 Task: Explore upcoming open houses in Houston, Texas, to visit properties with a chef's kitchen.
Action: Mouse pressed left at (260, 179)
Screenshot: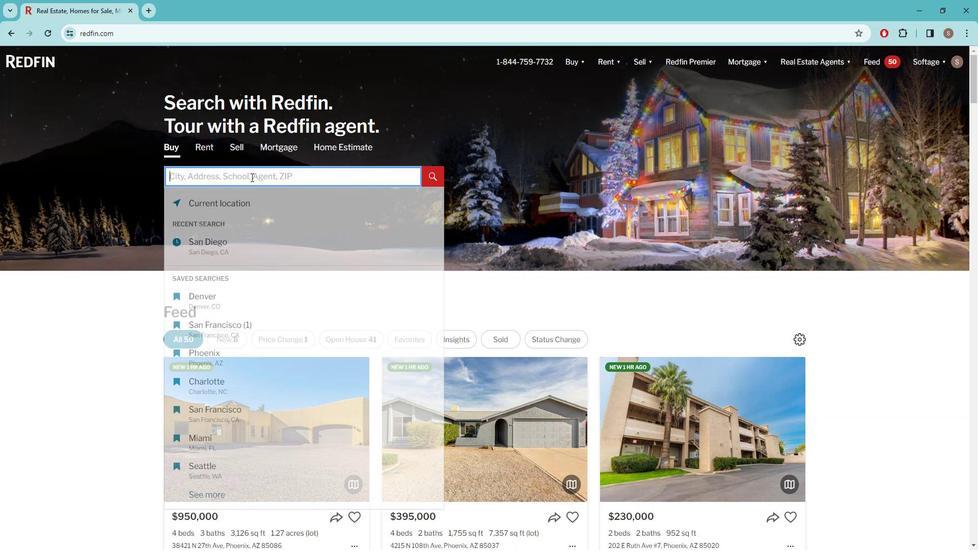 
Action: Mouse moved to (286, 173)
Screenshot: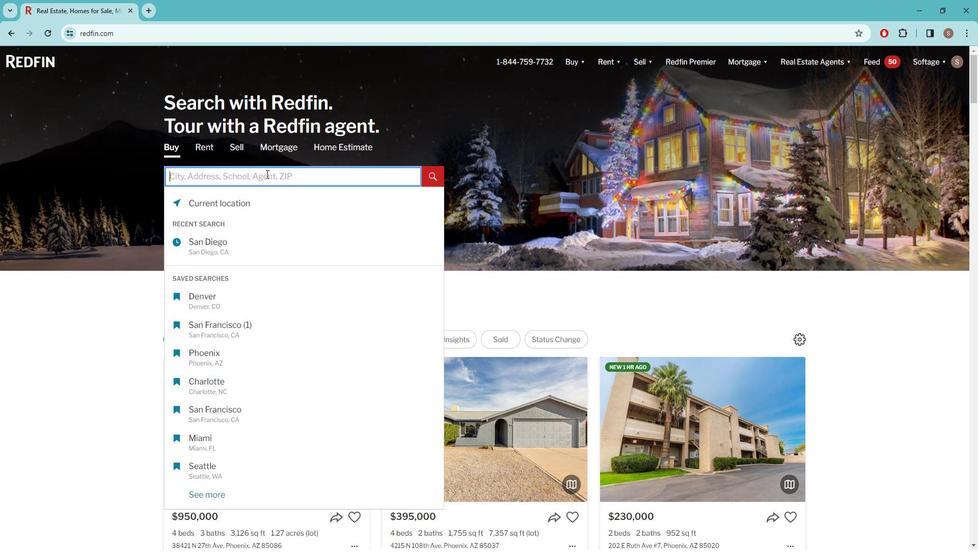 
Action: Key pressed h<Key.caps_lock>OUSTON
Screenshot: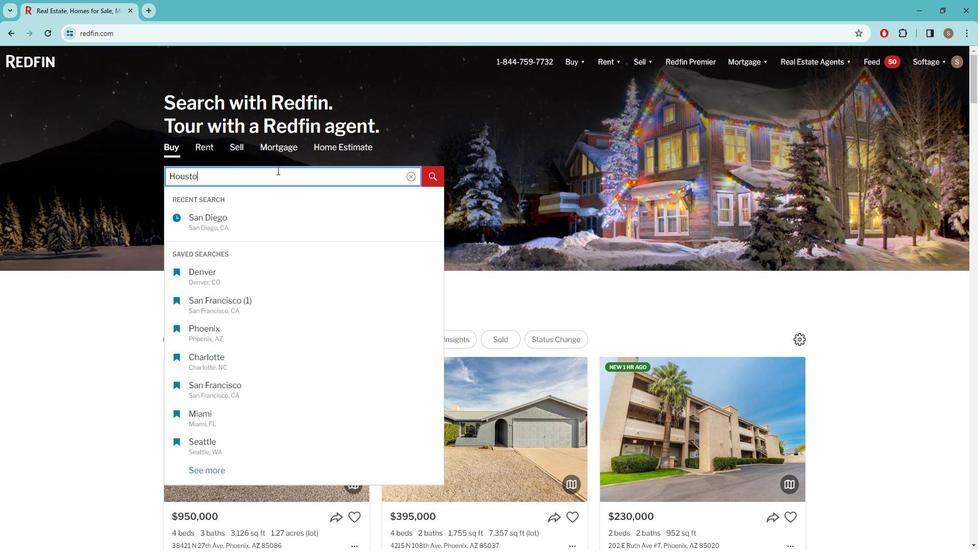 
Action: Mouse moved to (266, 225)
Screenshot: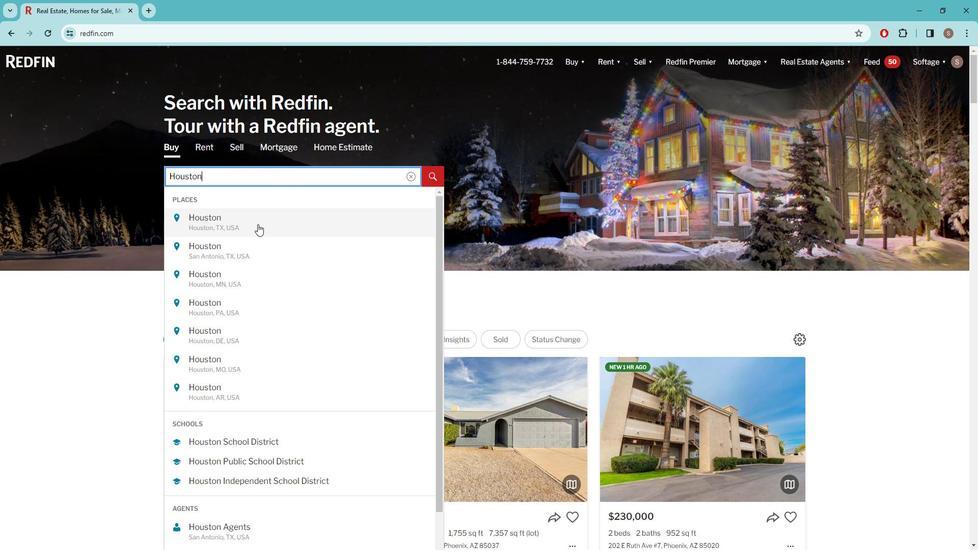 
Action: Mouse pressed left at (266, 225)
Screenshot: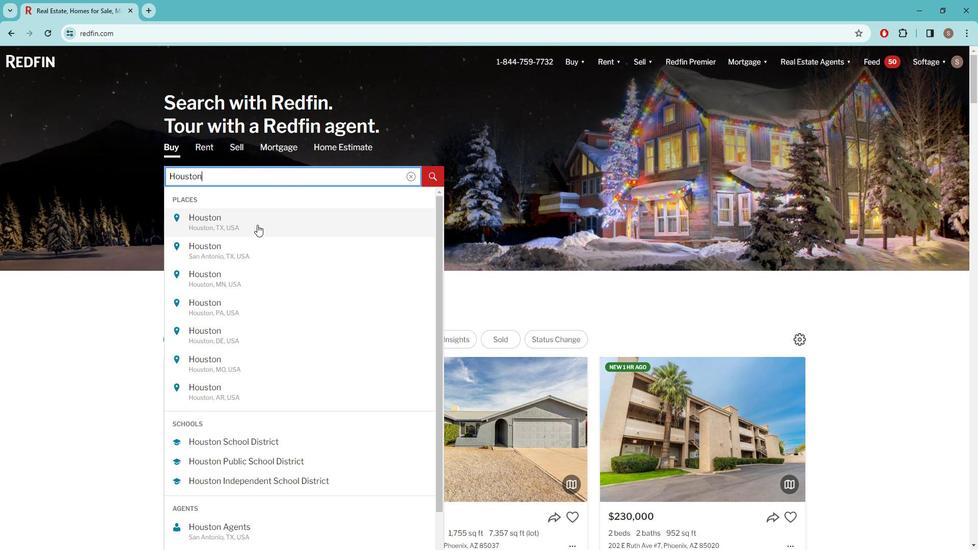 
Action: Mouse moved to (862, 134)
Screenshot: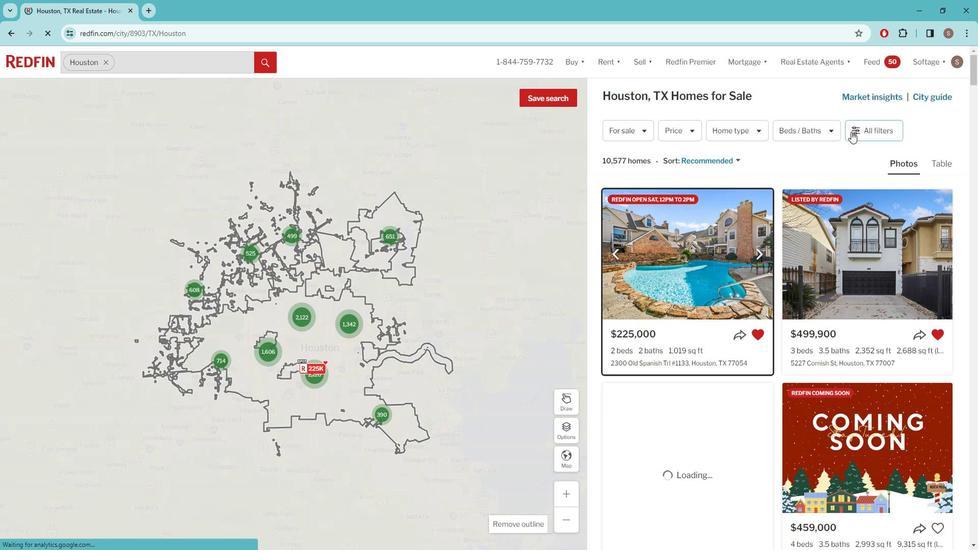 
Action: Mouse pressed left at (862, 134)
Screenshot: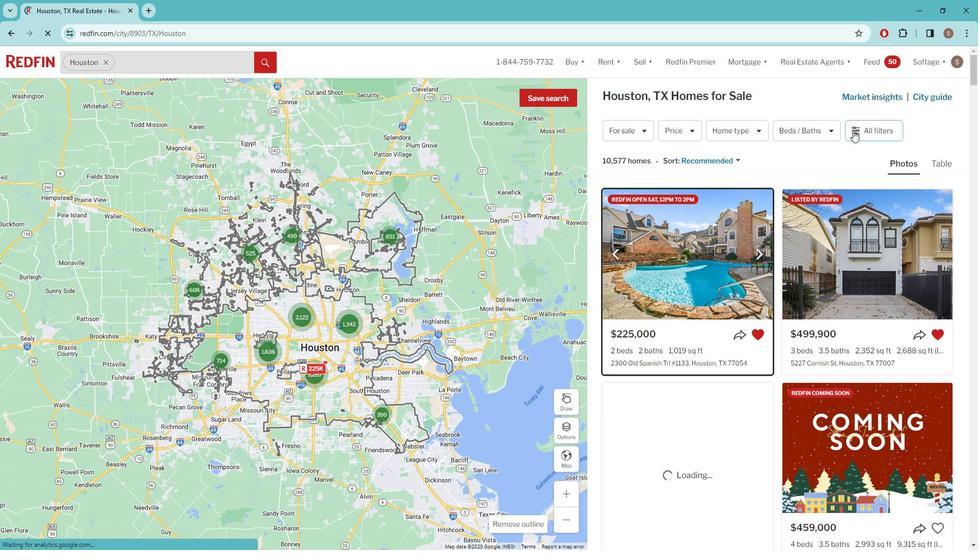 
Action: Mouse pressed left at (862, 134)
Screenshot: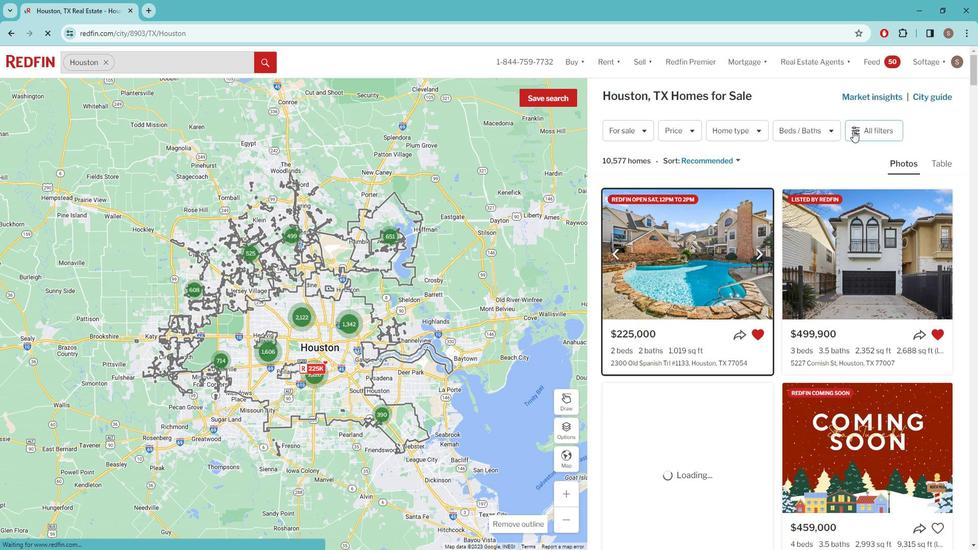 
Action: Mouse pressed left at (862, 134)
Screenshot: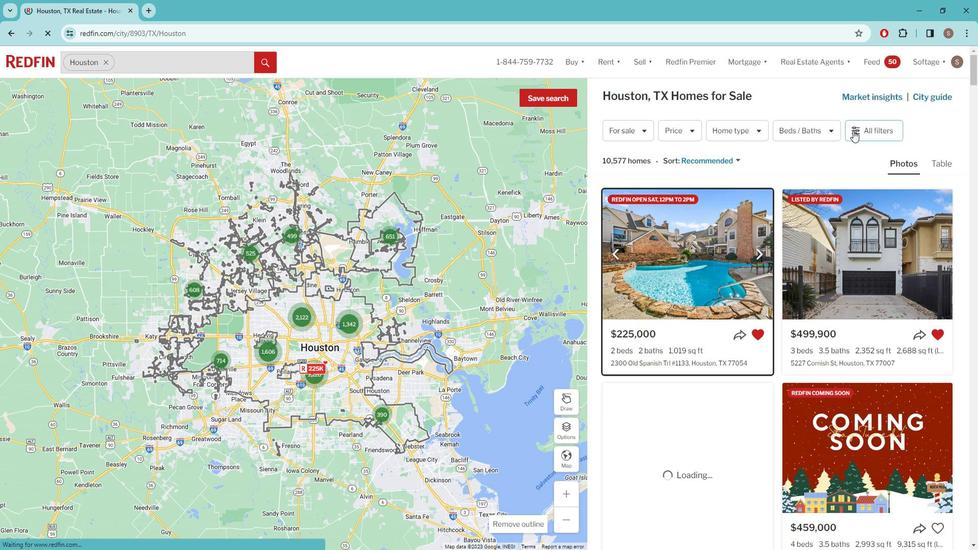 
Action: Mouse moved to (864, 134)
Screenshot: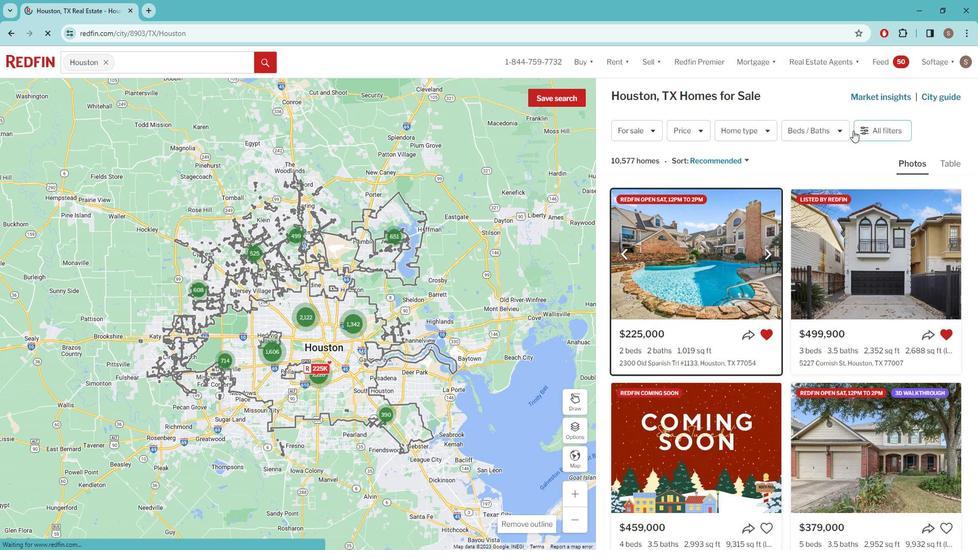 
Action: Mouse pressed left at (864, 134)
Screenshot: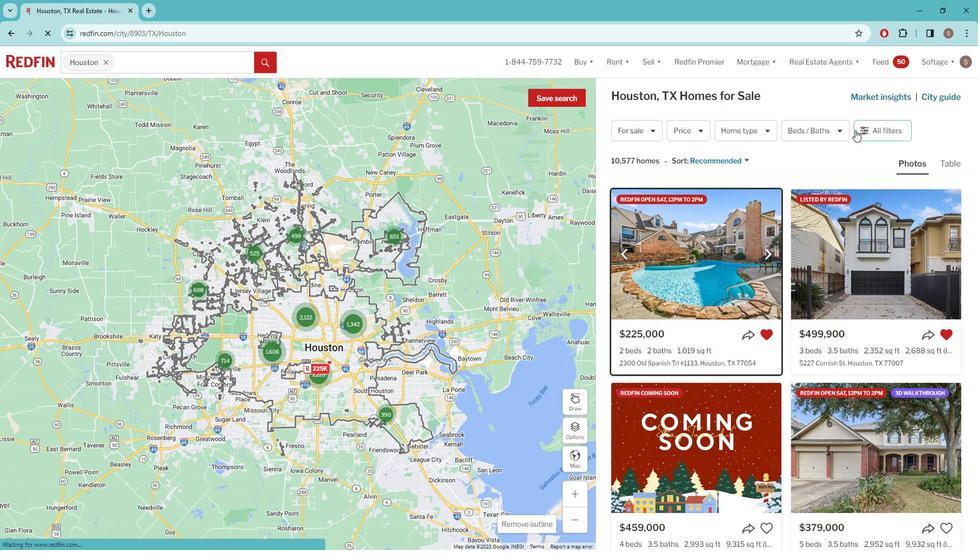 
Action: Mouse moved to (871, 131)
Screenshot: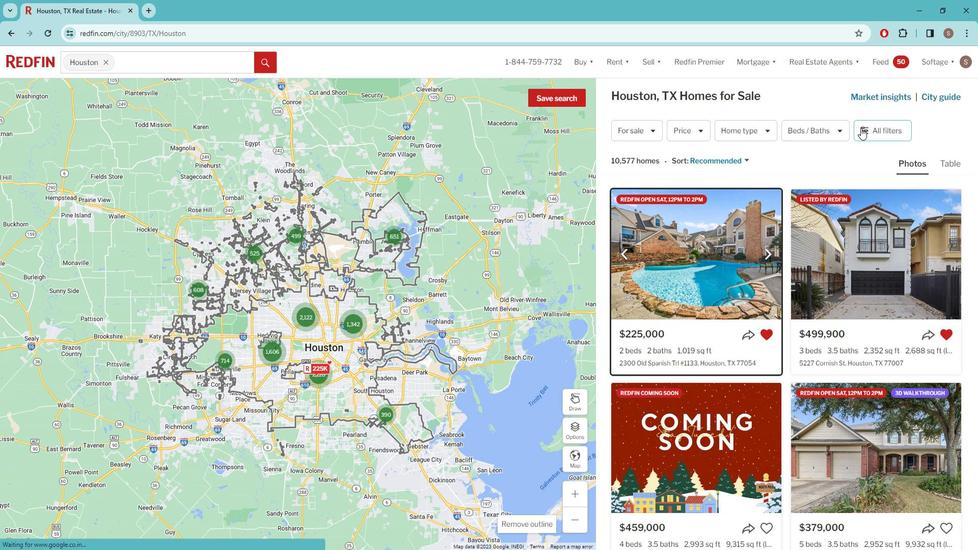 
Action: Mouse pressed left at (871, 131)
Screenshot: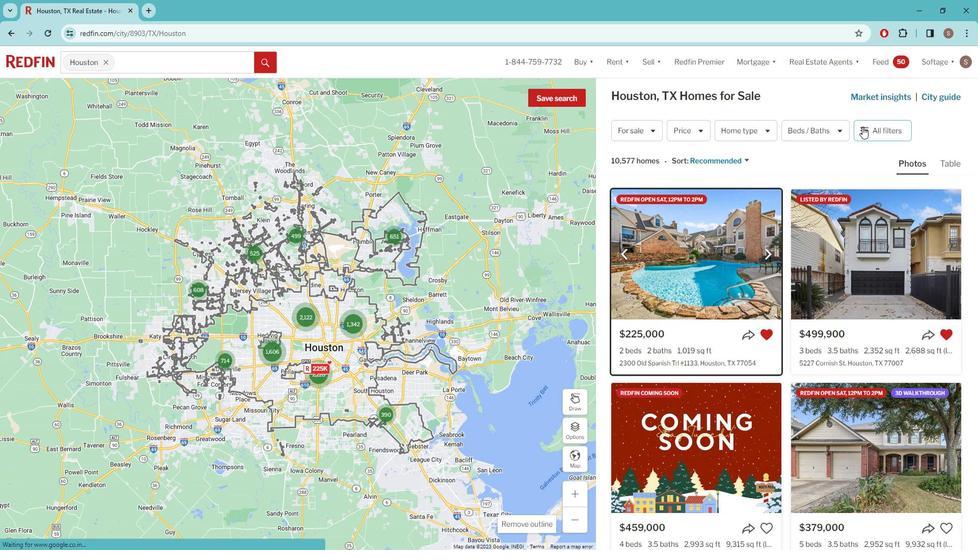 
Action: Mouse moved to (796, 178)
Screenshot: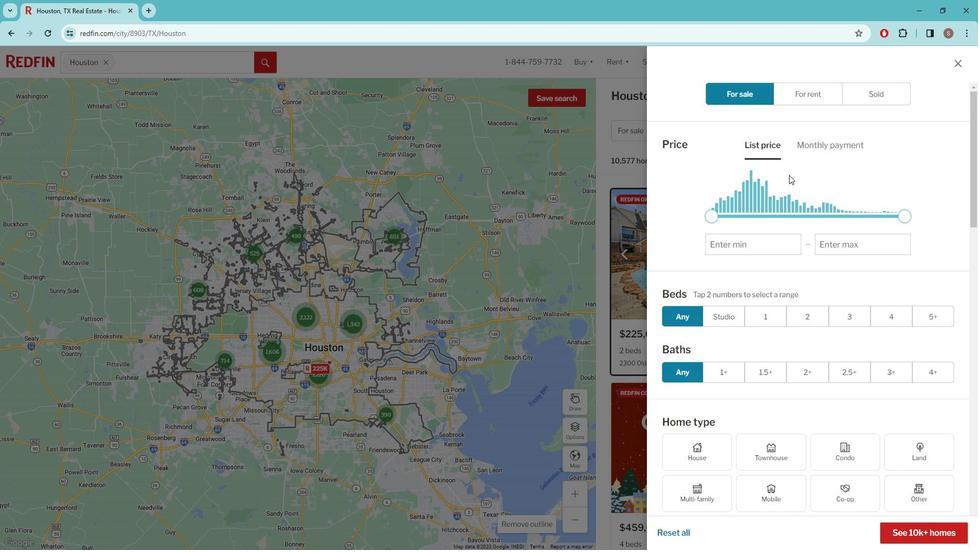 
Action: Mouse scrolled (796, 177) with delta (0, 0)
Screenshot: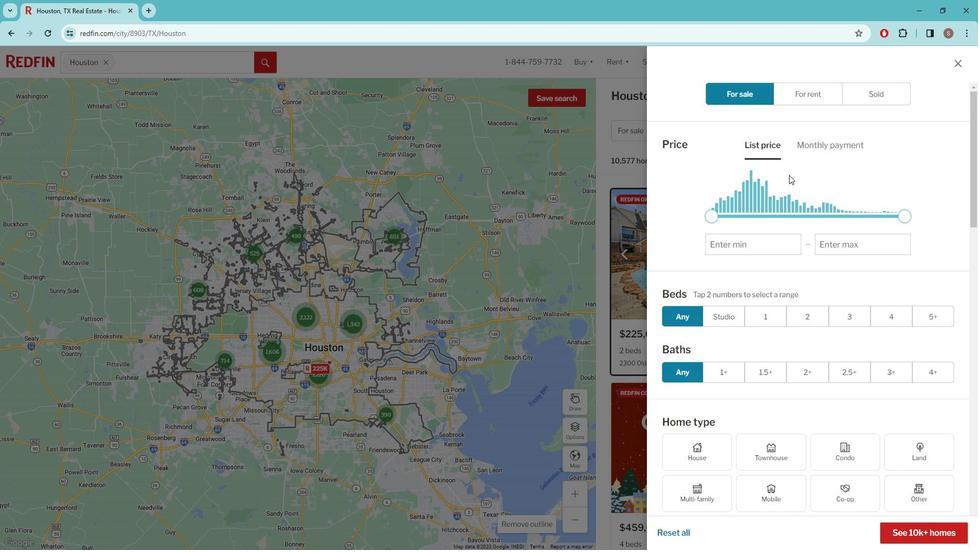
Action: Mouse moved to (767, 201)
Screenshot: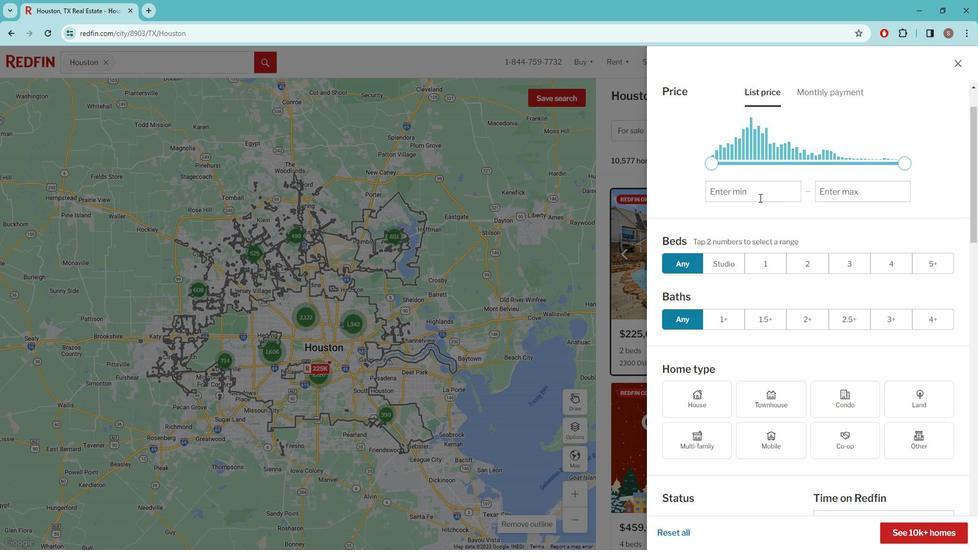 
Action: Mouse scrolled (767, 200) with delta (0, 0)
Screenshot: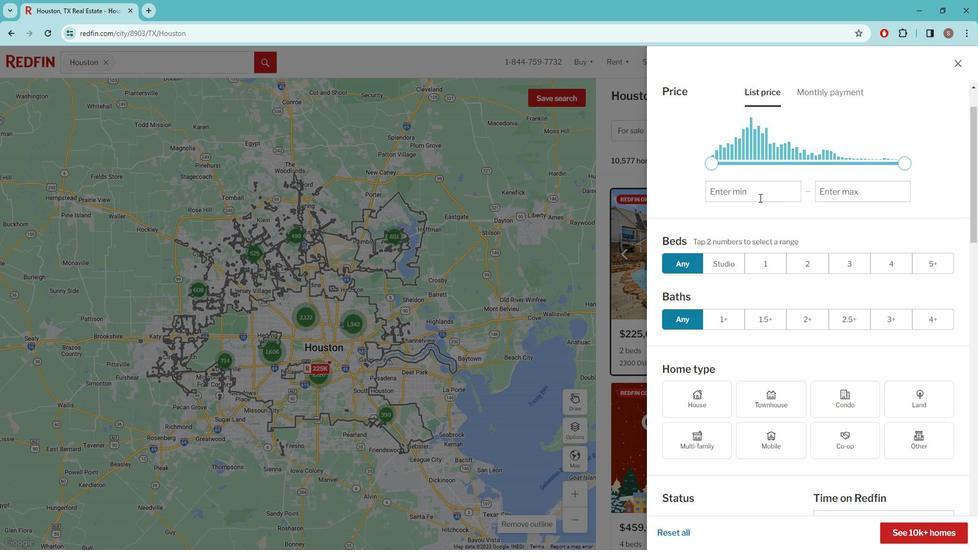 
Action: Mouse moved to (762, 212)
Screenshot: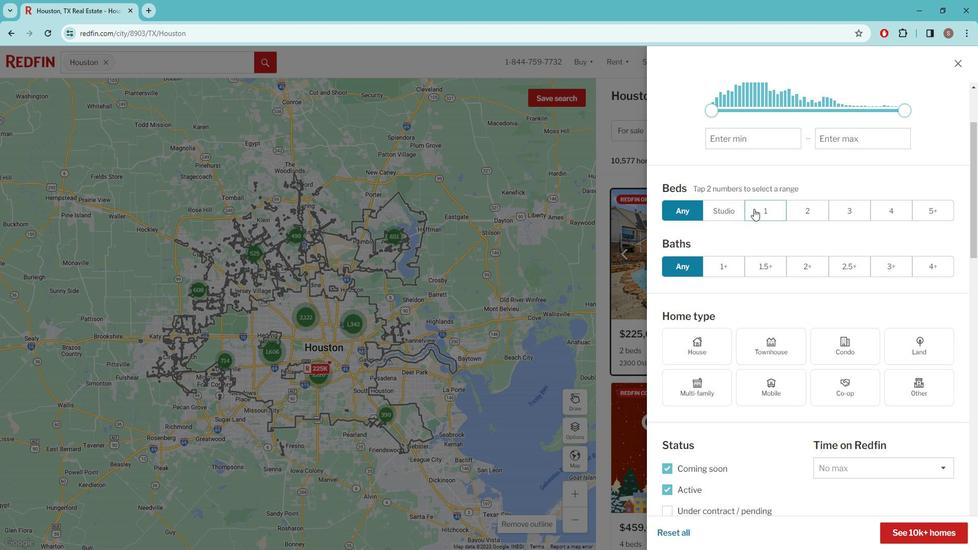 
Action: Mouse scrolled (762, 211) with delta (0, 0)
Screenshot: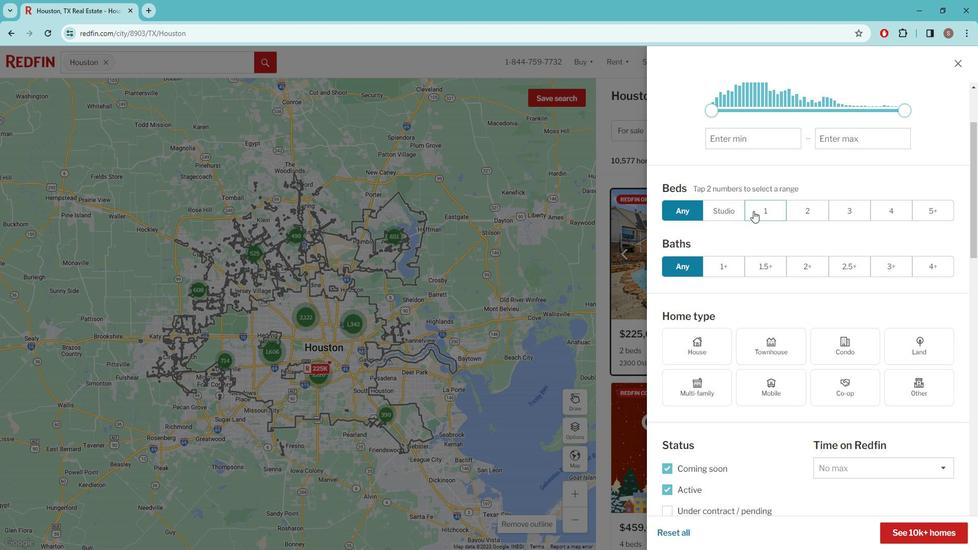 
Action: Mouse scrolled (762, 211) with delta (0, 0)
Screenshot: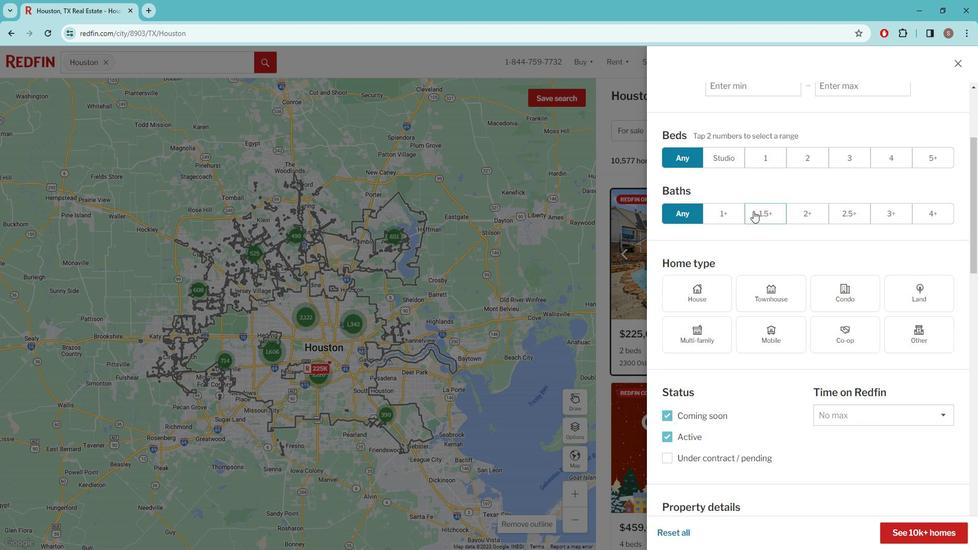 
Action: Mouse scrolled (762, 211) with delta (0, 0)
Screenshot: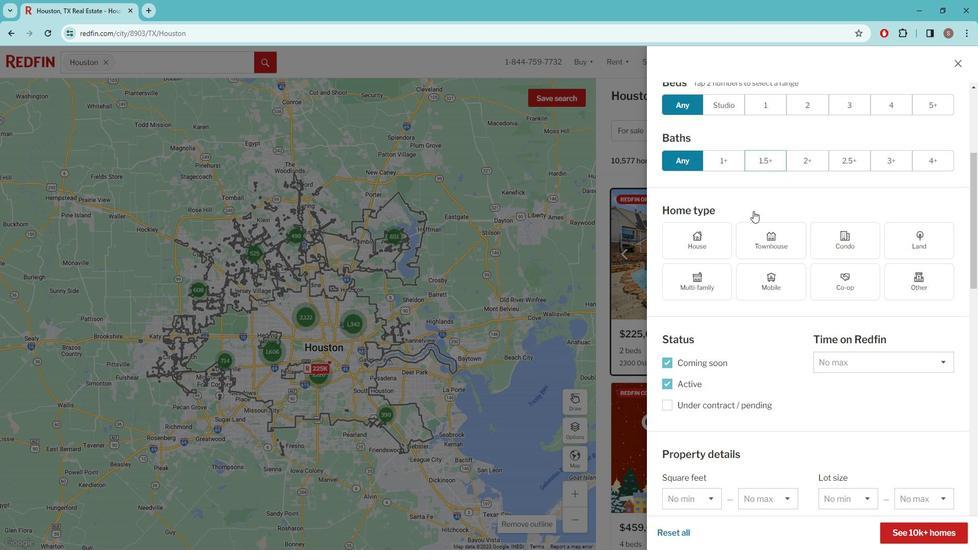 
Action: Mouse scrolled (762, 211) with delta (0, 0)
Screenshot: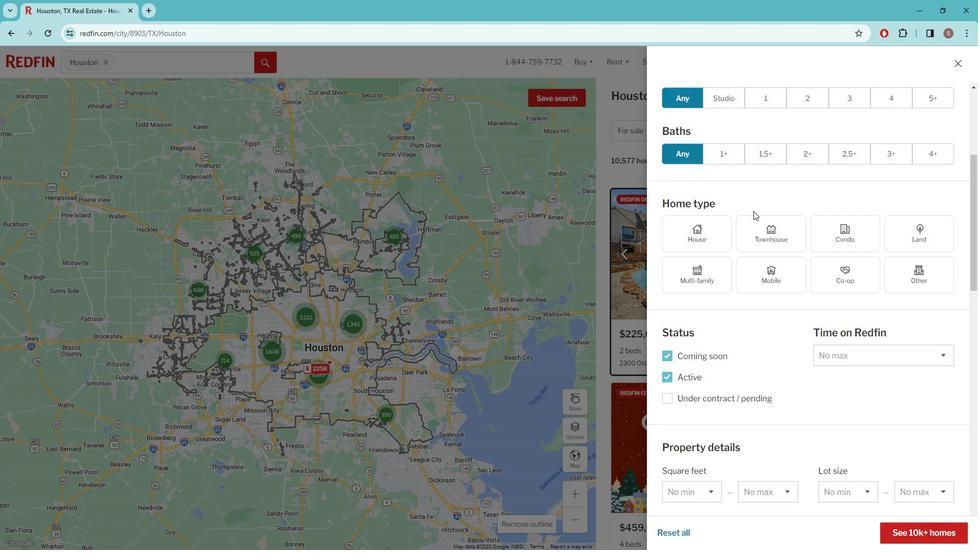 
Action: Mouse scrolled (762, 211) with delta (0, 0)
Screenshot: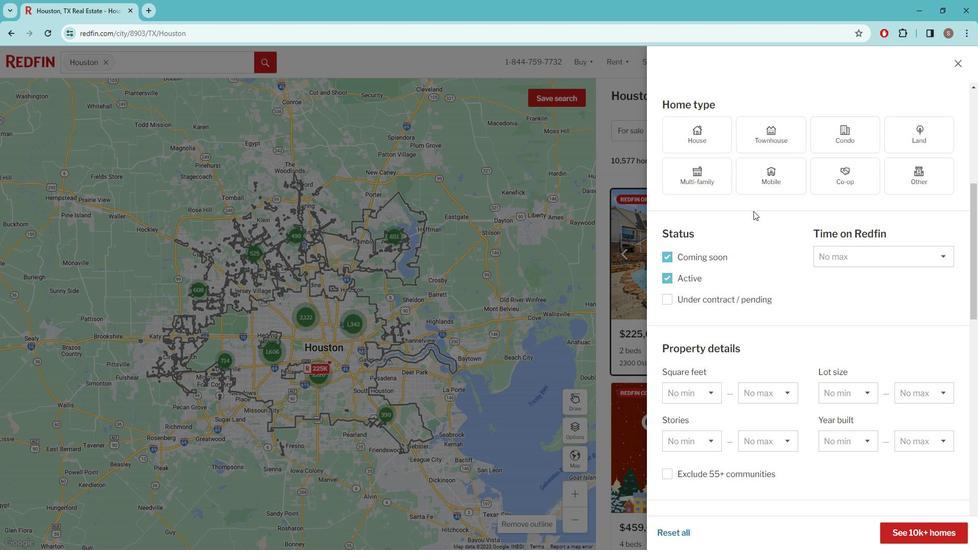 
Action: Mouse scrolled (762, 211) with delta (0, 0)
Screenshot: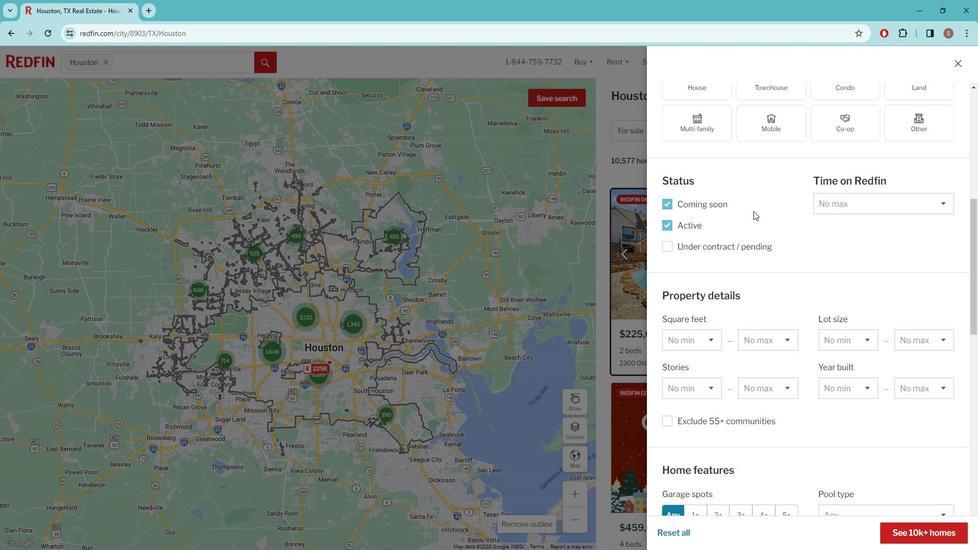 
Action: Mouse scrolled (762, 211) with delta (0, 0)
Screenshot: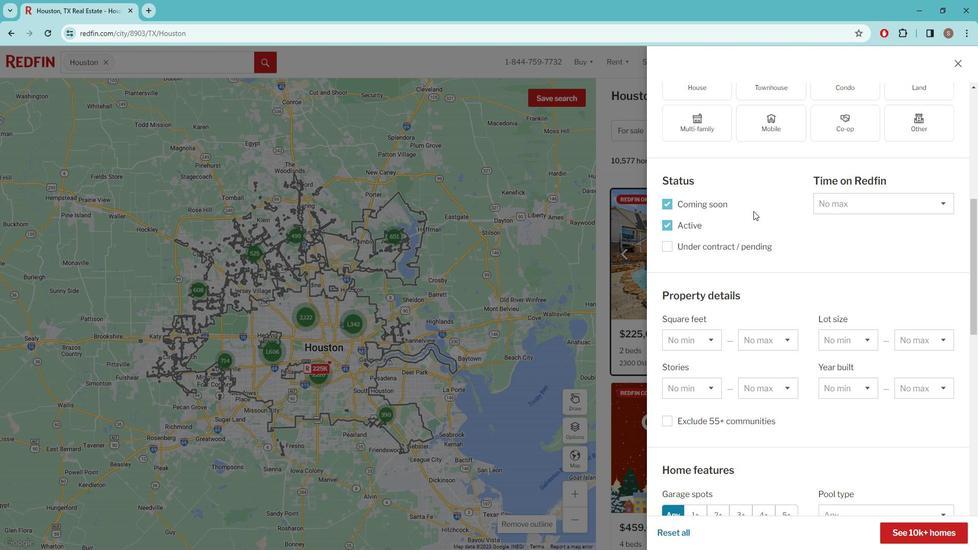
Action: Mouse scrolled (762, 211) with delta (0, 0)
Screenshot: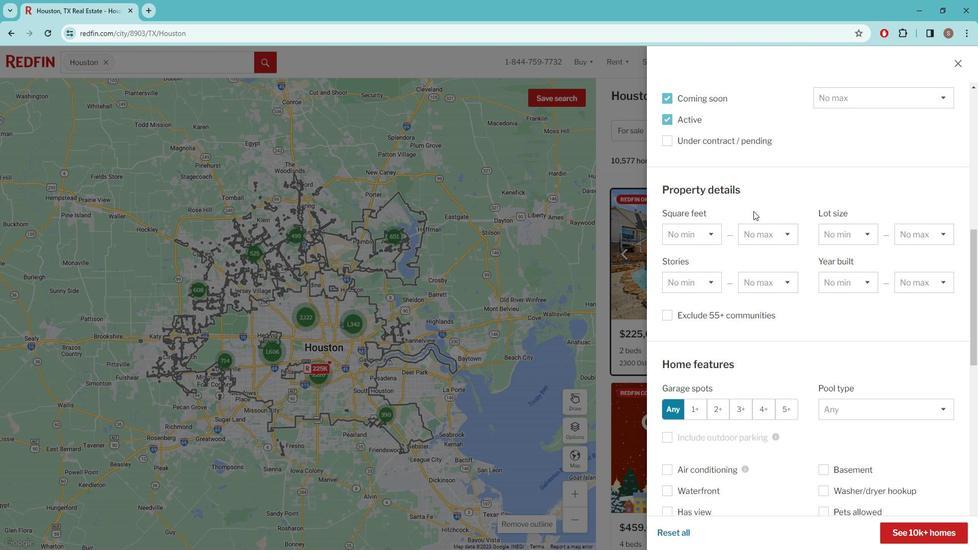 
Action: Mouse scrolled (762, 211) with delta (0, 0)
Screenshot: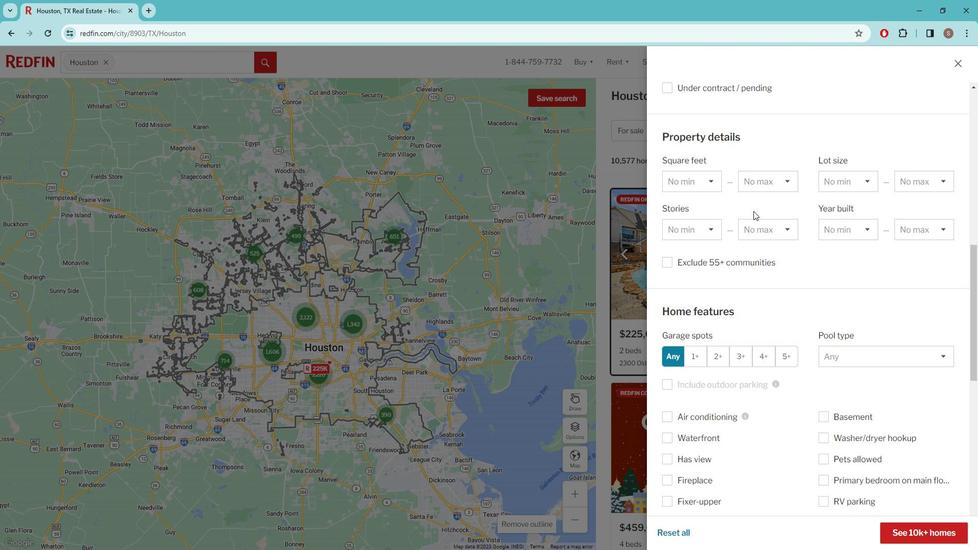 
Action: Mouse scrolled (762, 211) with delta (0, 0)
Screenshot: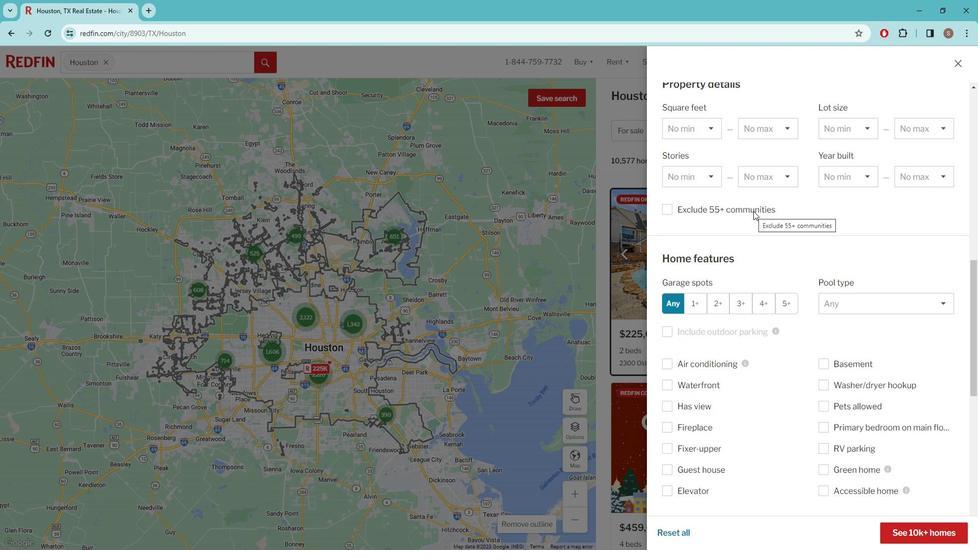 
Action: Mouse scrolled (762, 211) with delta (0, 0)
Screenshot: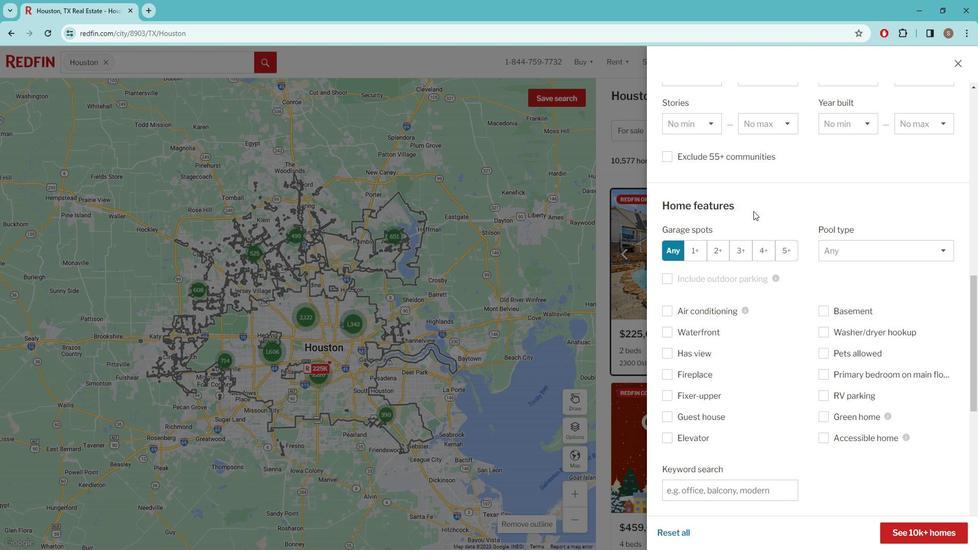 
Action: Mouse moved to (727, 430)
Screenshot: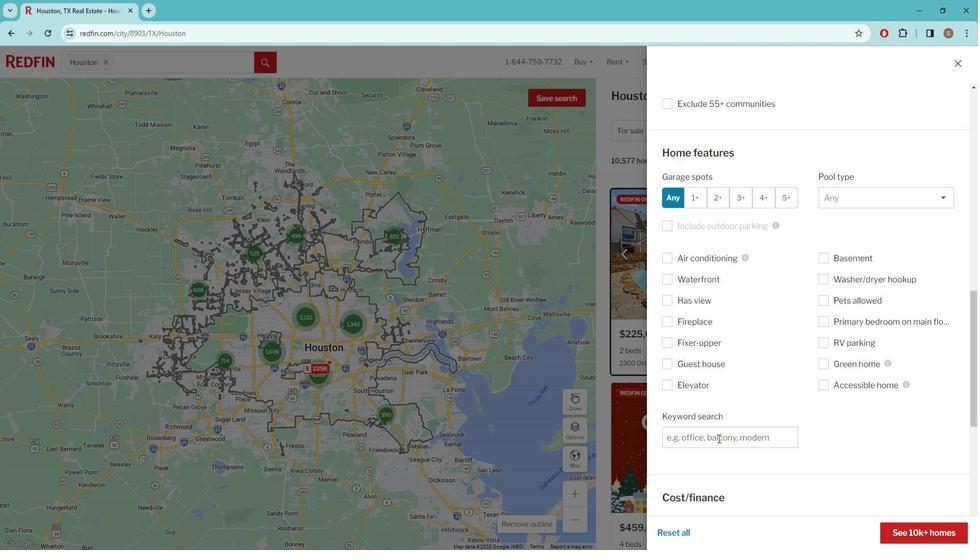 
Action: Mouse pressed left at (727, 430)
Screenshot: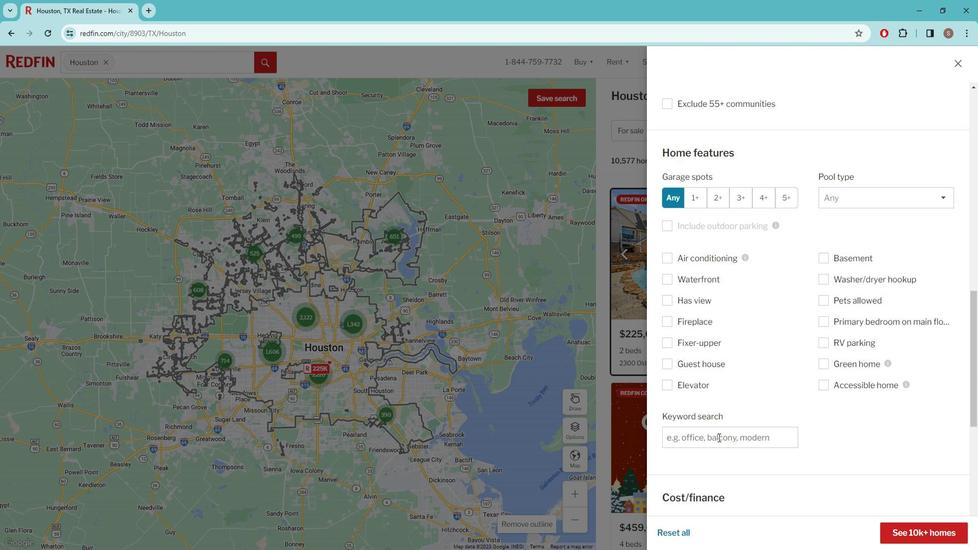 
Action: Mouse moved to (730, 427)
Screenshot: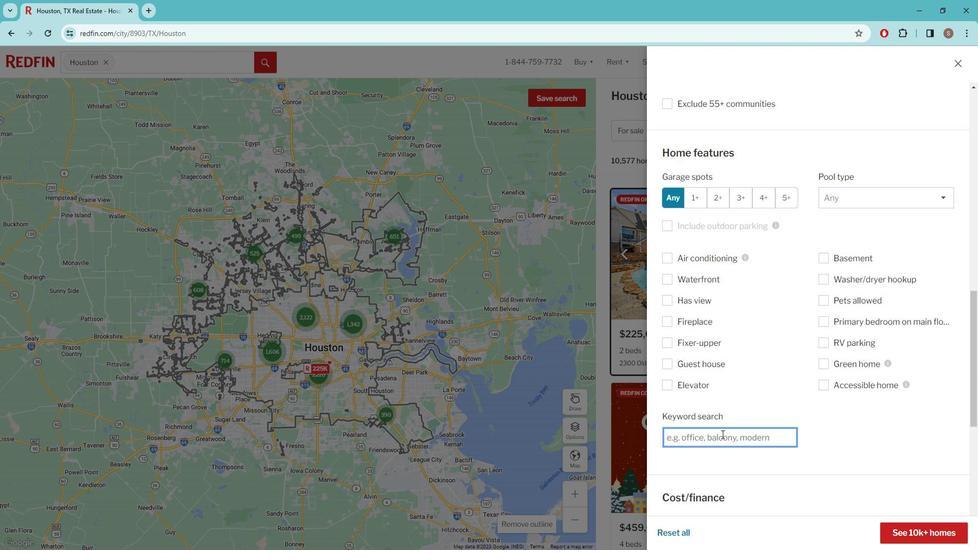 
Action: Key pressed WITH<Key.space>A<Key.space>CHEF'S<Key.space>KITCHEN<Key.space>
Screenshot: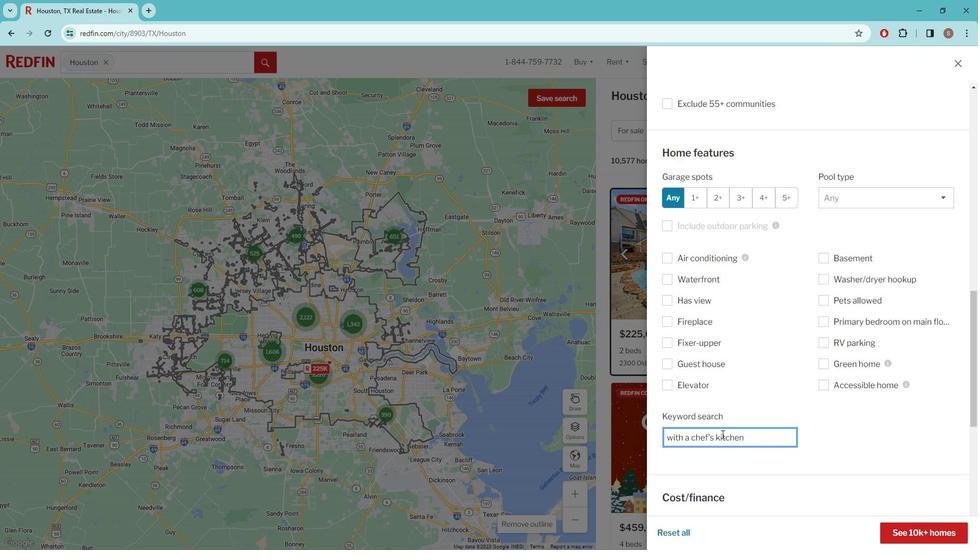 
Action: Mouse moved to (732, 426)
Screenshot: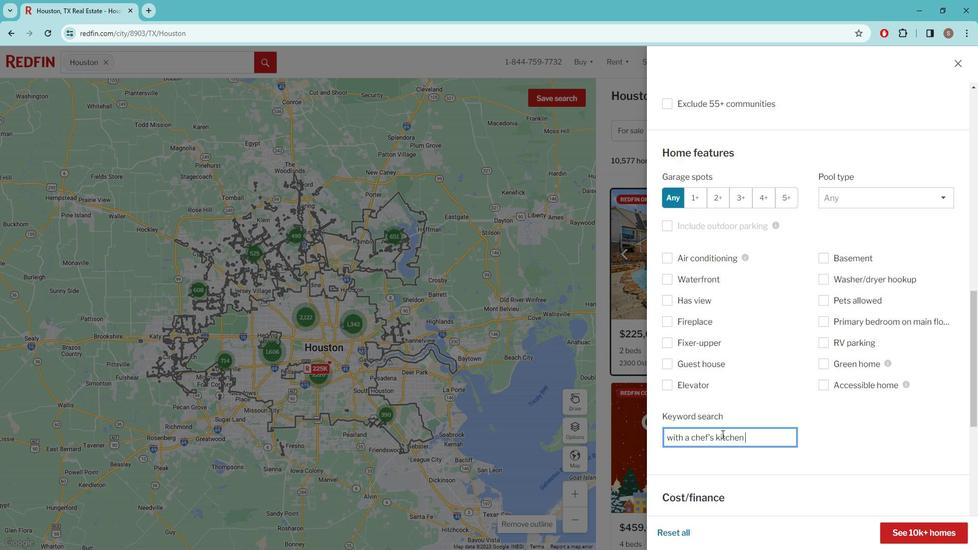 
Action: Mouse scrolled (732, 426) with delta (0, 0)
Screenshot: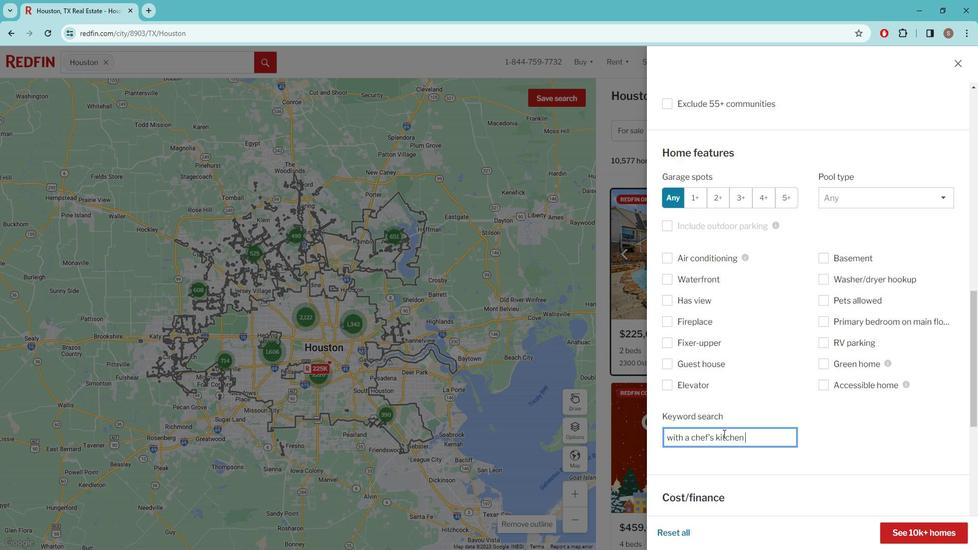 
Action: Mouse scrolled (732, 426) with delta (0, 0)
Screenshot: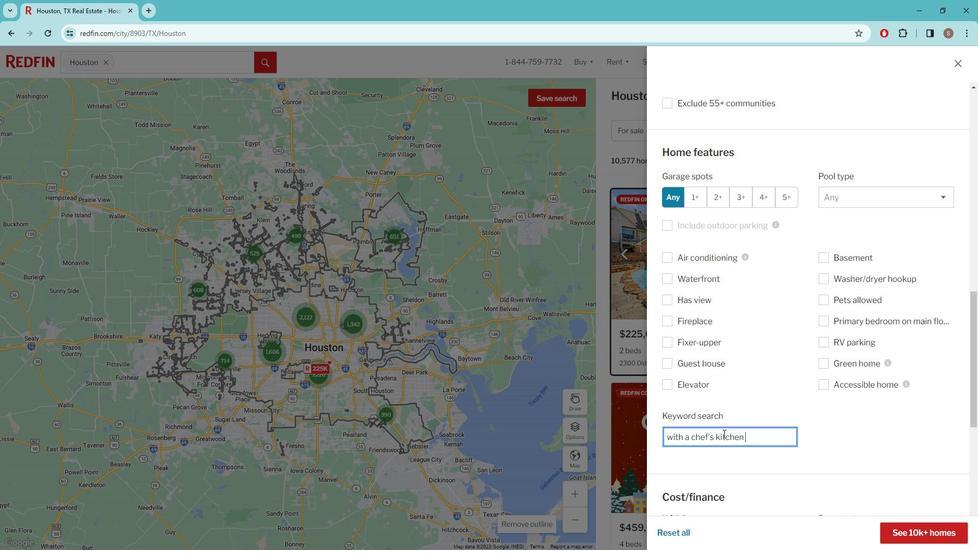 
Action: Mouse moved to (734, 425)
Screenshot: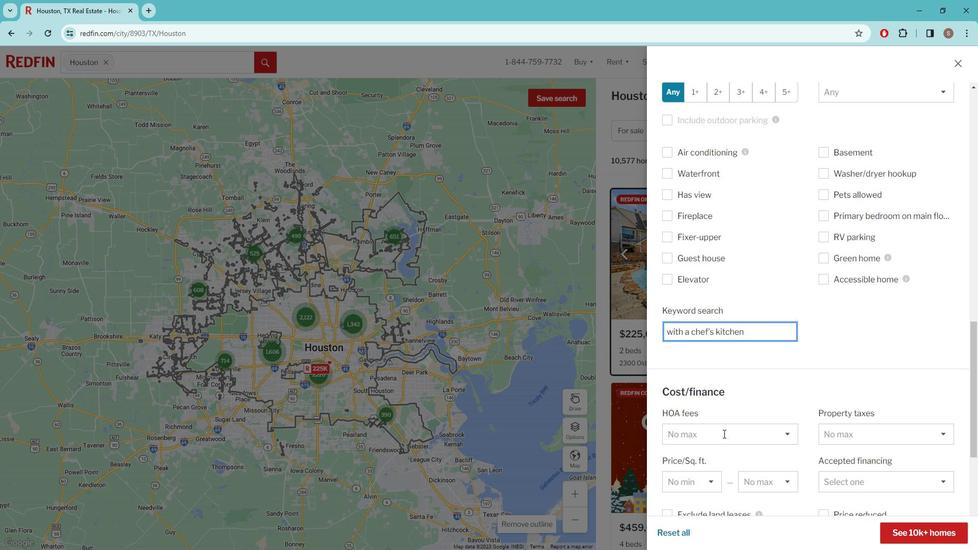 
Action: Mouse scrolled (734, 425) with delta (0, 0)
Screenshot: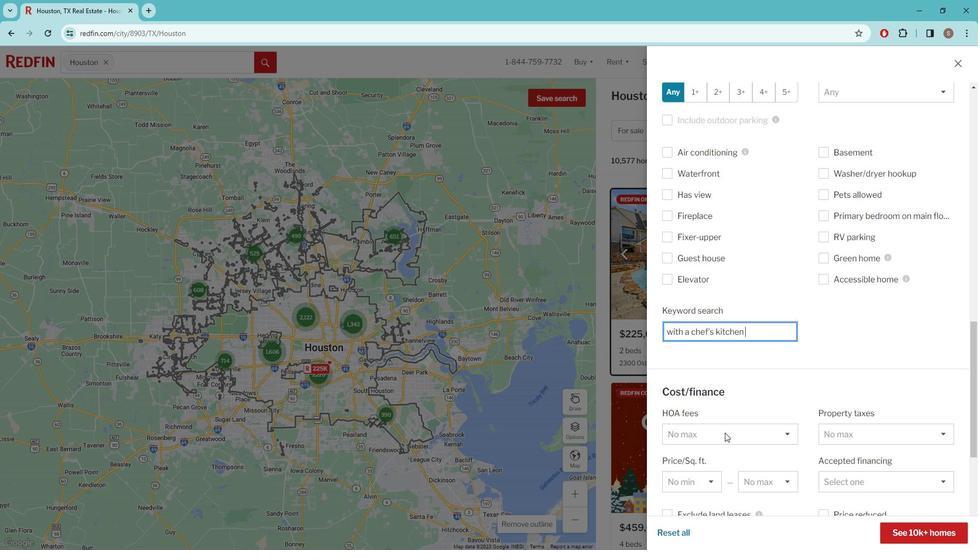 
Action: Mouse scrolled (734, 425) with delta (0, 0)
Screenshot: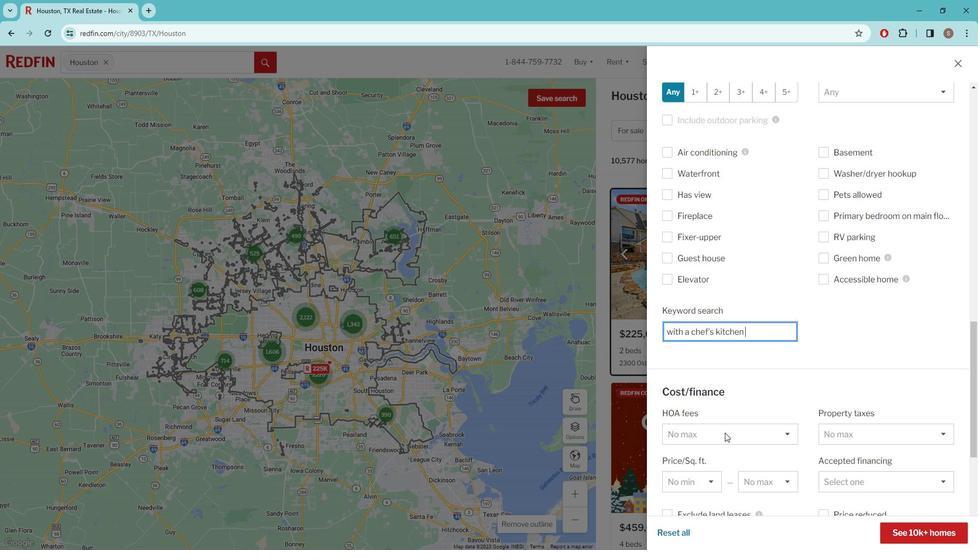
Action: Mouse moved to (735, 425)
Screenshot: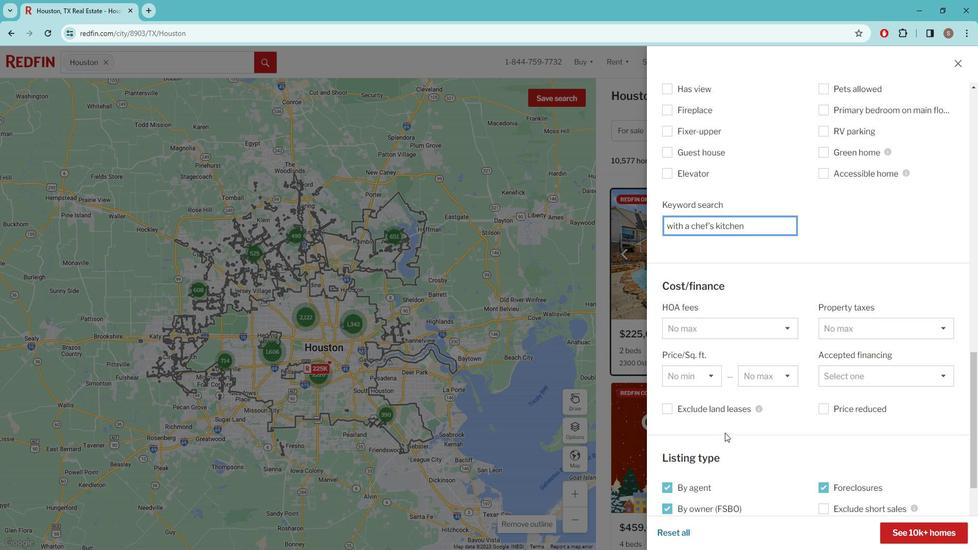 
Action: Mouse scrolled (735, 425) with delta (0, 0)
Screenshot: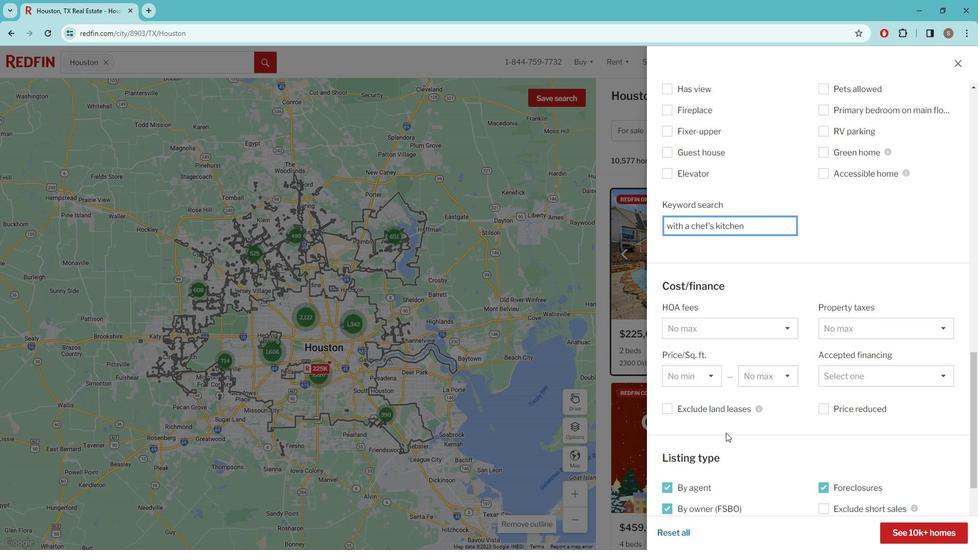 
Action: Mouse scrolled (735, 425) with delta (0, 0)
Screenshot: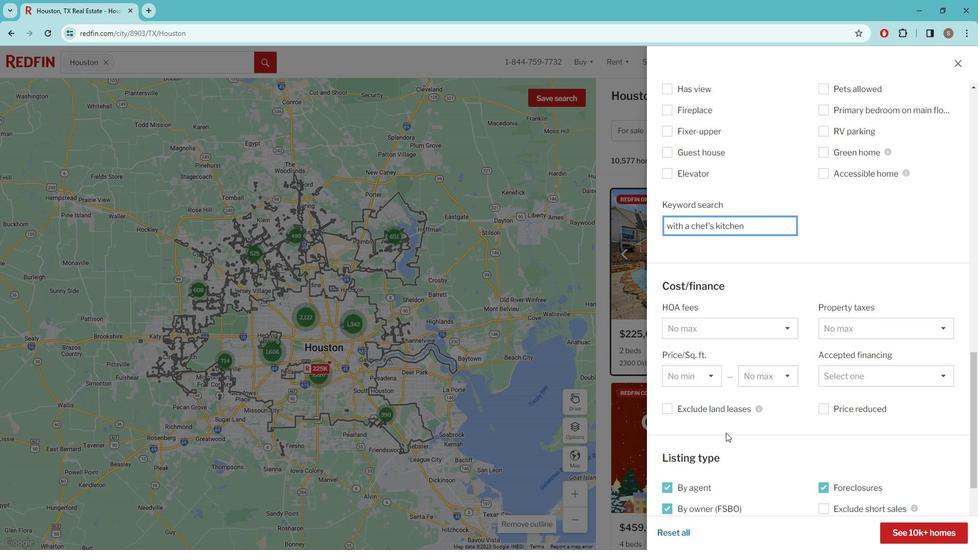 
Action: Mouse scrolled (735, 425) with delta (0, 0)
Screenshot: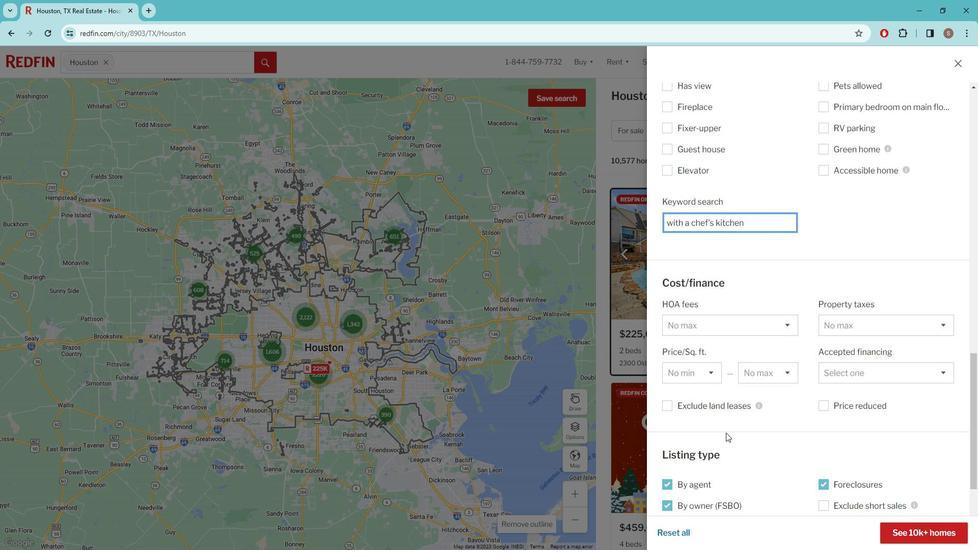 
Action: Mouse moved to (738, 424)
Screenshot: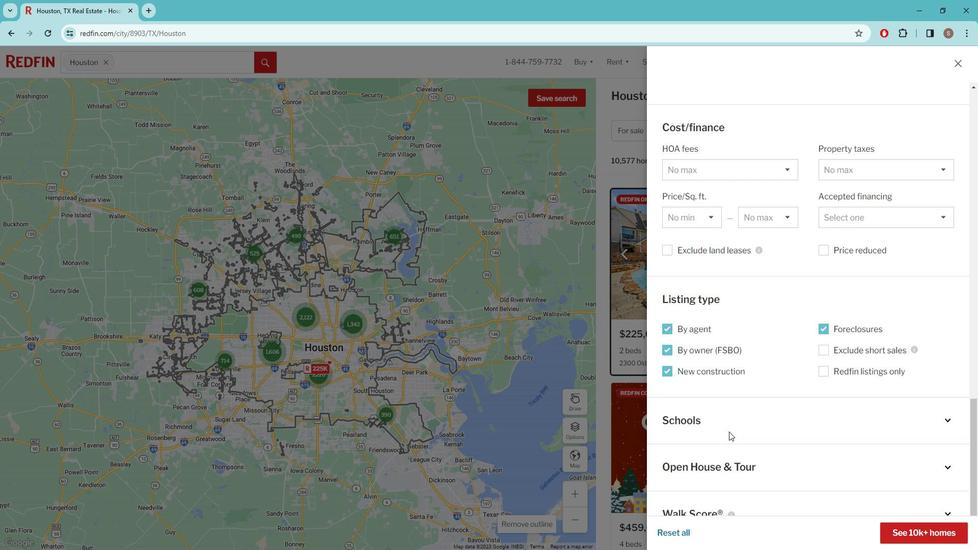 
Action: Mouse scrolled (738, 423) with delta (0, 0)
Screenshot: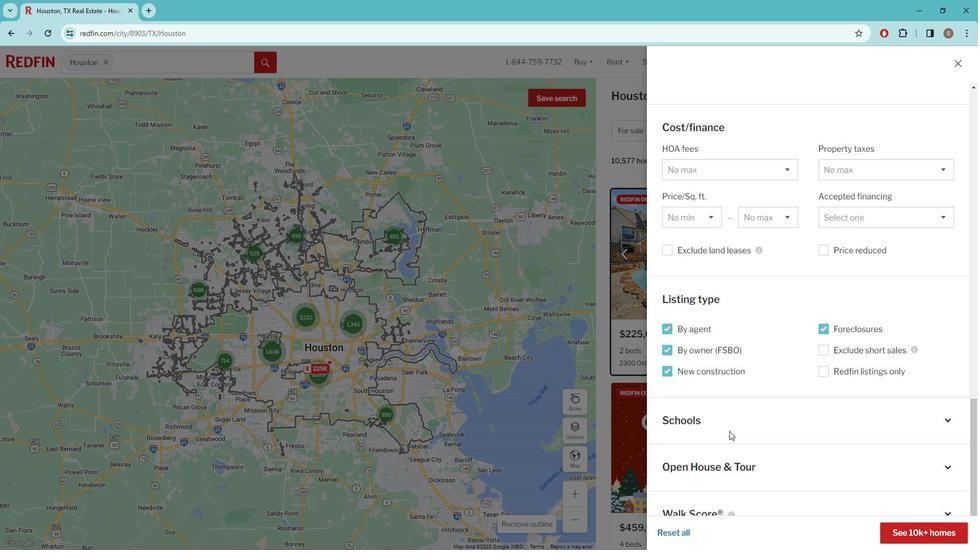 
Action: Mouse scrolled (738, 423) with delta (0, 0)
Screenshot: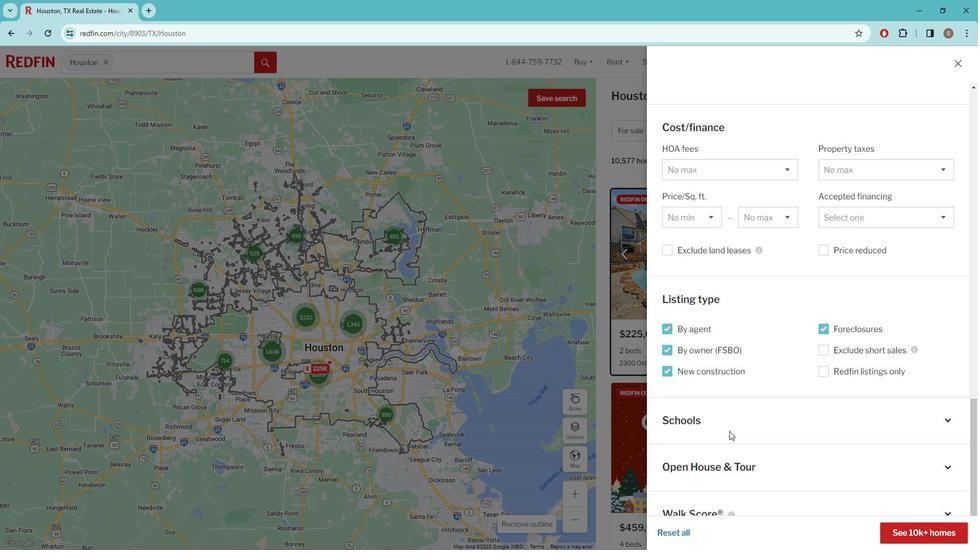 
Action: Mouse scrolled (738, 423) with delta (0, 0)
Screenshot: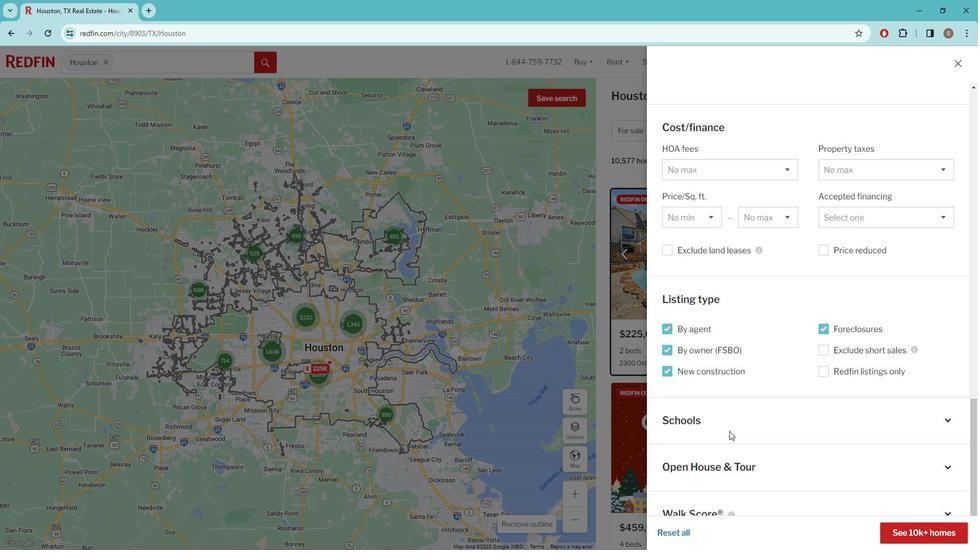 
Action: Mouse scrolled (738, 423) with delta (0, 0)
Screenshot: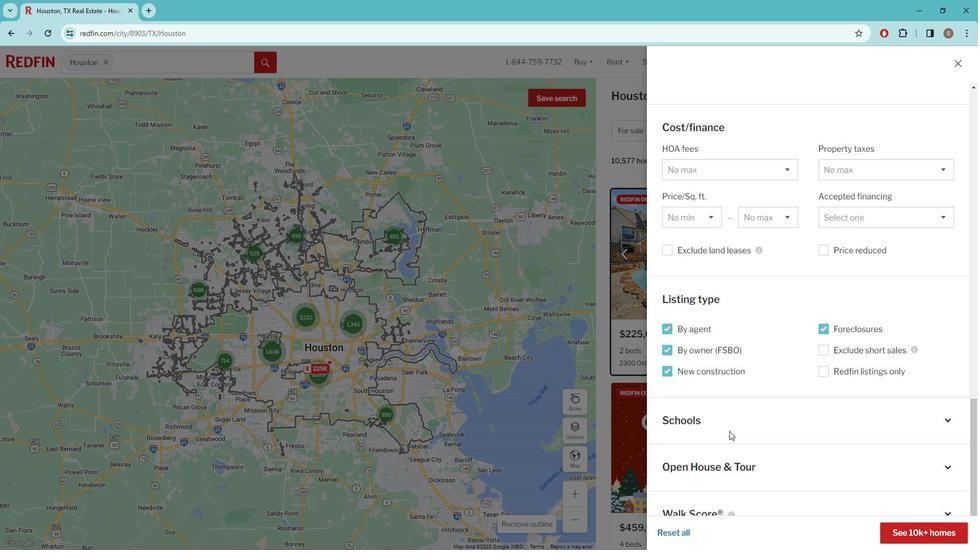 
Action: Mouse scrolled (738, 423) with delta (0, 0)
Screenshot: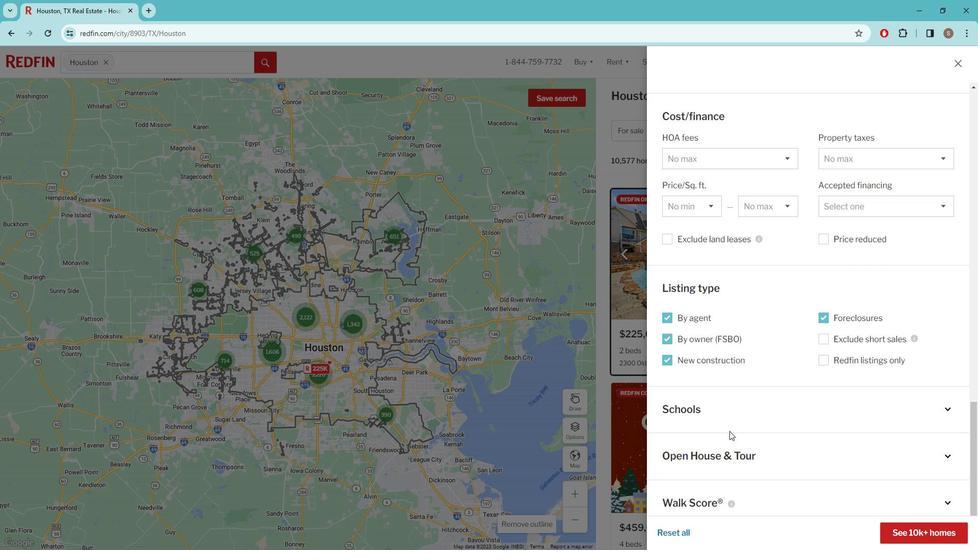 
Action: Mouse moved to (763, 440)
Screenshot: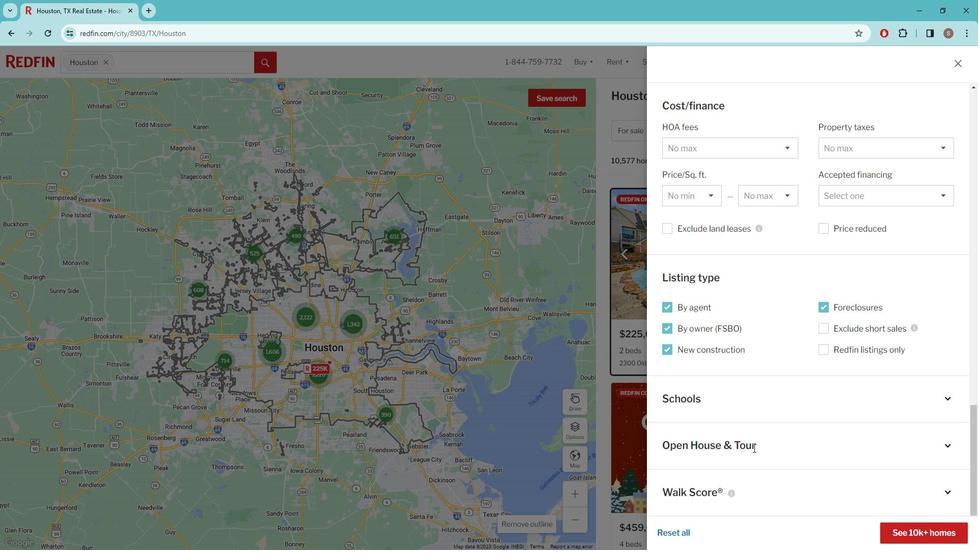 
Action: Mouse pressed left at (763, 440)
Screenshot: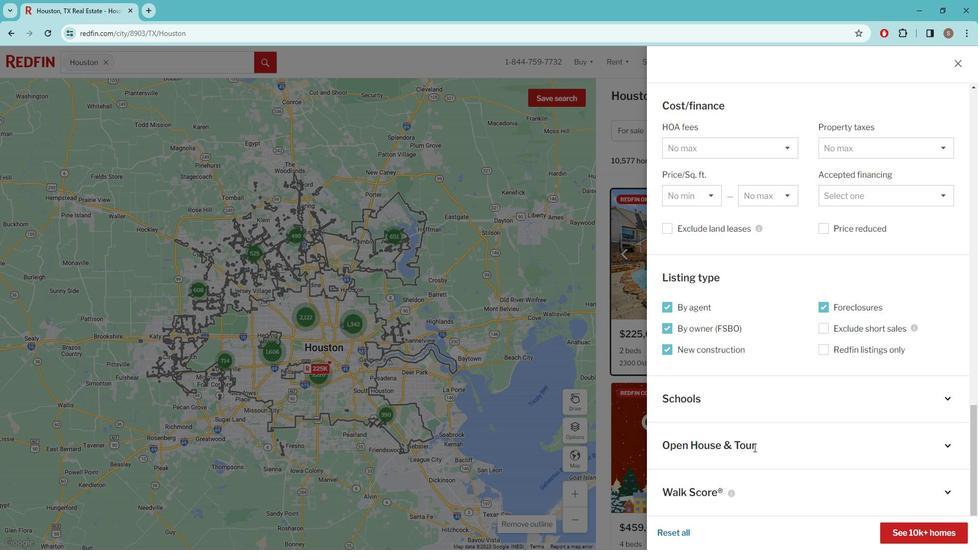 
Action: Mouse moved to (708, 436)
Screenshot: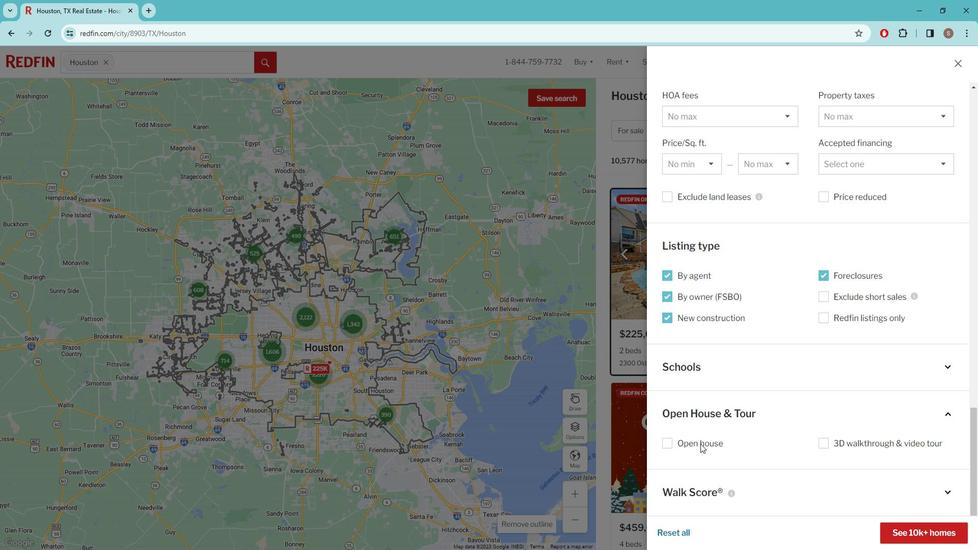 
Action: Mouse pressed left at (708, 436)
Screenshot: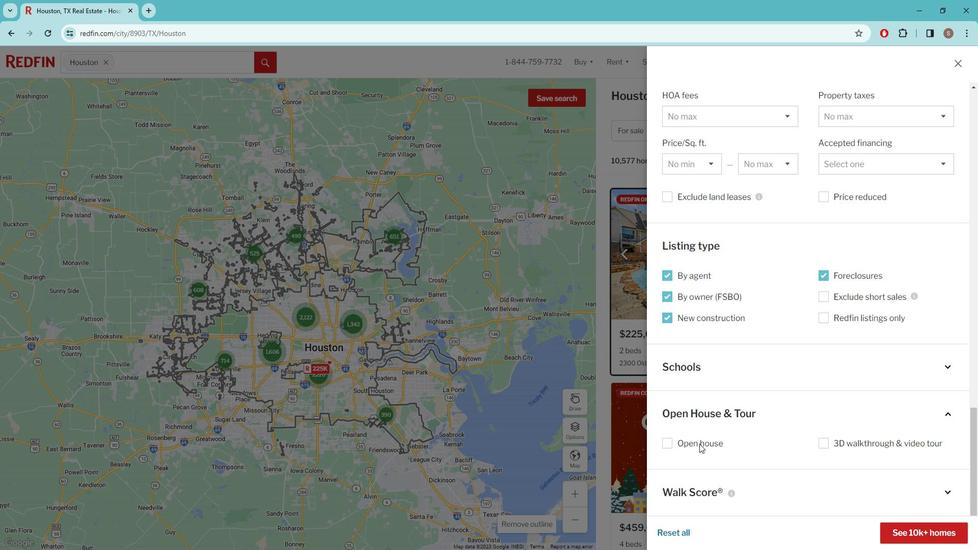 
Action: Mouse moved to (920, 520)
Screenshot: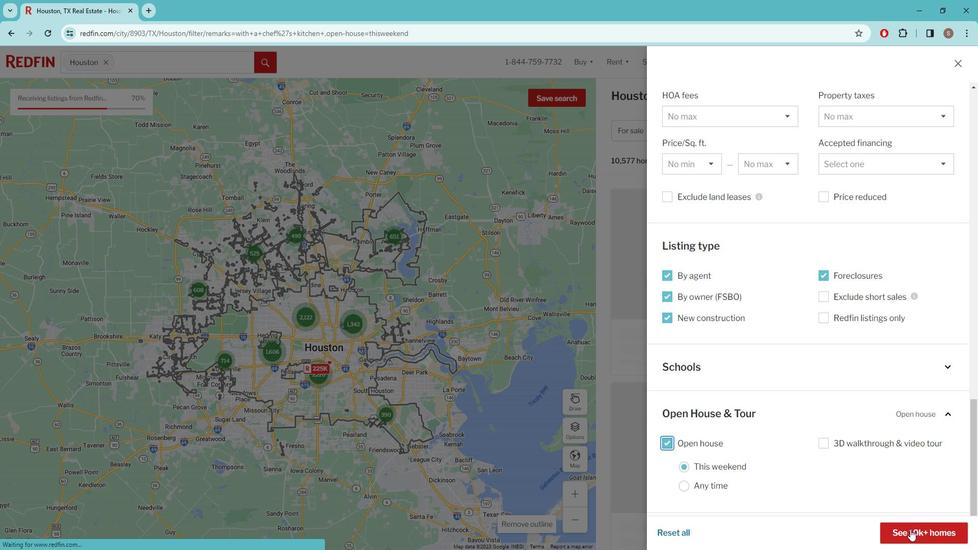 
Action: Mouse pressed left at (920, 520)
Screenshot: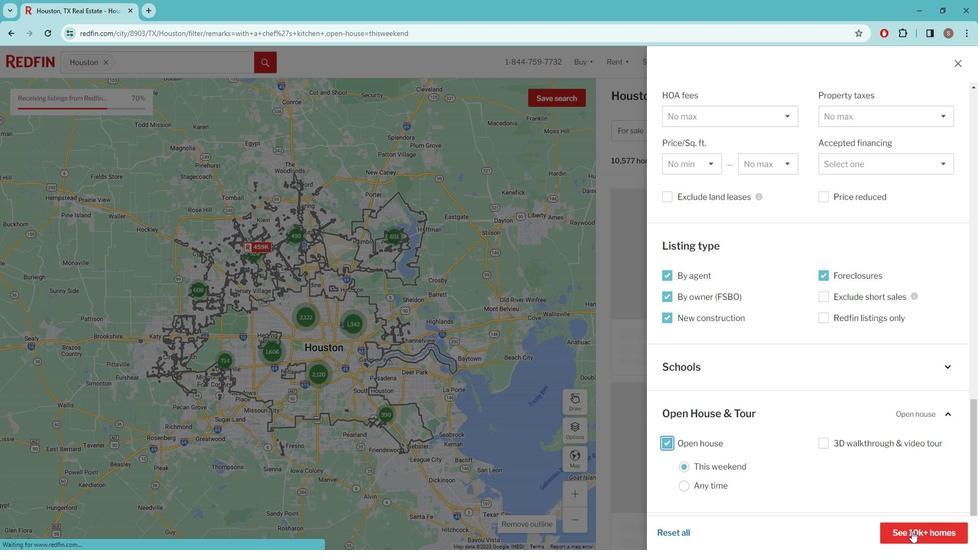 
Action: Mouse moved to (693, 330)
Screenshot: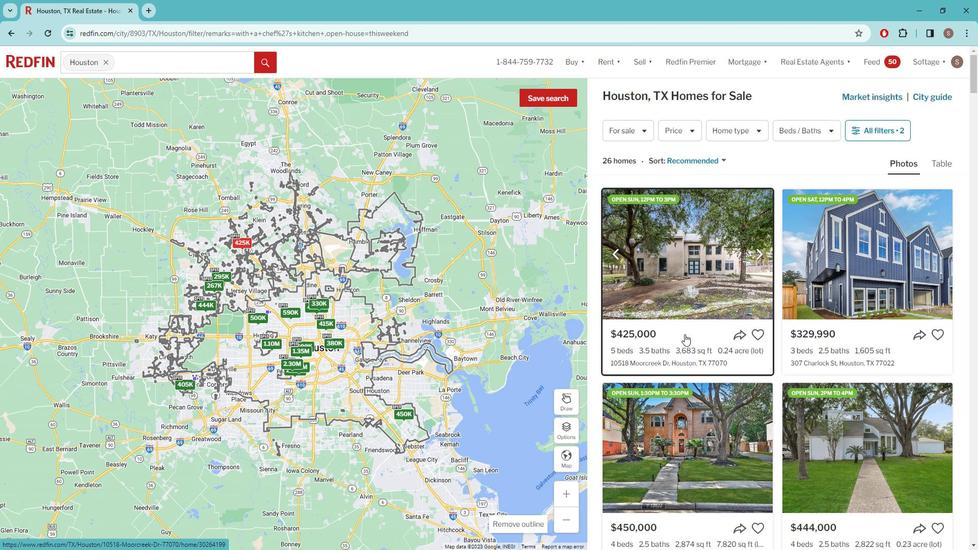 
Action: Mouse pressed left at (693, 330)
Screenshot: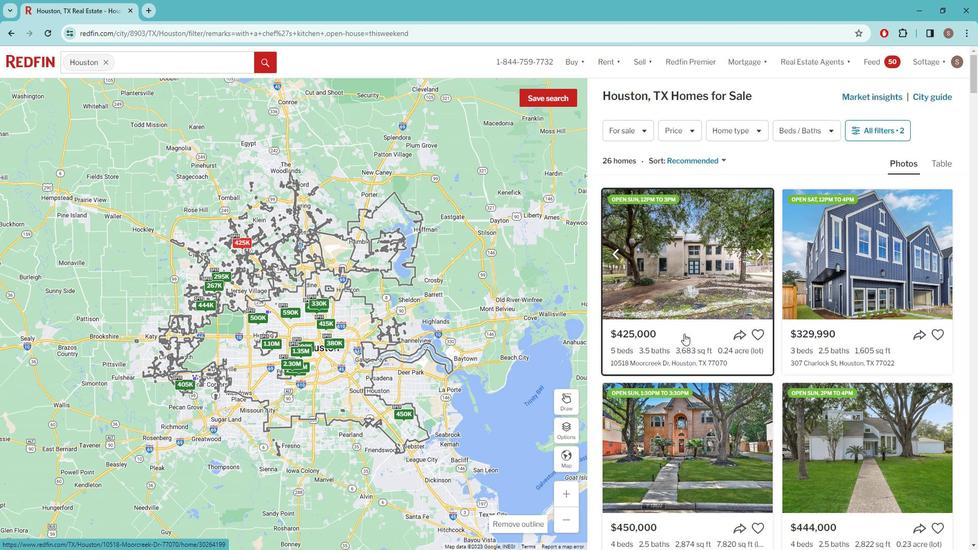 
Action: Mouse moved to (529, 298)
Screenshot: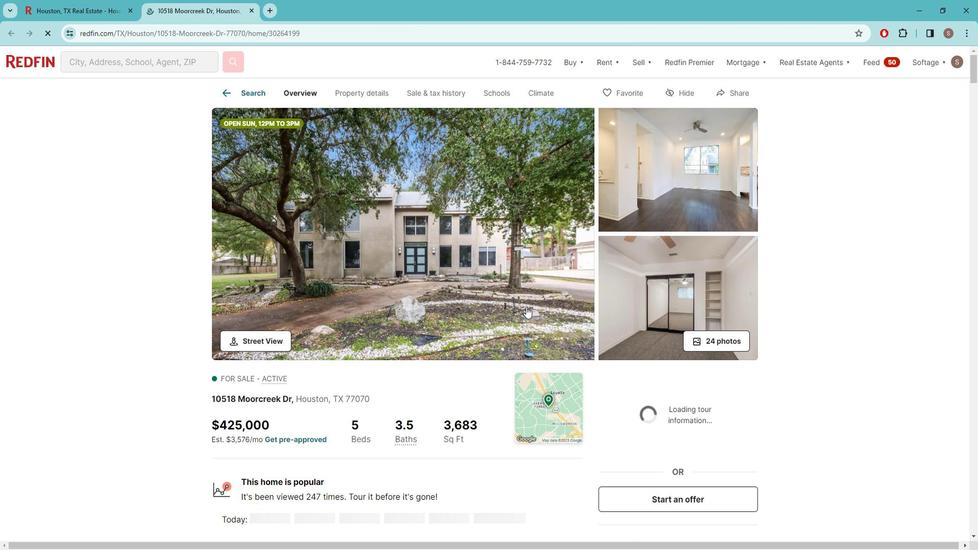 
Action: Mouse pressed left at (529, 298)
Screenshot: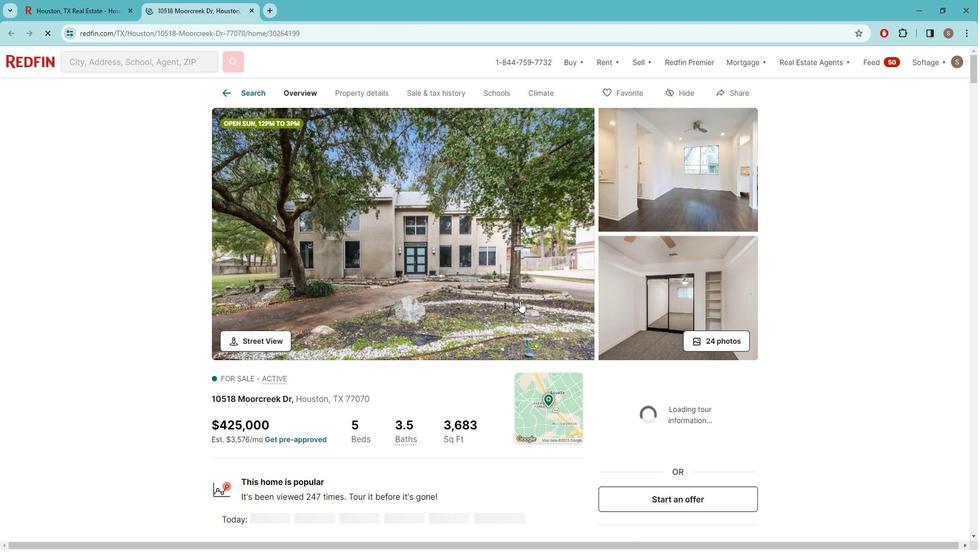 
Action: Mouse moved to (930, 295)
Screenshot: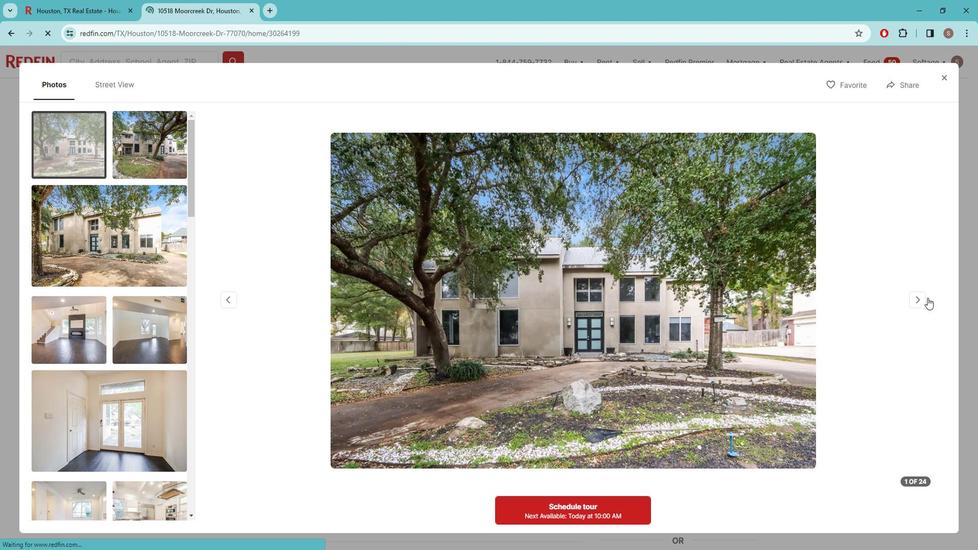 
Action: Mouse pressed left at (930, 295)
Screenshot: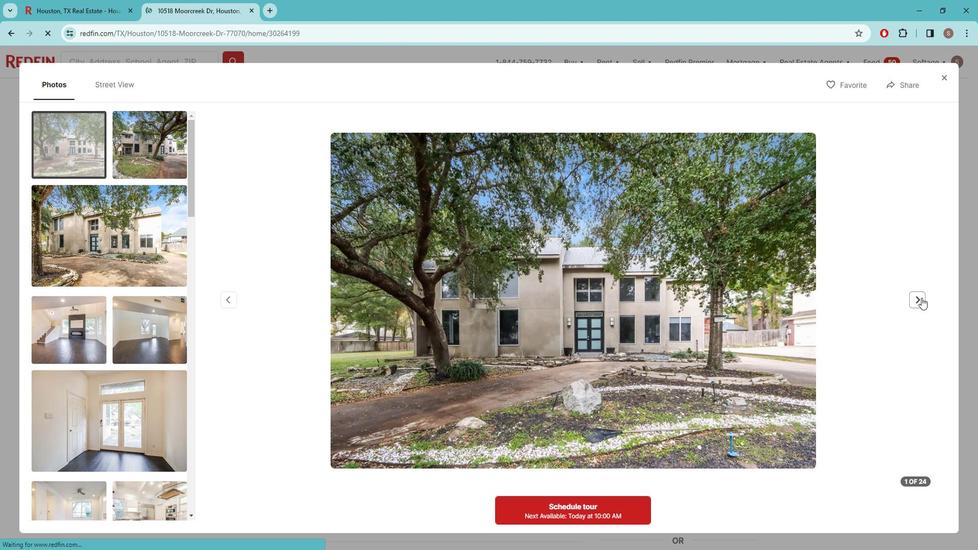 
Action: Mouse moved to (930, 295)
Screenshot: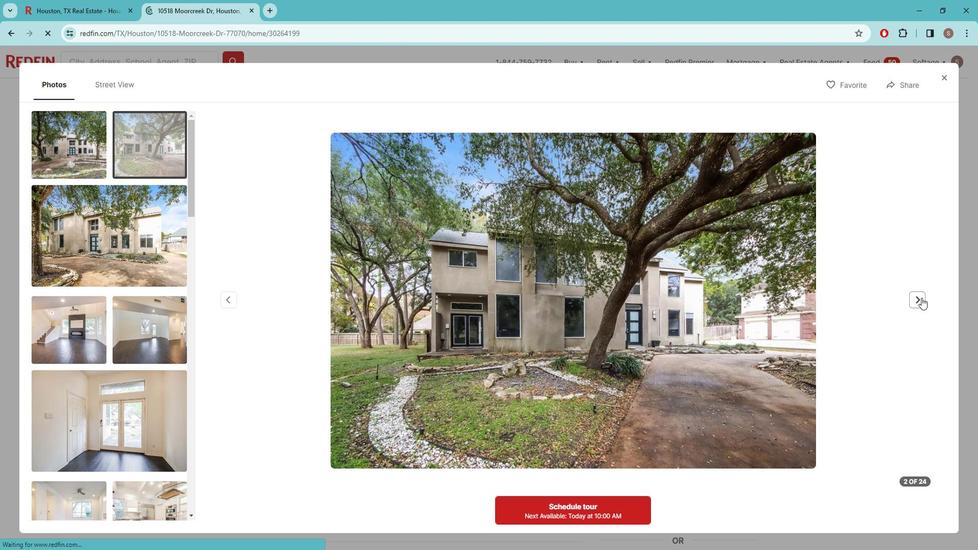 
Action: Mouse pressed left at (930, 295)
Screenshot: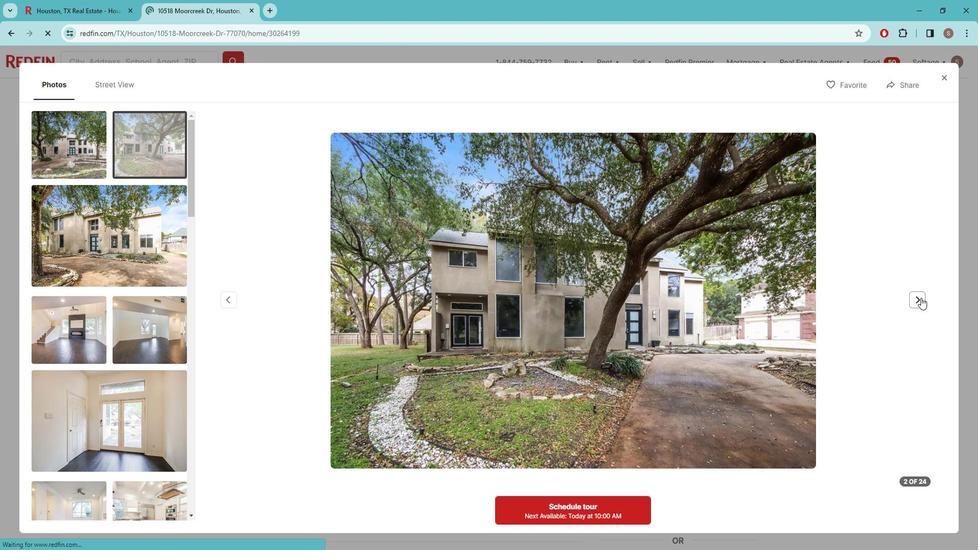 
Action: Mouse pressed left at (930, 295)
Screenshot: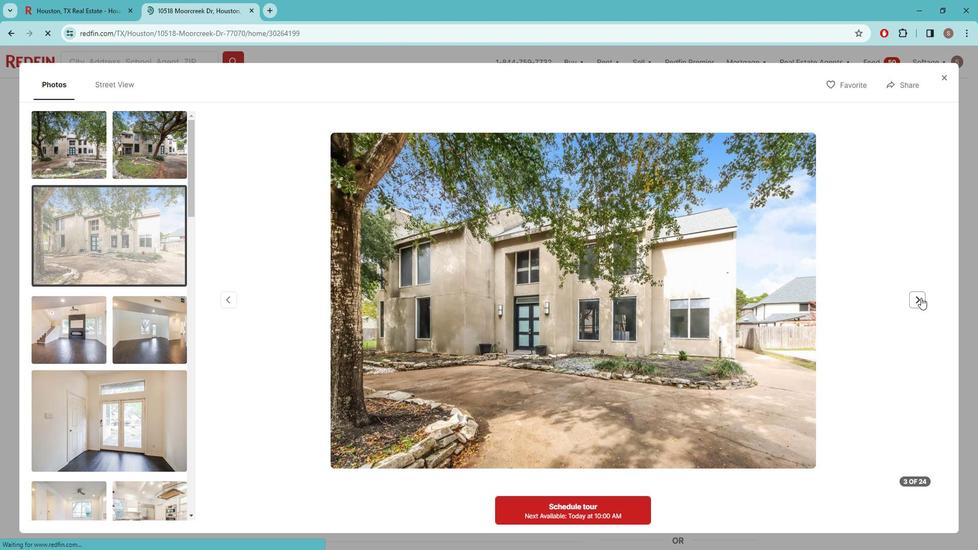 
Action: Mouse moved to (929, 295)
Screenshot: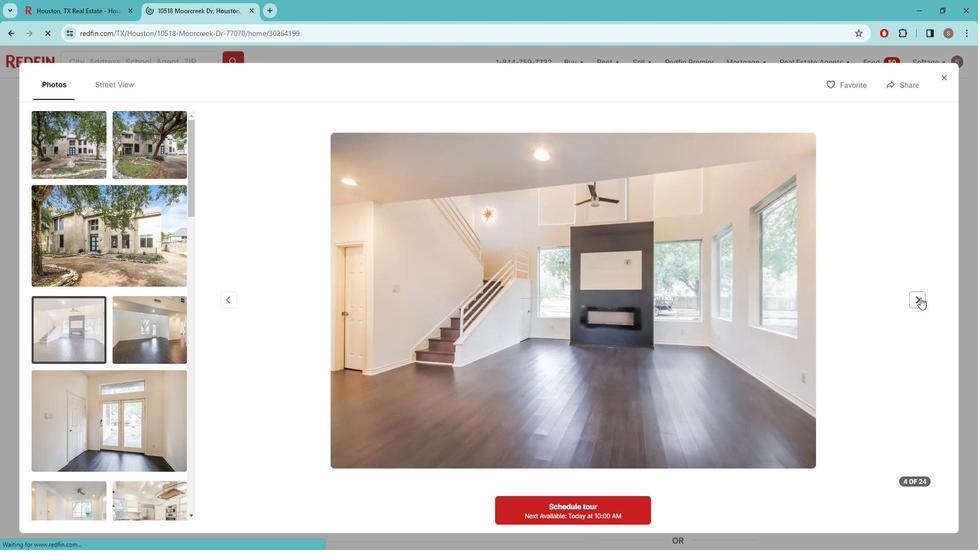 
Action: Mouse pressed left at (929, 295)
Screenshot: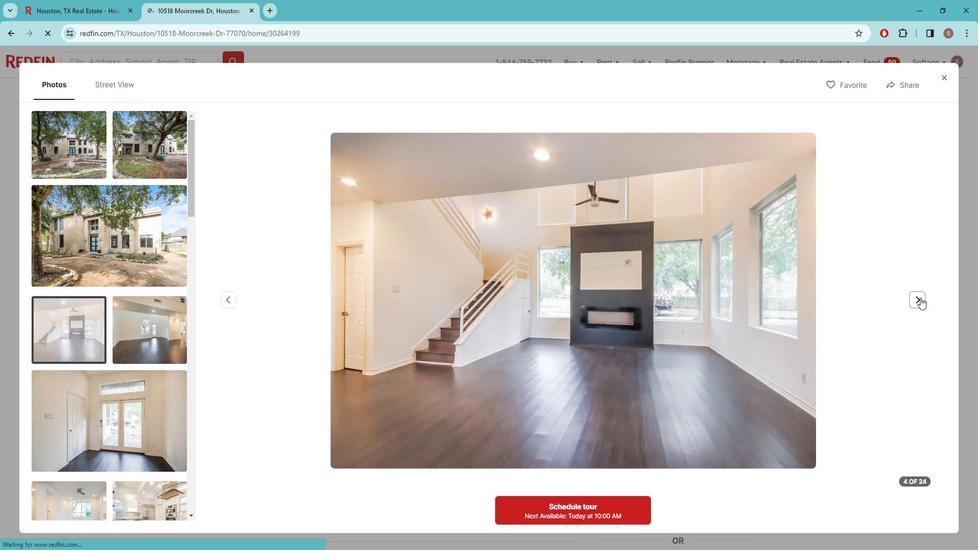 
Action: Mouse moved to (929, 295)
Screenshot: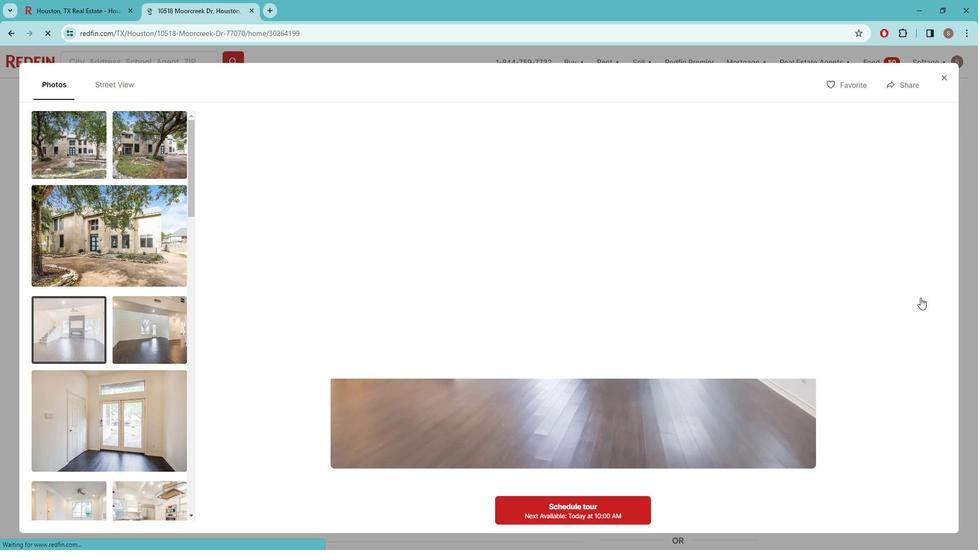 
Action: Mouse pressed left at (929, 295)
Screenshot: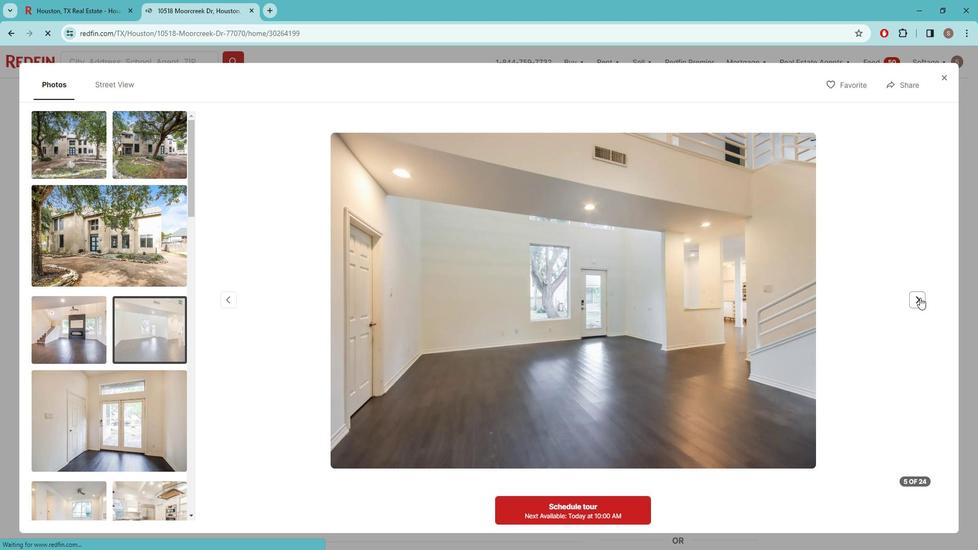 
Action: Mouse moved to (928, 295)
Screenshot: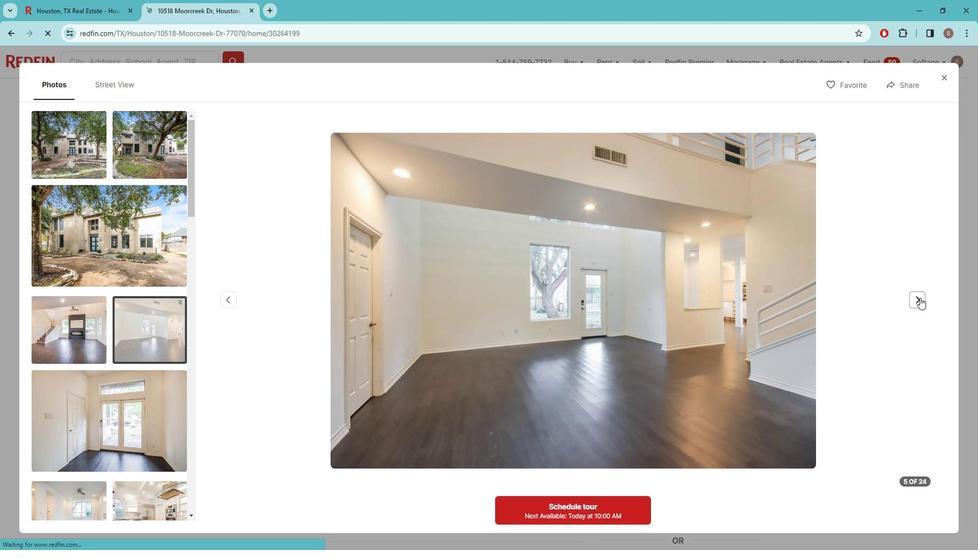 
Action: Mouse pressed left at (928, 295)
Screenshot: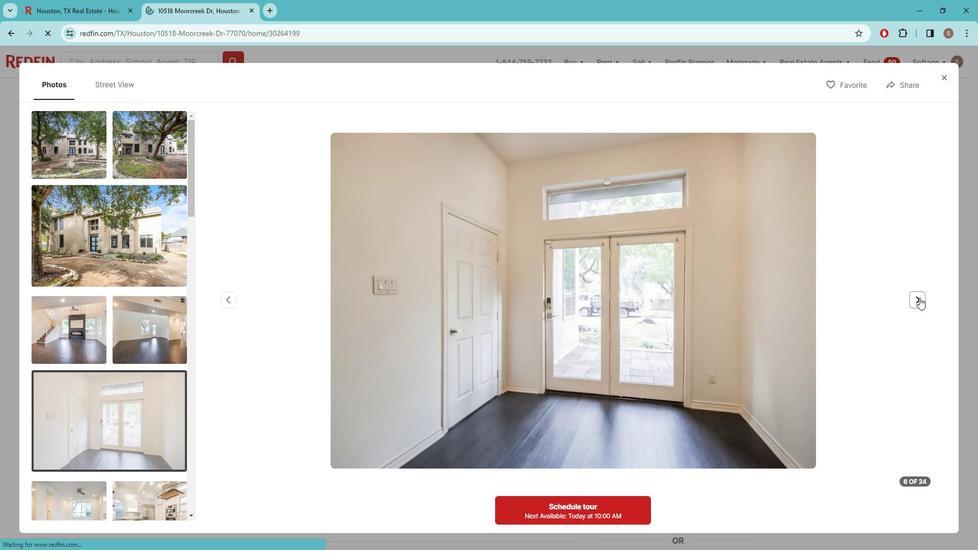 
Action: Mouse moved to (928, 296)
Screenshot: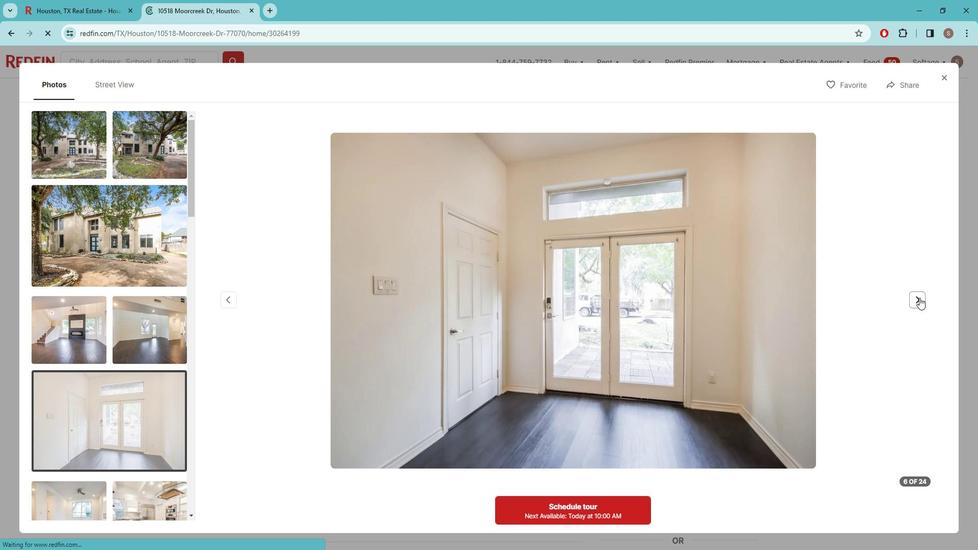 
Action: Mouse pressed left at (928, 296)
Screenshot: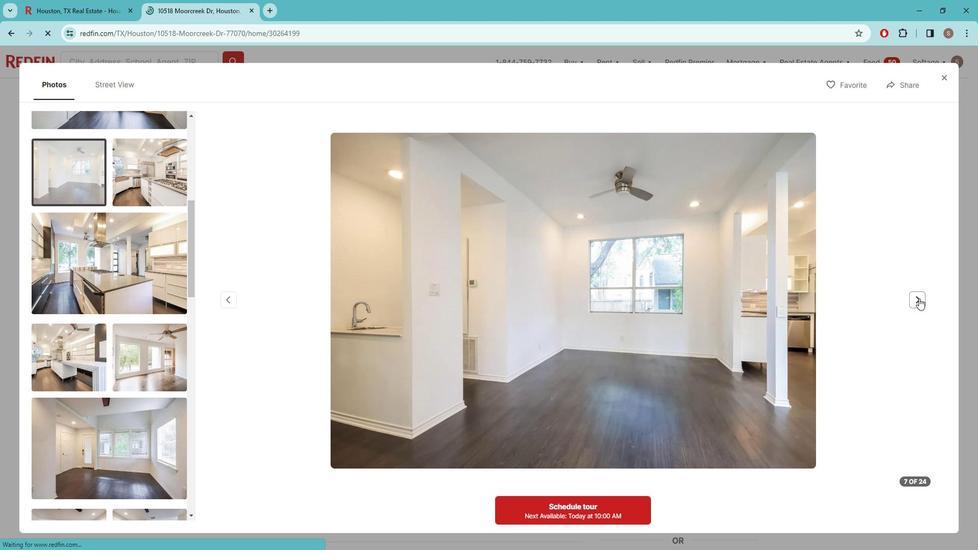 
Action: Mouse pressed left at (928, 296)
Screenshot: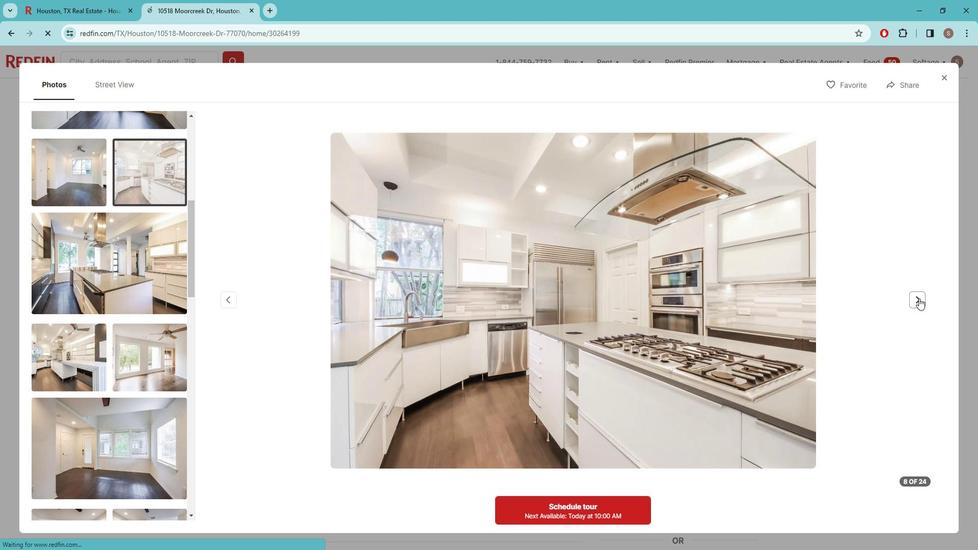 
Action: Mouse moved to (927, 296)
Screenshot: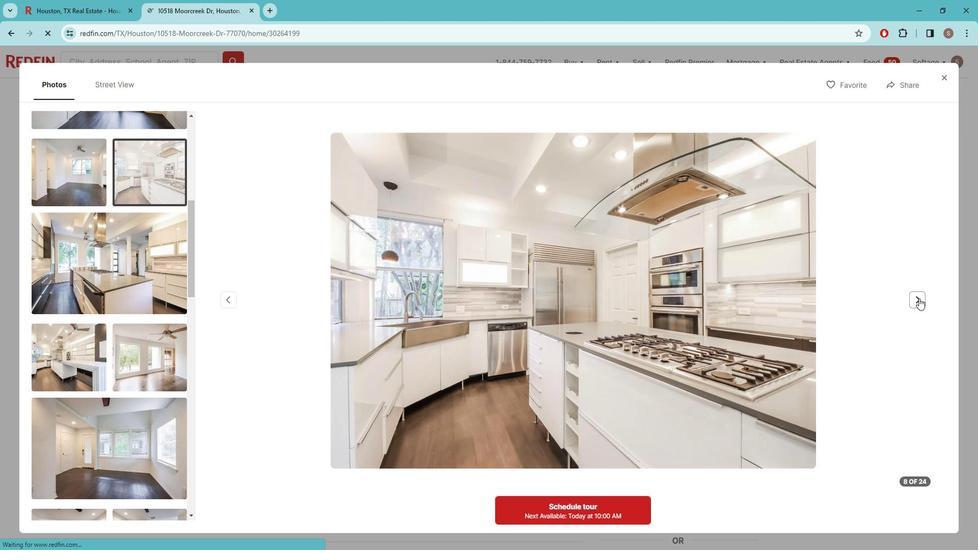 
Action: Mouse pressed left at (927, 296)
Screenshot: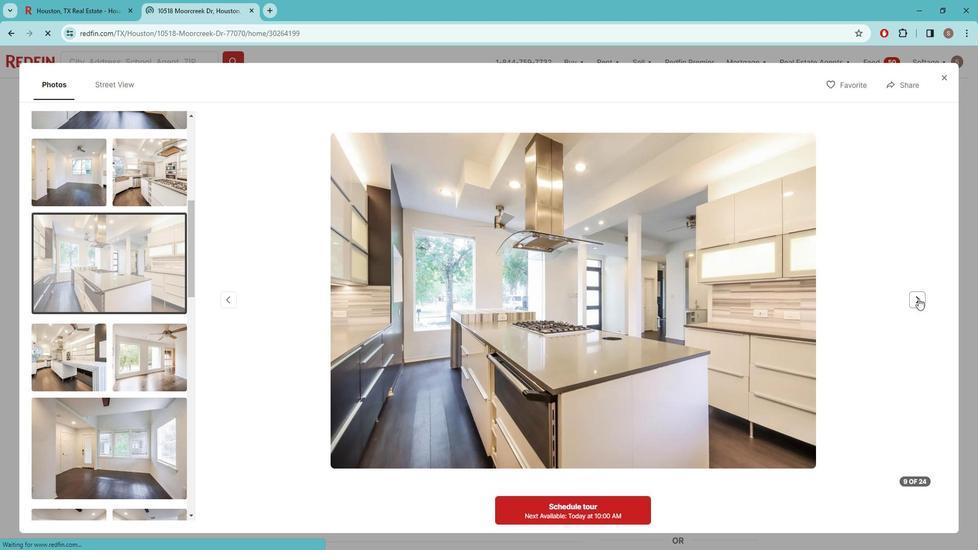 
Action: Mouse pressed left at (927, 296)
Screenshot: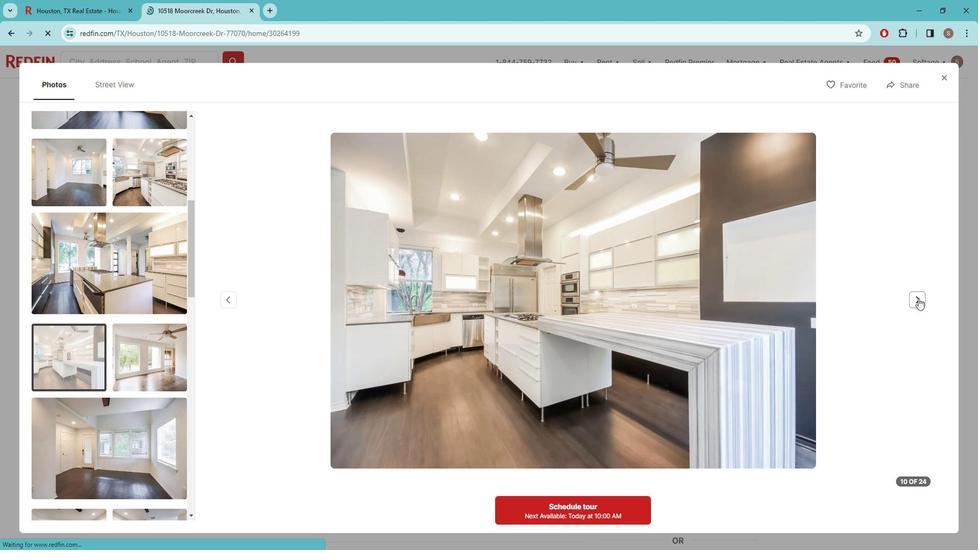 
Action: Mouse moved to (927, 296)
Screenshot: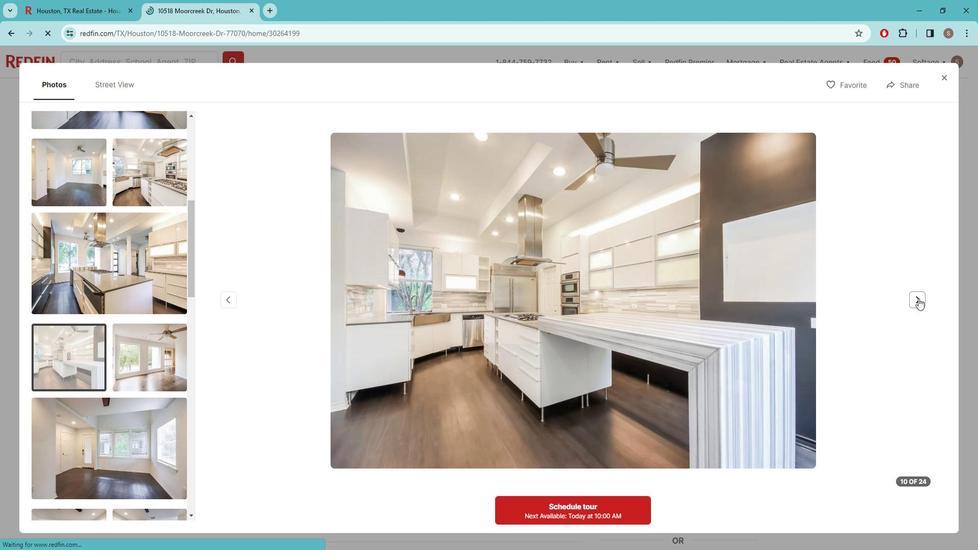 
Action: Mouse pressed left at (927, 296)
Screenshot: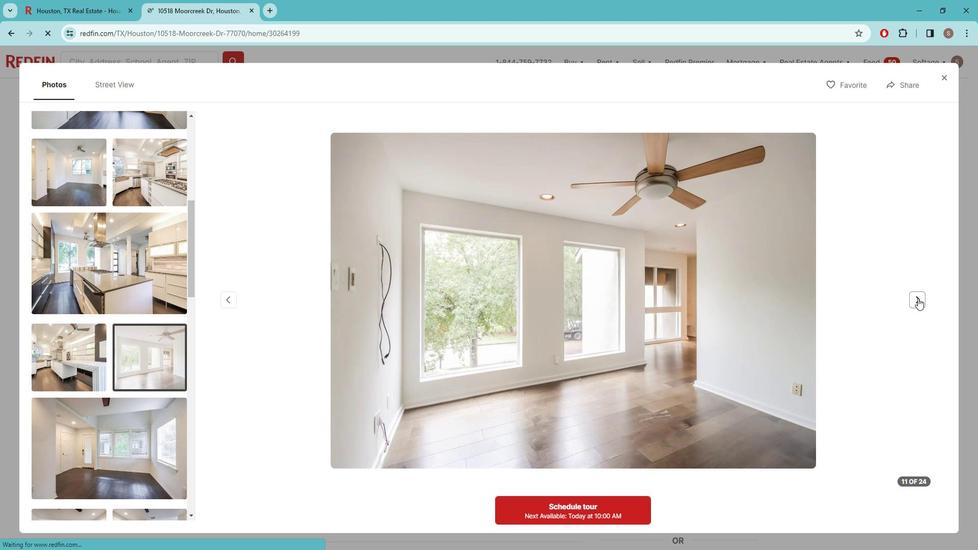 
Action: Mouse pressed left at (927, 296)
Screenshot: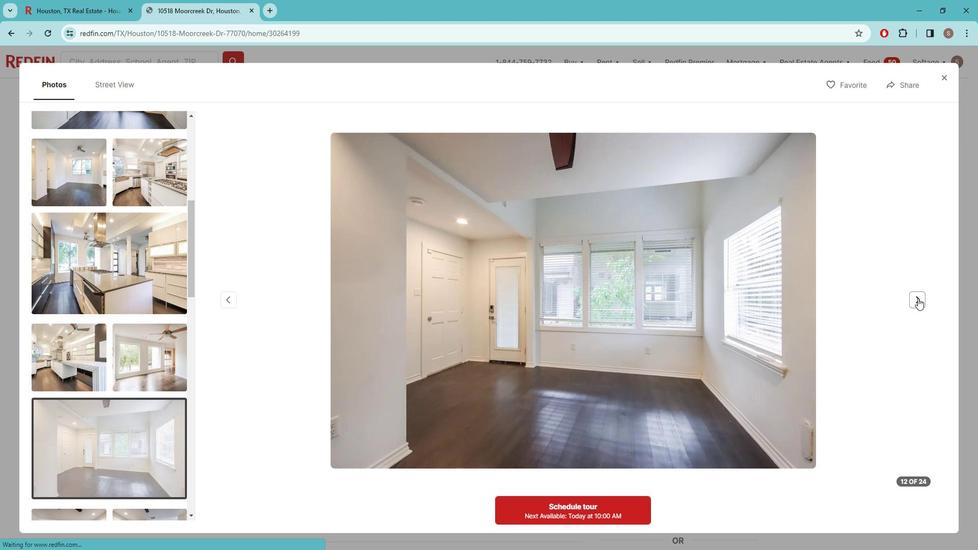 
Action: Mouse pressed left at (927, 296)
Screenshot: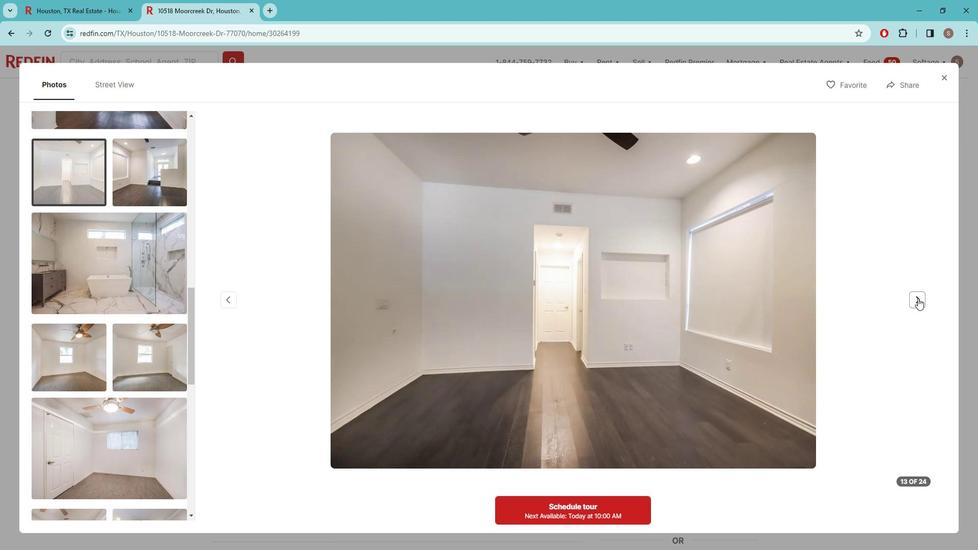 
Action: Mouse pressed left at (927, 296)
Screenshot: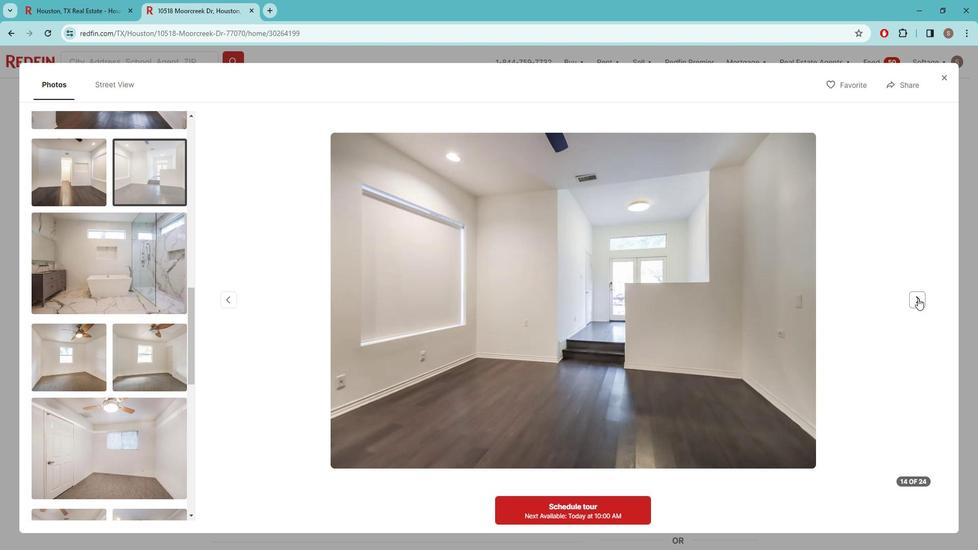 
Action: Mouse moved to (926, 296)
Screenshot: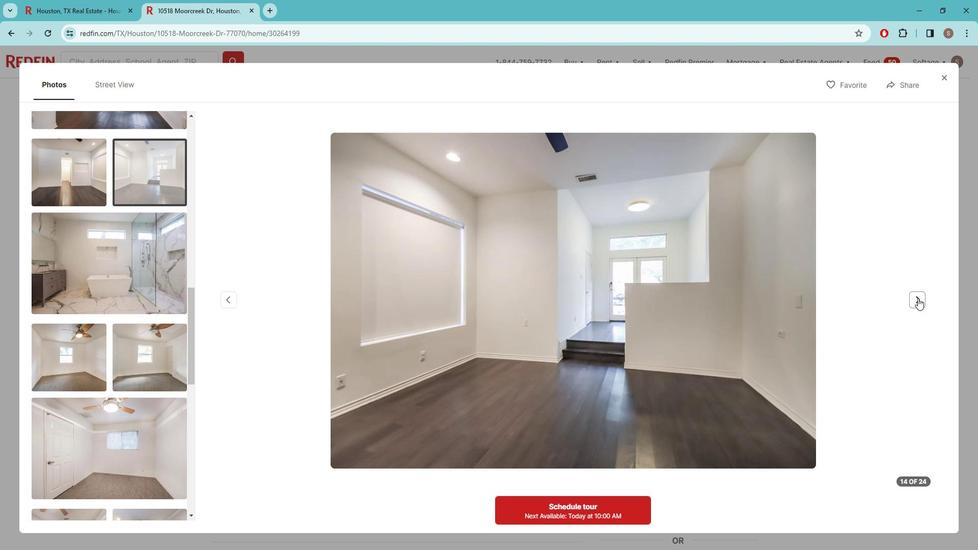 
Action: Mouse pressed left at (926, 296)
Screenshot: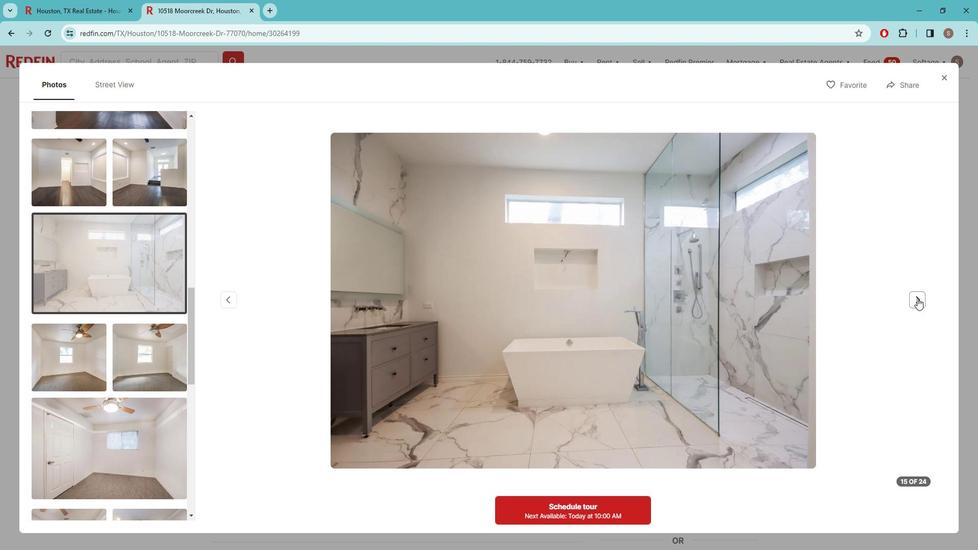 
Action: Mouse moved to (926, 296)
Screenshot: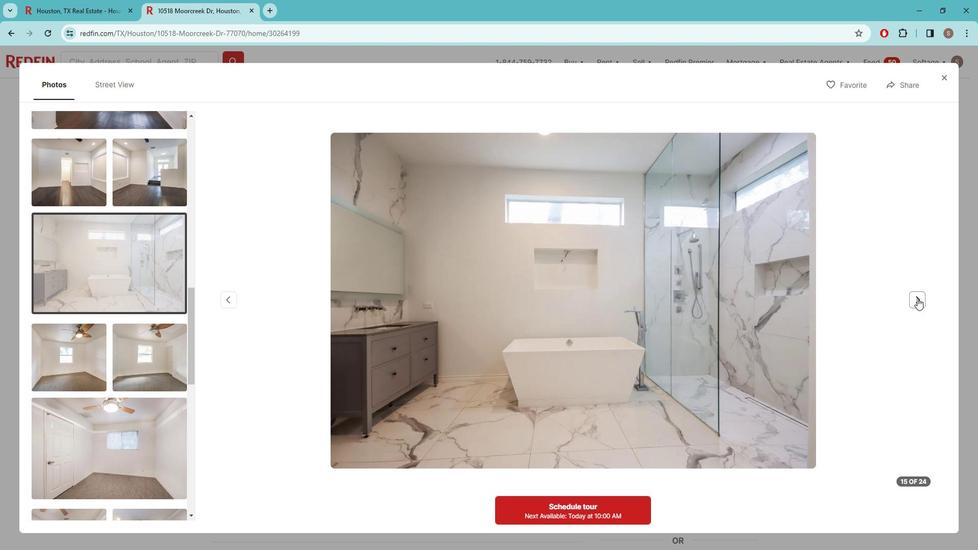 
Action: Mouse pressed left at (926, 296)
Screenshot: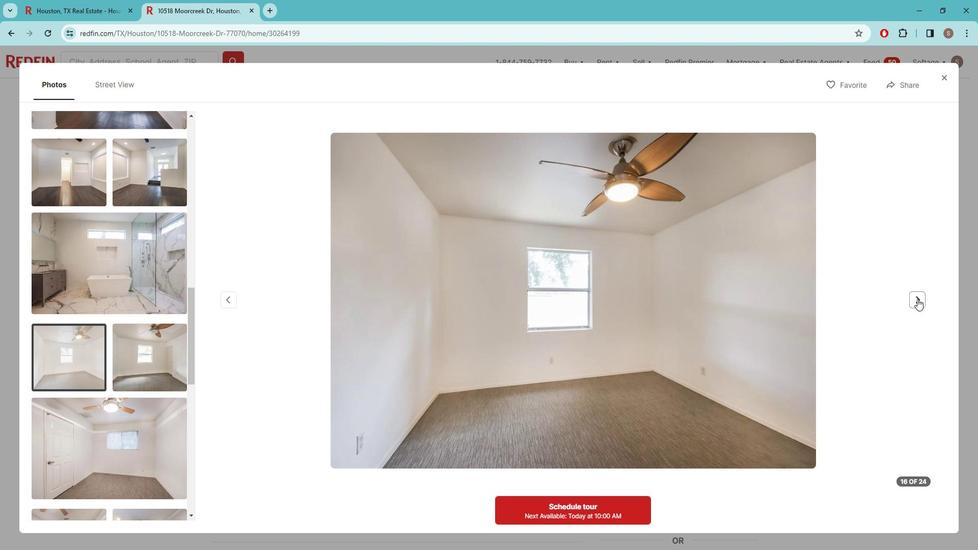 
Action: Mouse pressed left at (926, 296)
Screenshot: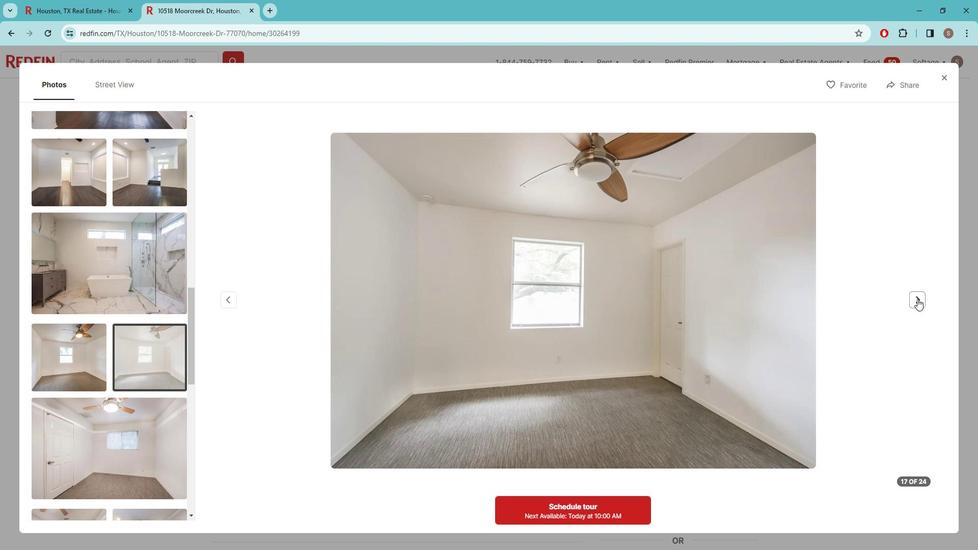
Action: Mouse pressed left at (926, 296)
Screenshot: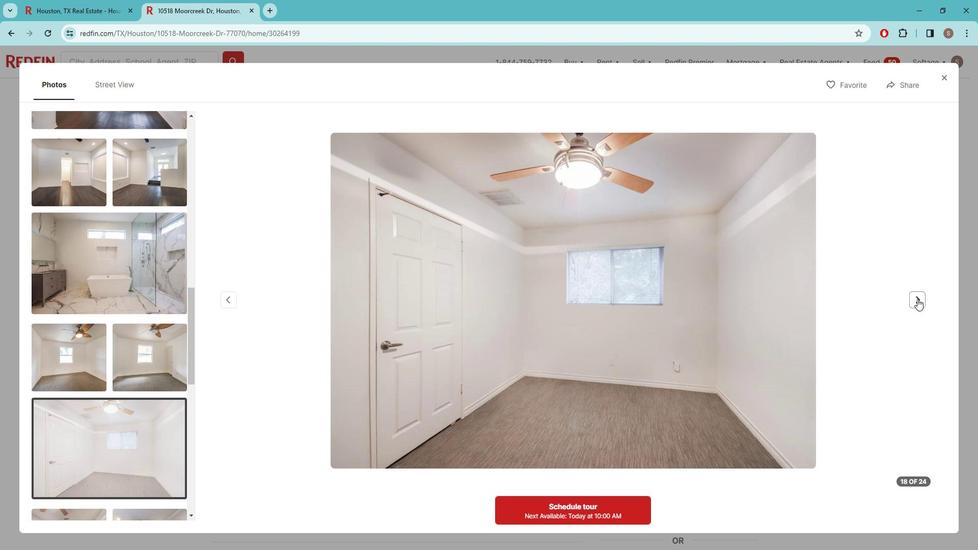 
Action: Mouse pressed left at (926, 296)
Screenshot: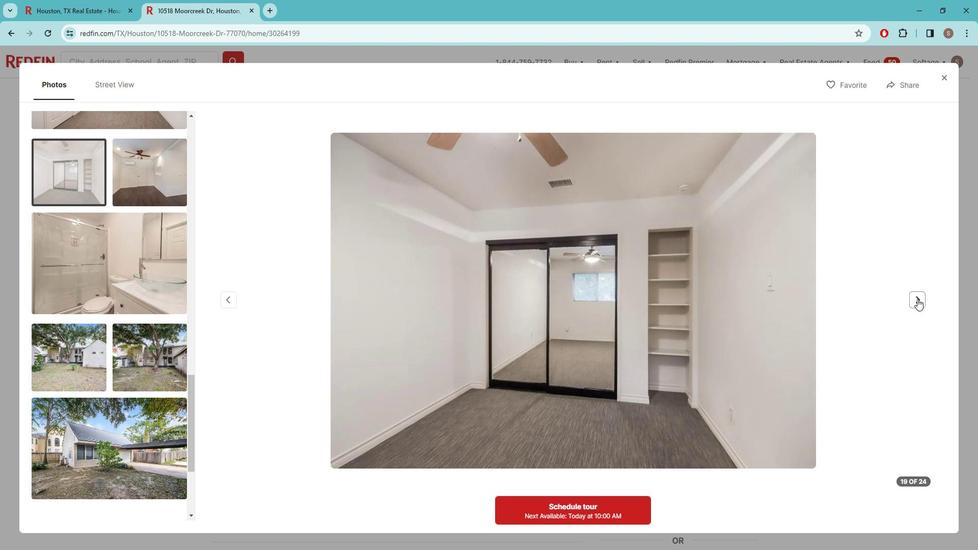 
Action: Mouse moved to (926, 297)
Screenshot: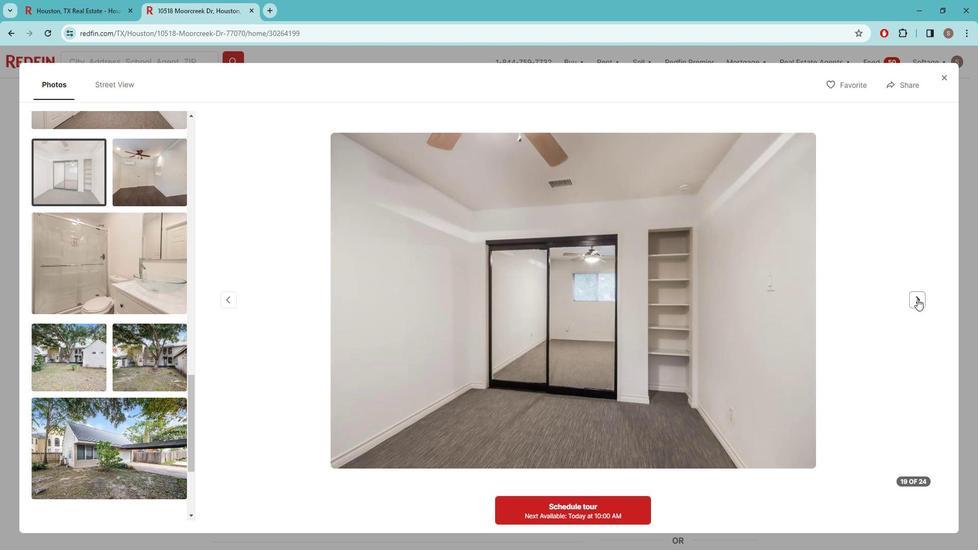
Action: Mouse pressed left at (926, 297)
Screenshot: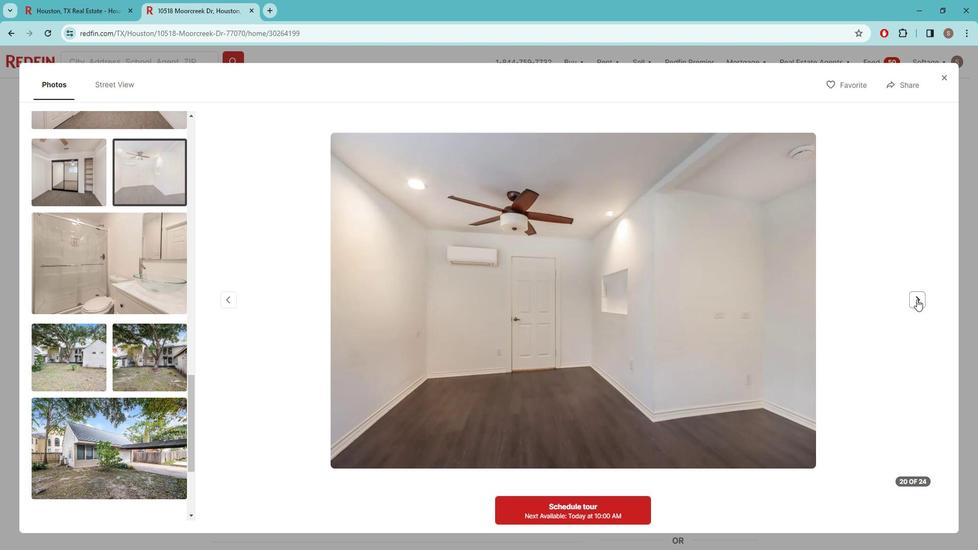 
Action: Mouse moved to (926, 297)
Screenshot: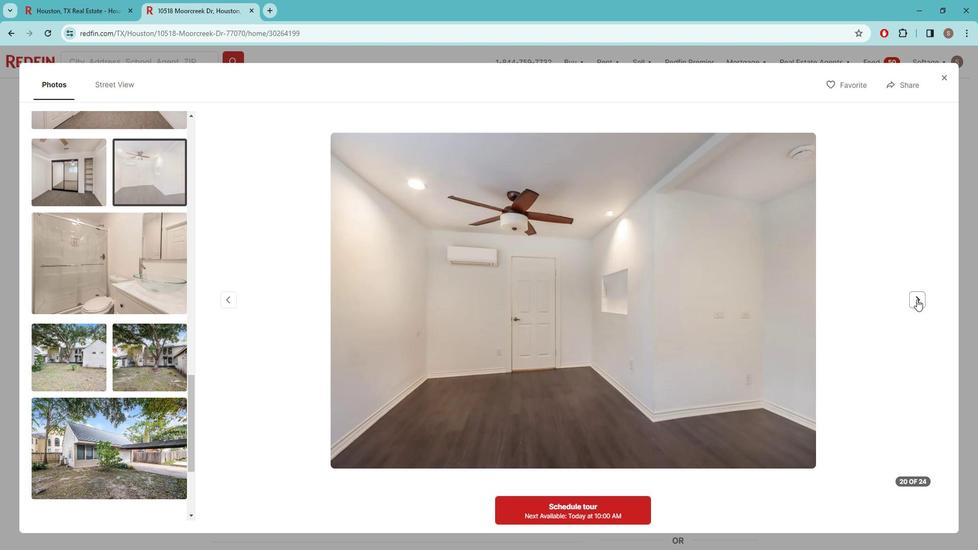 
Action: Mouse pressed left at (926, 297)
Screenshot: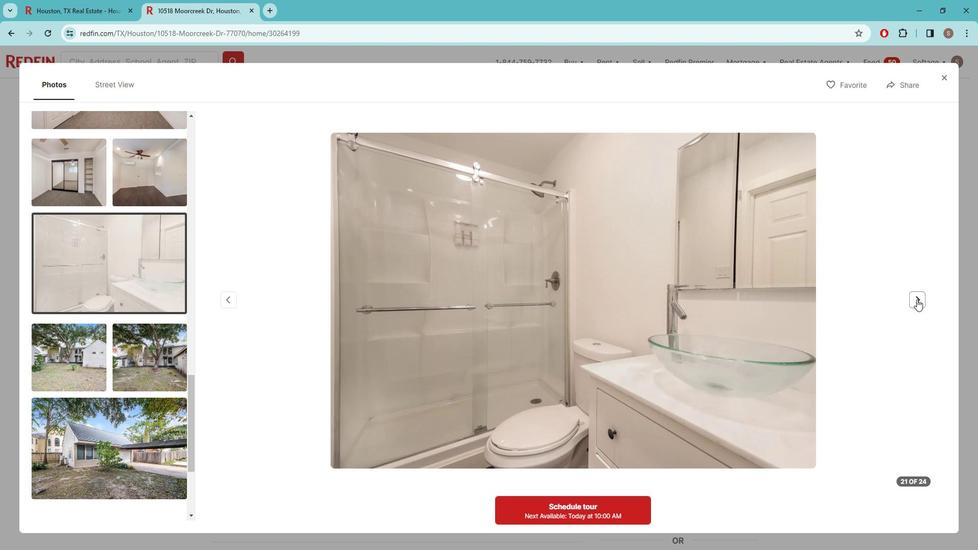 
Action: Mouse pressed left at (926, 297)
Screenshot: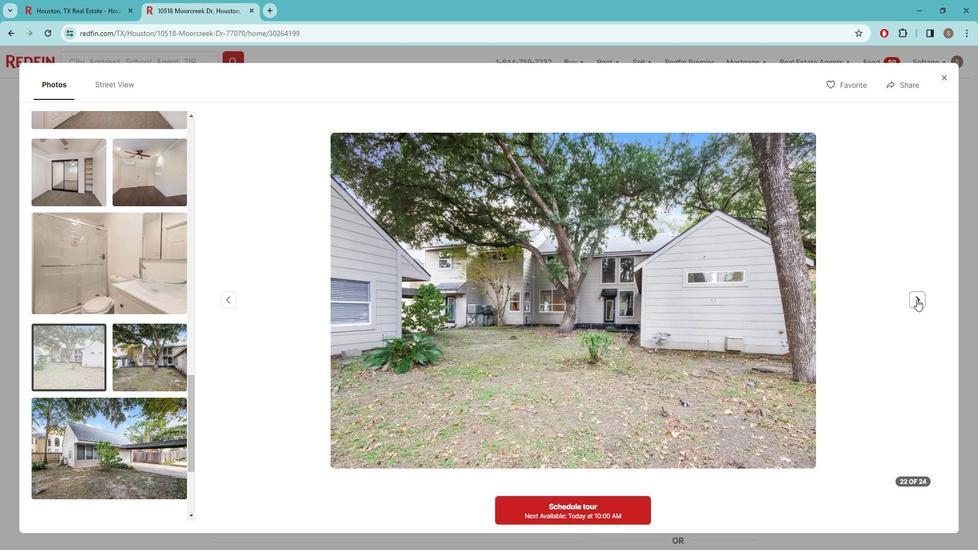 
Action: Mouse moved to (925, 297)
Screenshot: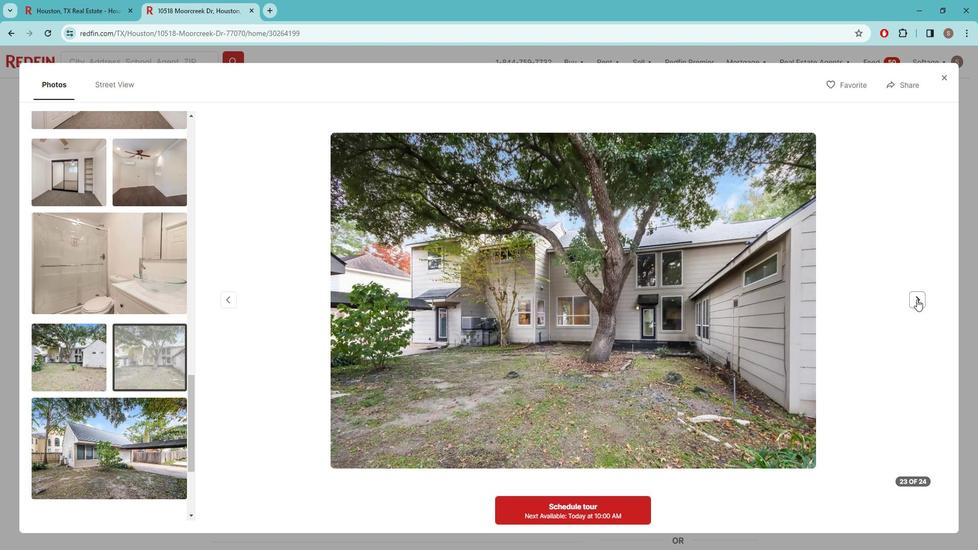 
Action: Mouse pressed left at (925, 297)
Screenshot: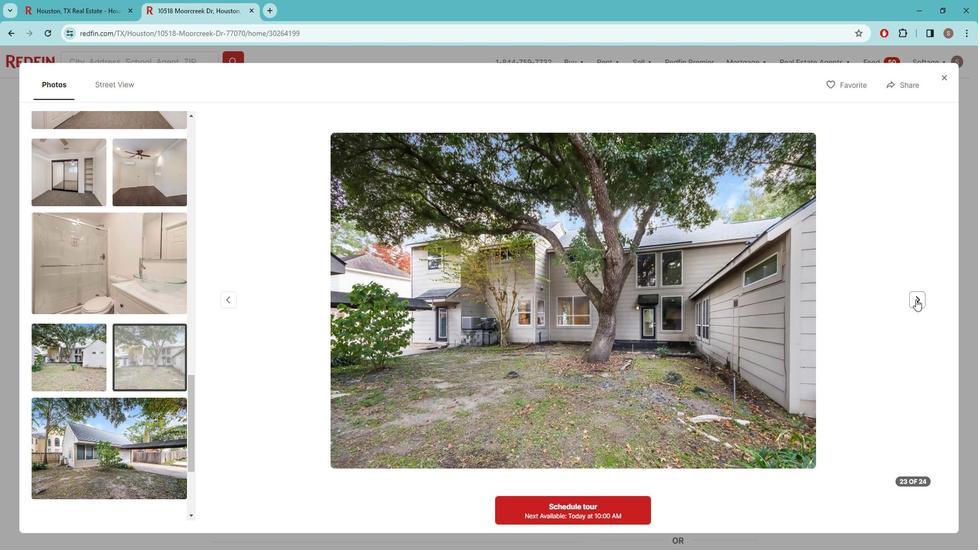 
Action: Mouse pressed left at (925, 297)
Screenshot: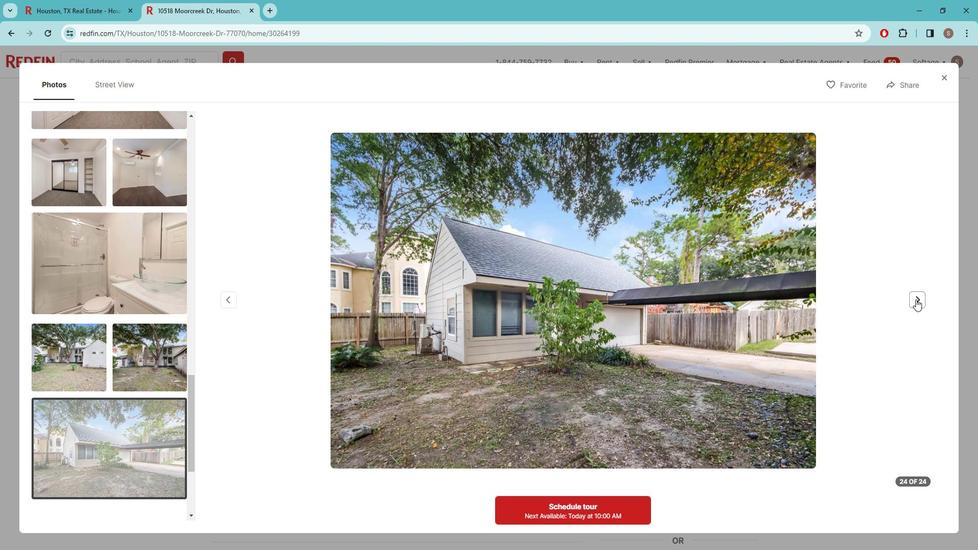 
Action: Mouse pressed left at (925, 297)
Screenshot: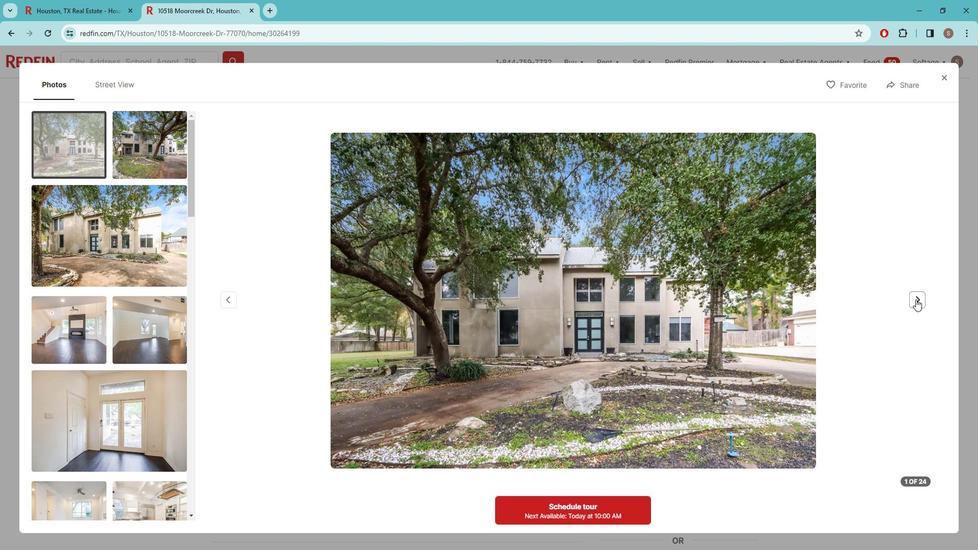 
Action: Mouse pressed left at (925, 297)
Screenshot: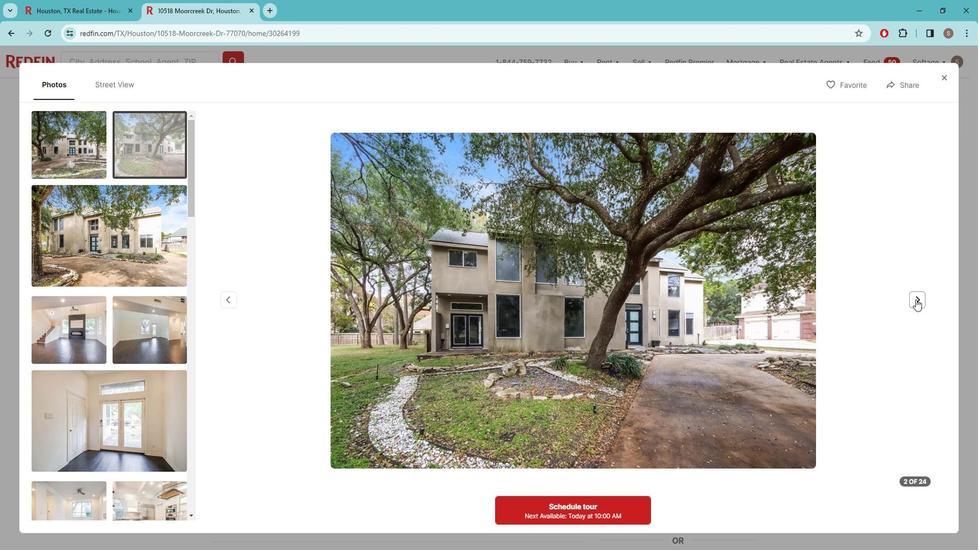 
Action: Mouse pressed left at (925, 297)
Screenshot: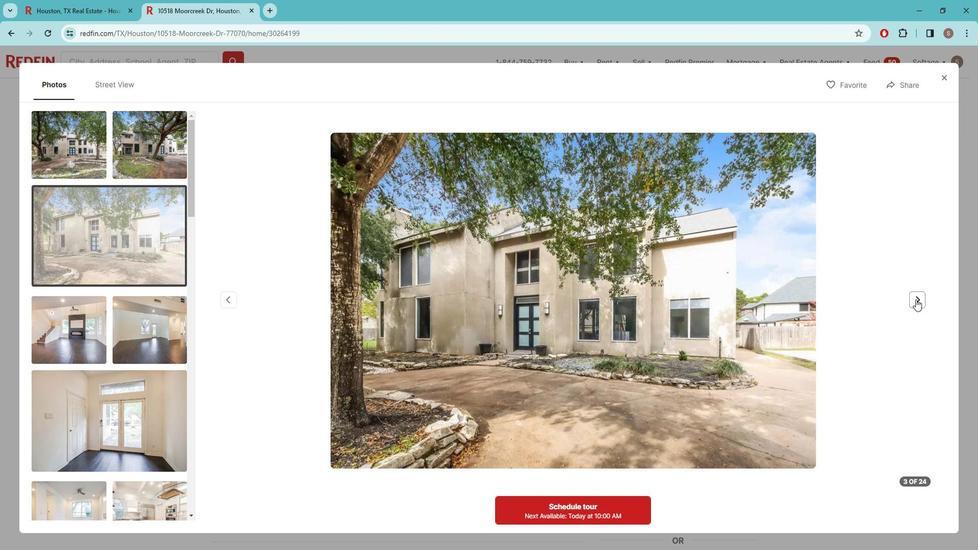 
Action: Mouse moved to (954, 85)
Screenshot: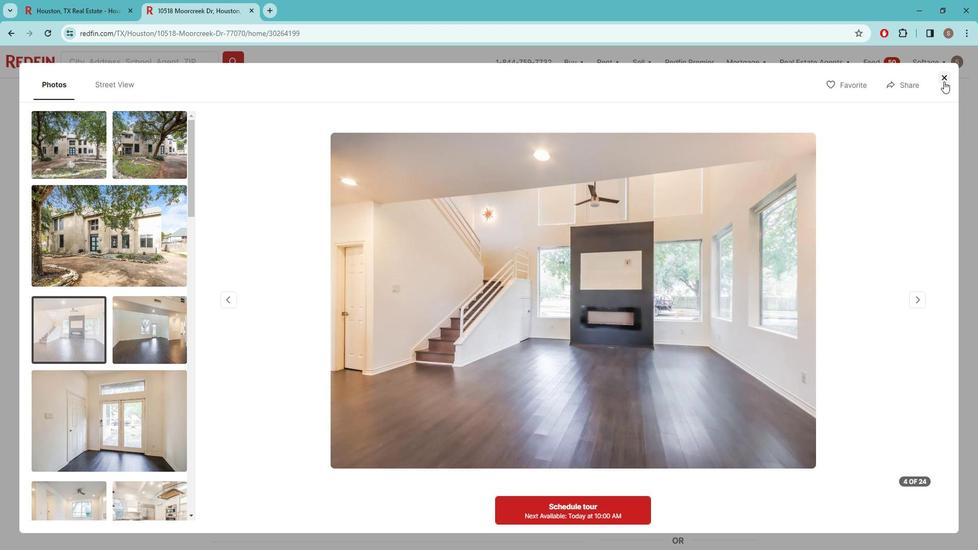 
Action: Mouse pressed left at (954, 85)
Screenshot: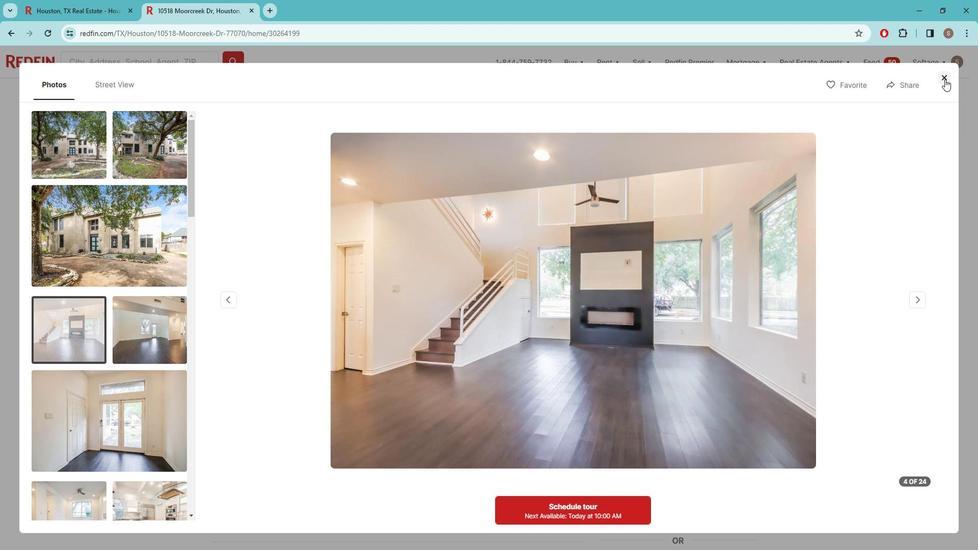 
Action: Mouse moved to (569, 293)
Screenshot: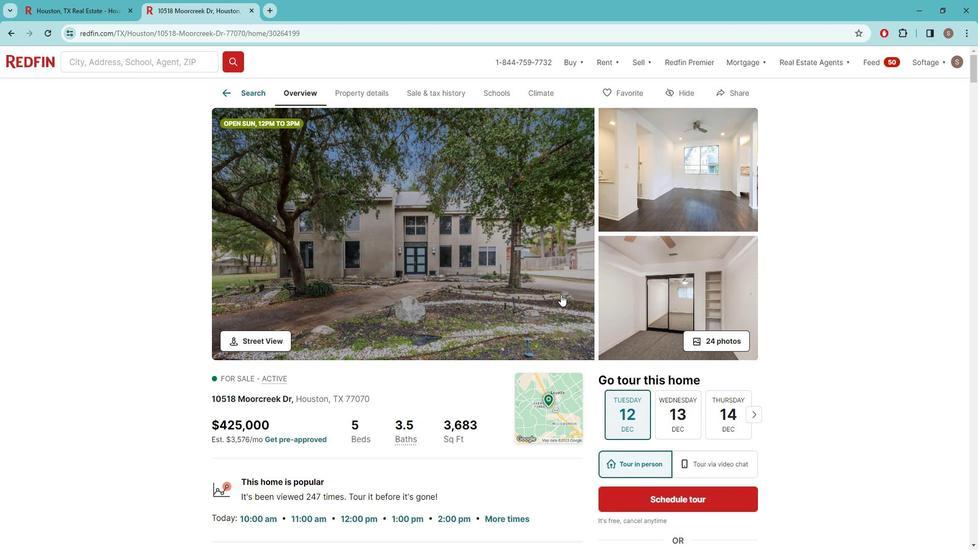 
Action: Mouse scrolled (569, 292) with delta (0, 0)
Screenshot: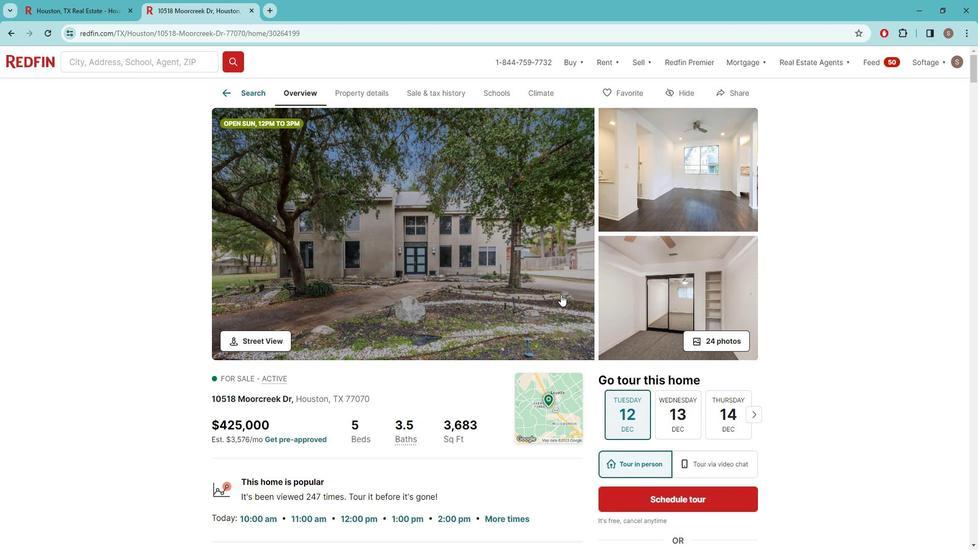 
Action: Mouse moved to (562, 293)
Screenshot: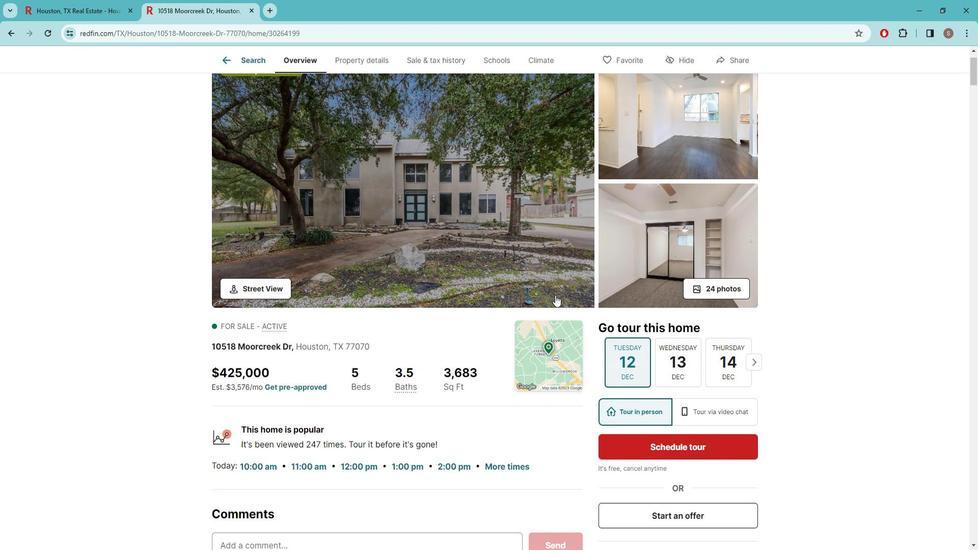 
Action: Mouse scrolled (562, 293) with delta (0, 0)
Screenshot: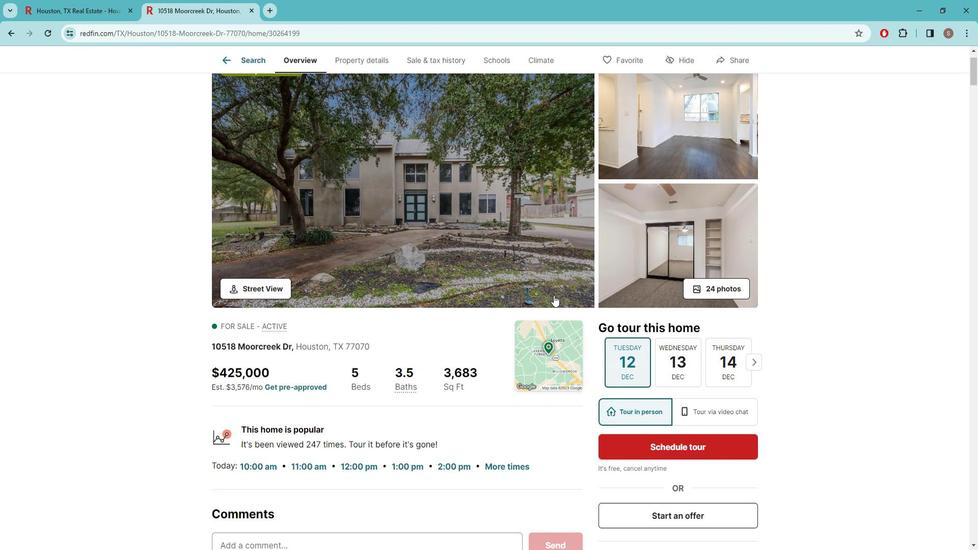 
Action: Mouse moved to (562, 293)
Screenshot: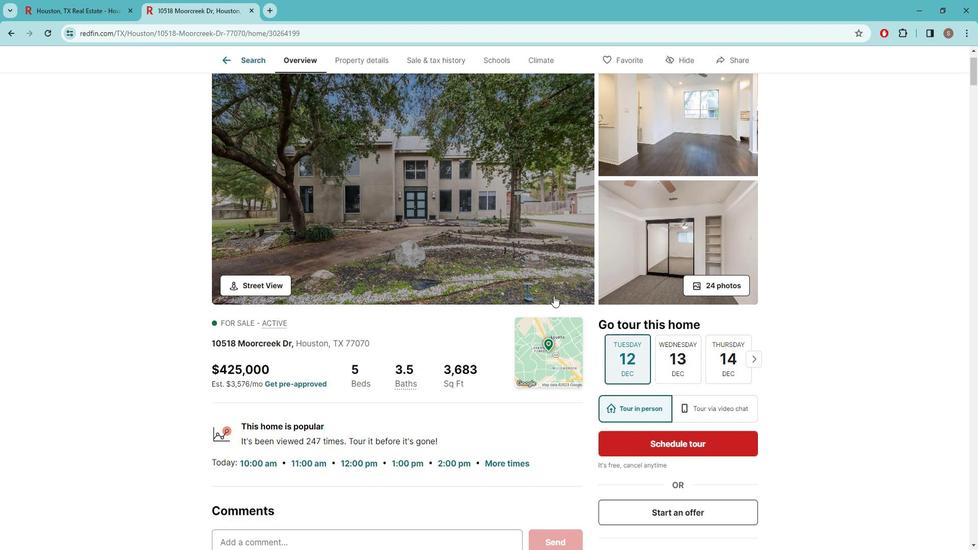 
Action: Mouse scrolled (562, 293) with delta (0, 0)
Screenshot: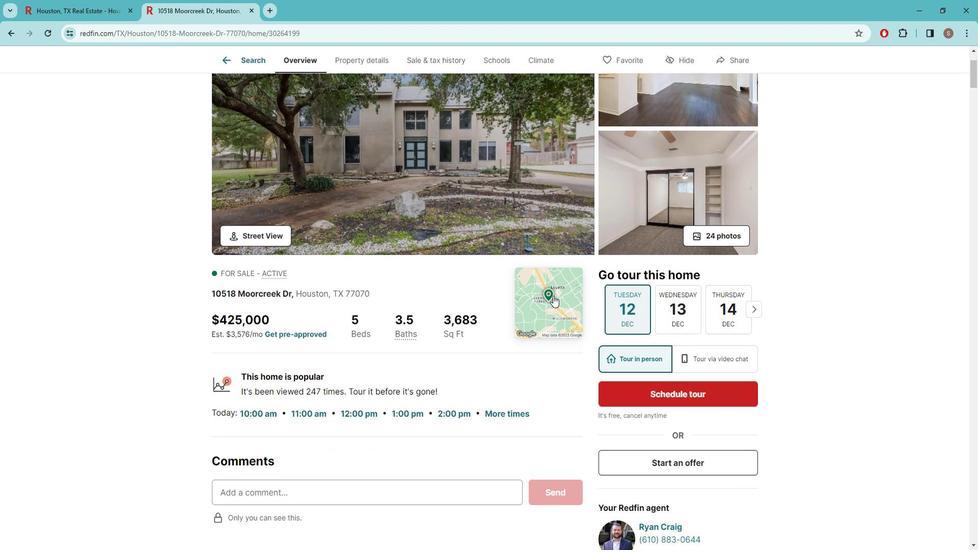 
Action: Mouse moved to (580, 280)
Screenshot: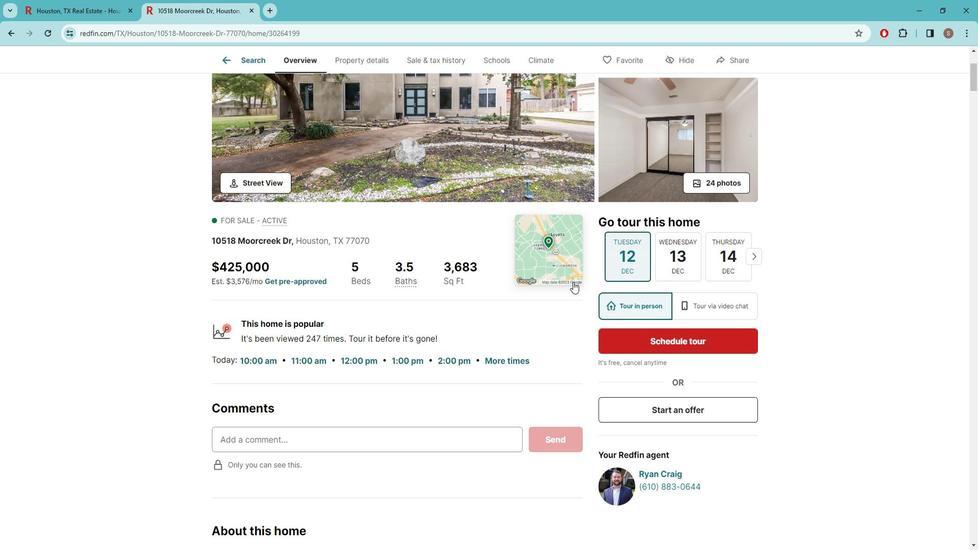 
Action: Mouse scrolled (580, 280) with delta (0, 0)
Screenshot: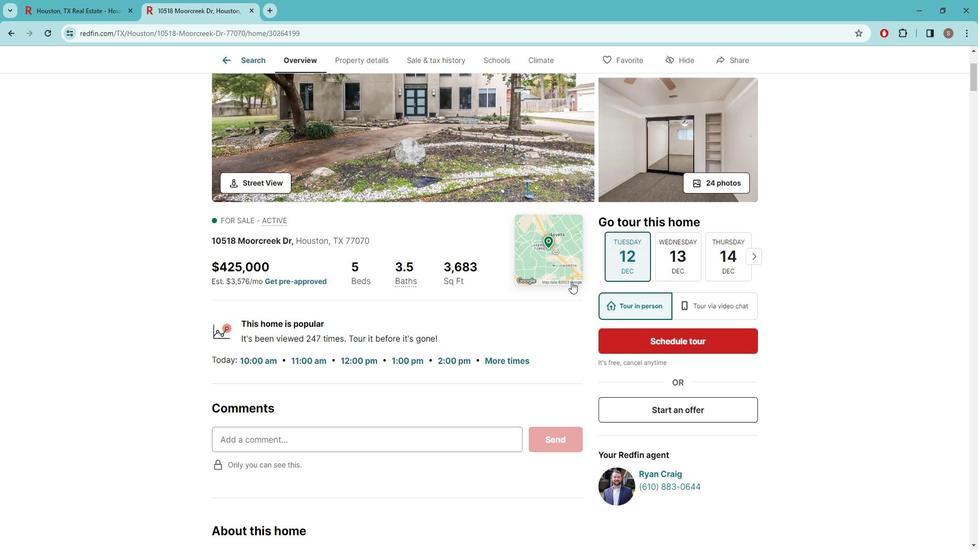 
Action: Mouse scrolled (580, 280) with delta (0, 0)
Screenshot: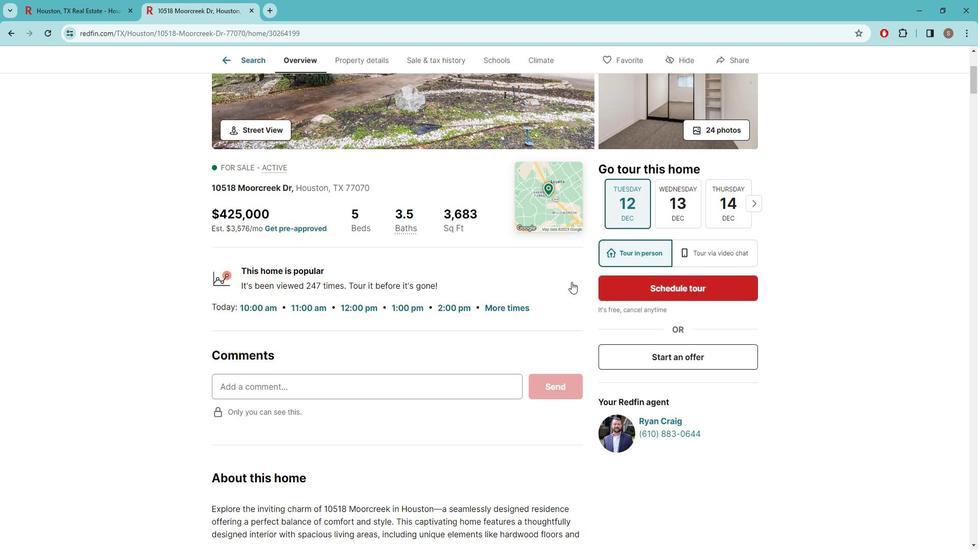 
Action: Mouse scrolled (580, 280) with delta (0, 0)
Screenshot: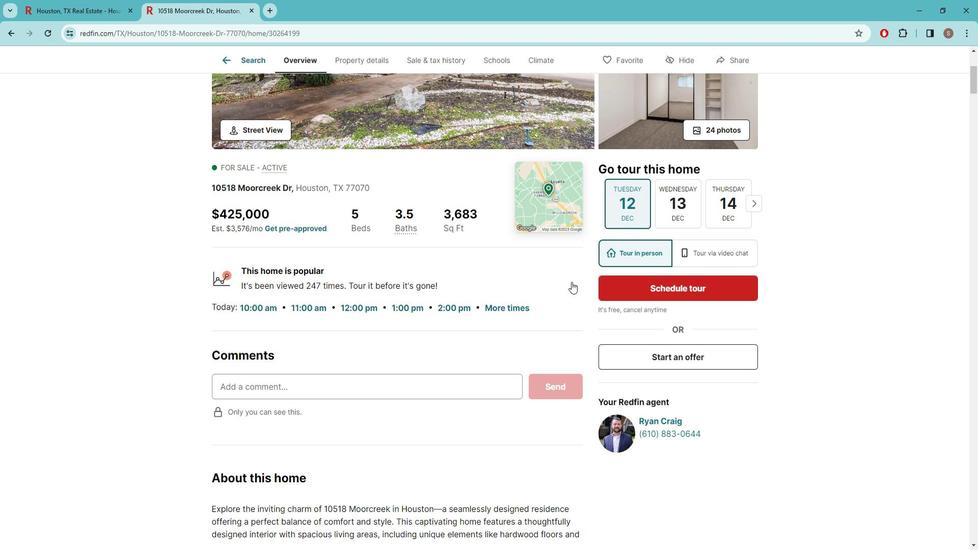 
Action: Mouse moved to (580, 280)
Screenshot: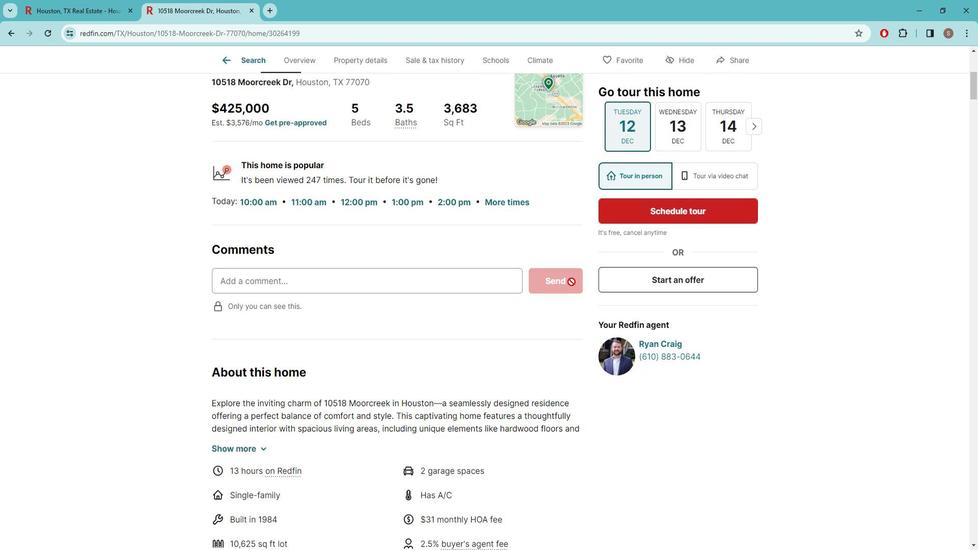 
Action: Mouse scrolled (580, 280) with delta (0, 0)
Screenshot: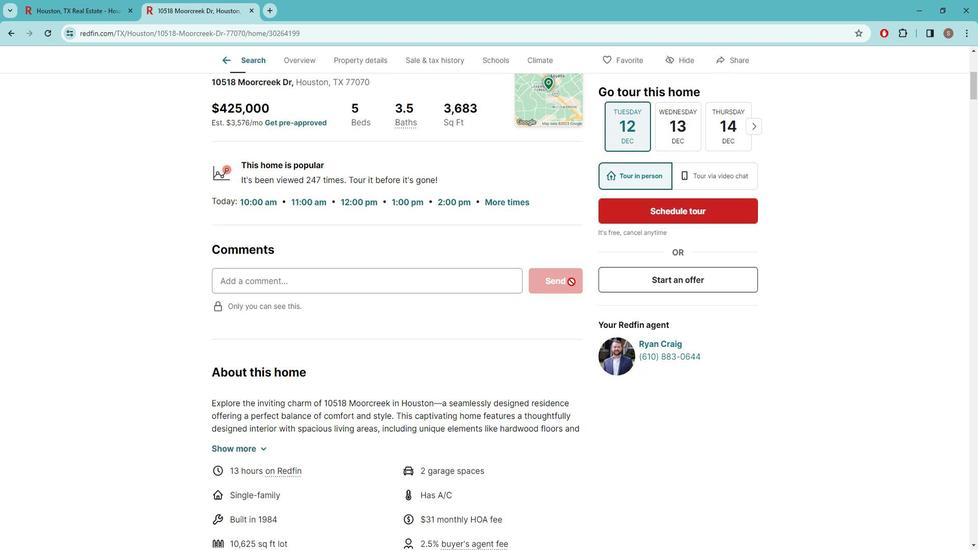 
Action: Mouse moved to (575, 282)
Screenshot: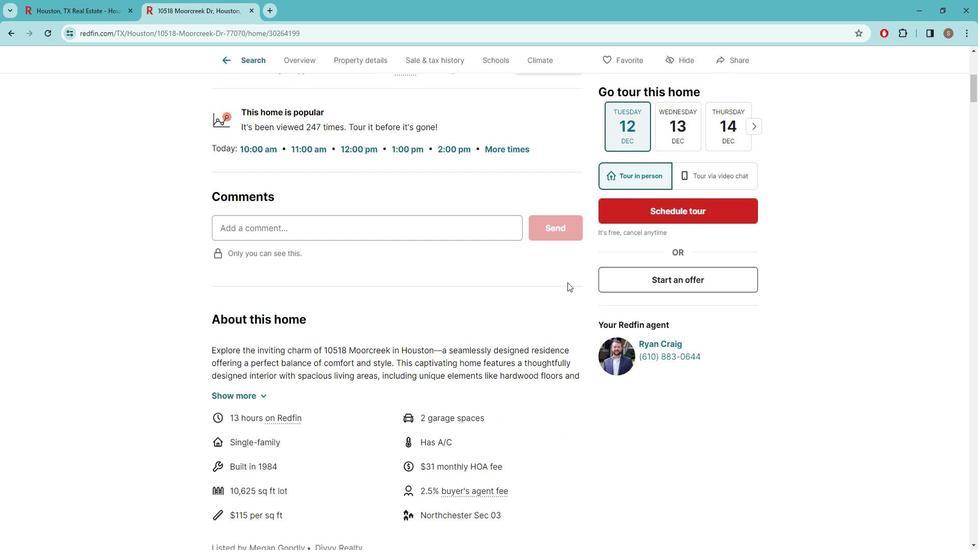 
Action: Mouse scrolled (575, 281) with delta (0, 0)
Screenshot: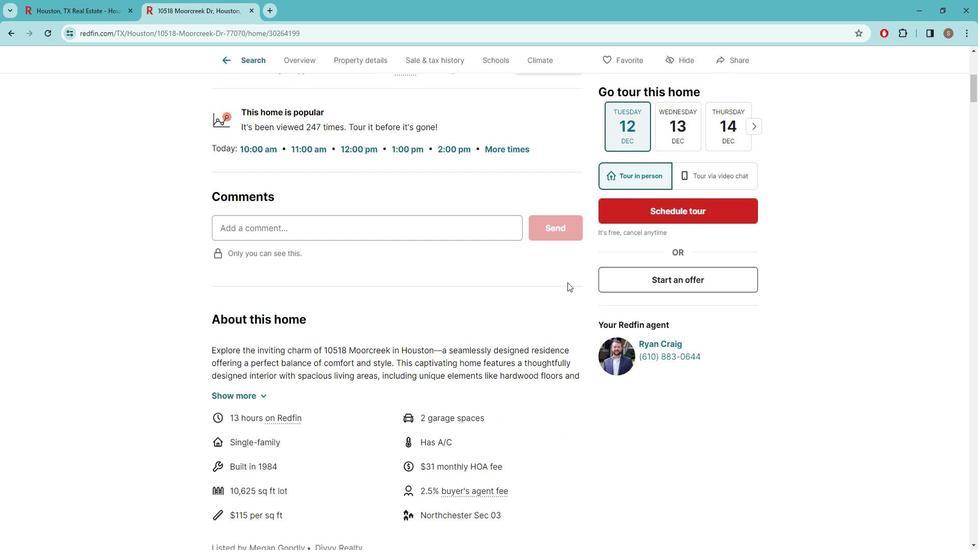 
Action: Mouse moved to (570, 283)
Screenshot: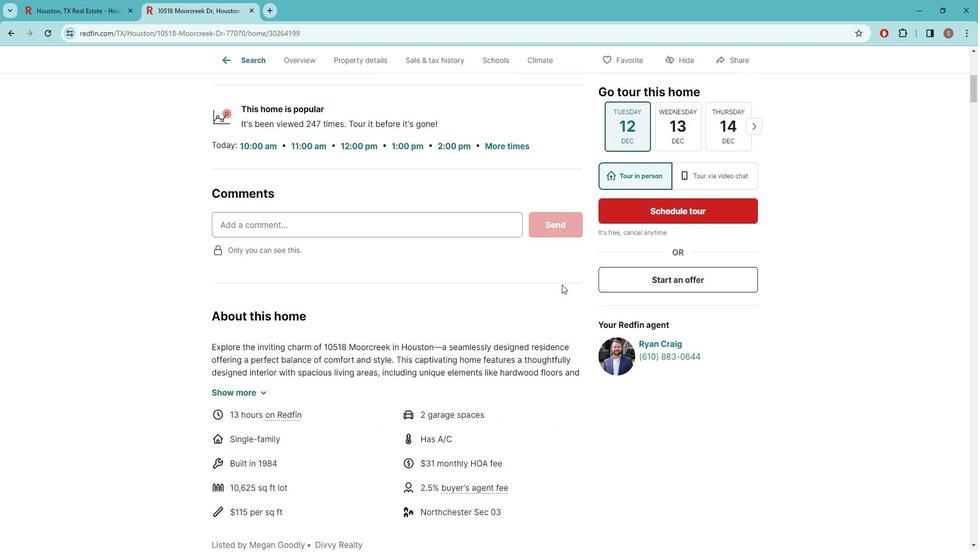 
Action: Mouse scrolled (570, 282) with delta (0, 0)
Screenshot: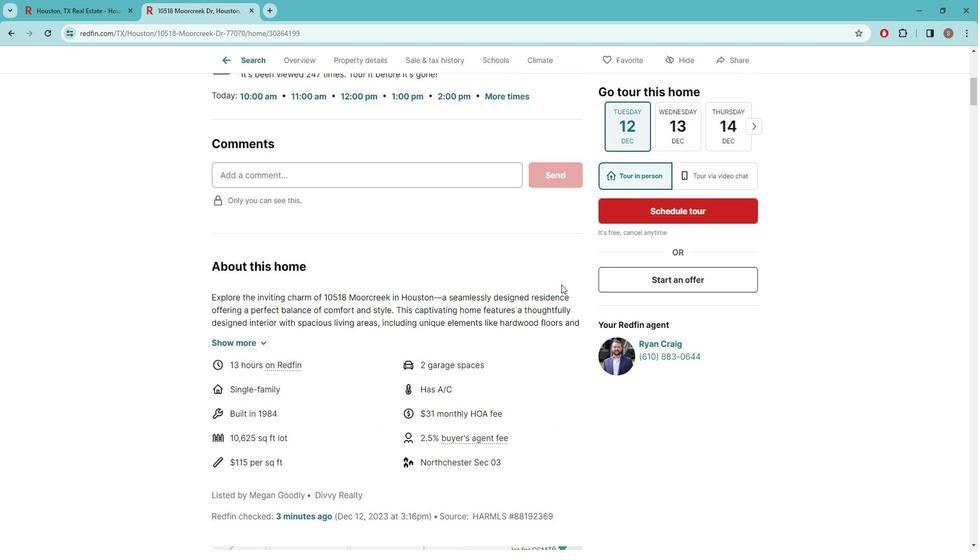 
Action: Mouse scrolled (570, 282) with delta (0, 0)
Screenshot: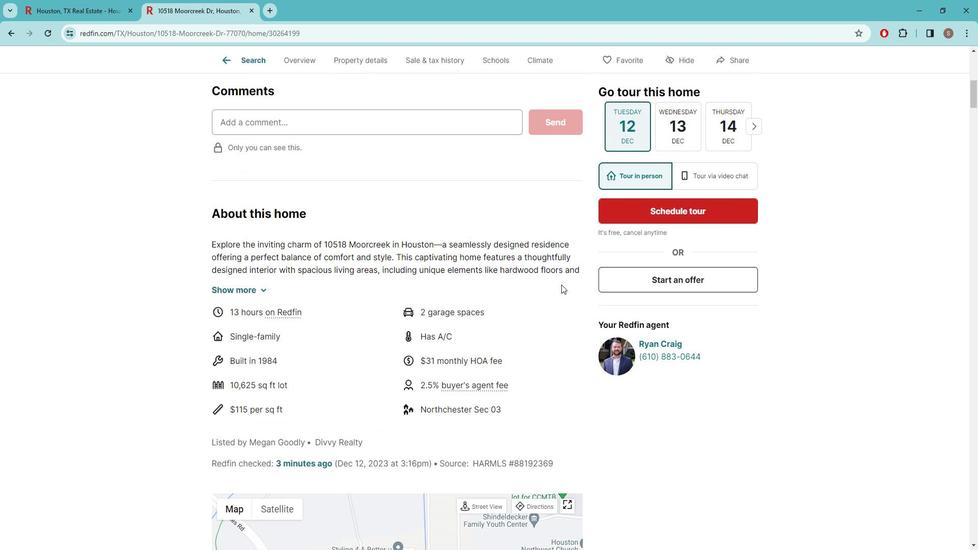 
Action: Mouse scrolled (570, 282) with delta (0, 0)
Screenshot: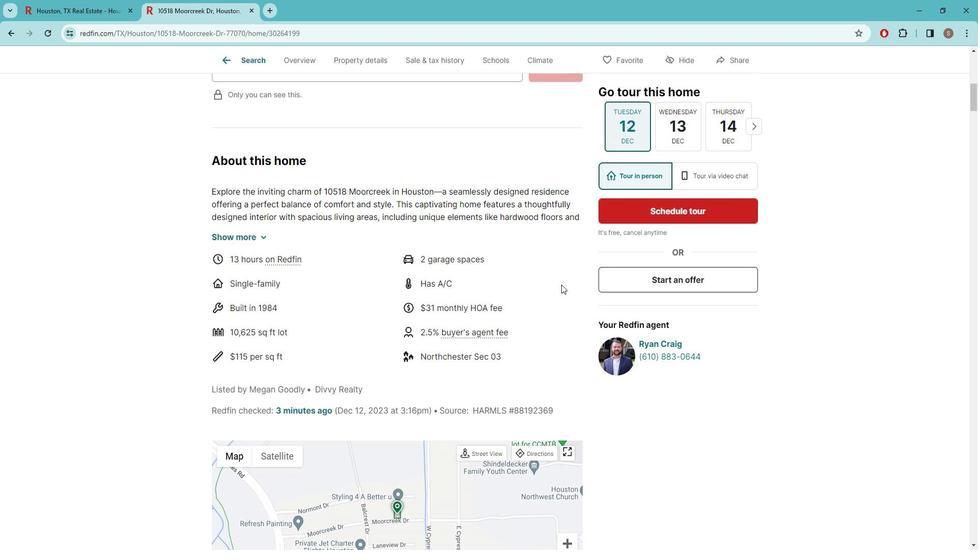 
Action: Mouse scrolled (570, 282) with delta (0, 0)
Screenshot: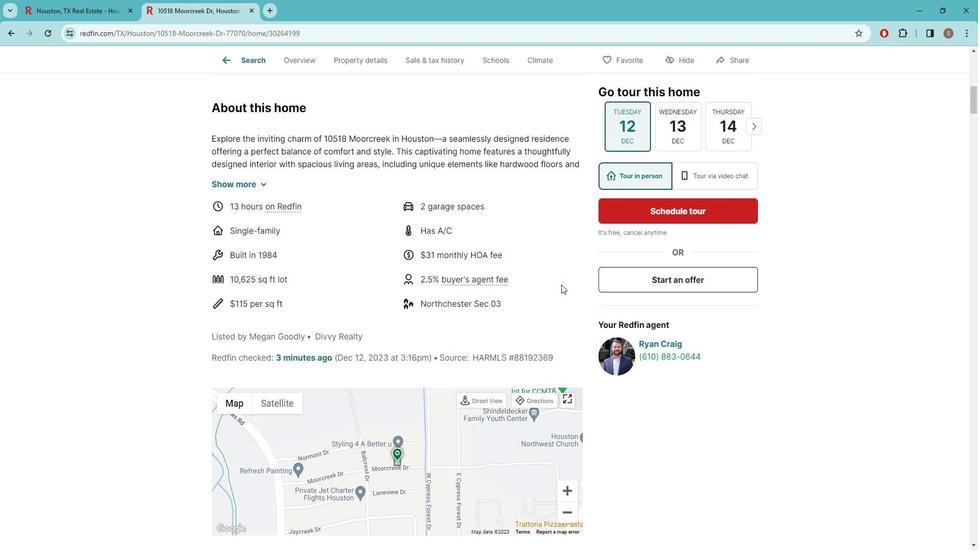 
Action: Mouse scrolled (570, 282) with delta (0, 0)
Screenshot: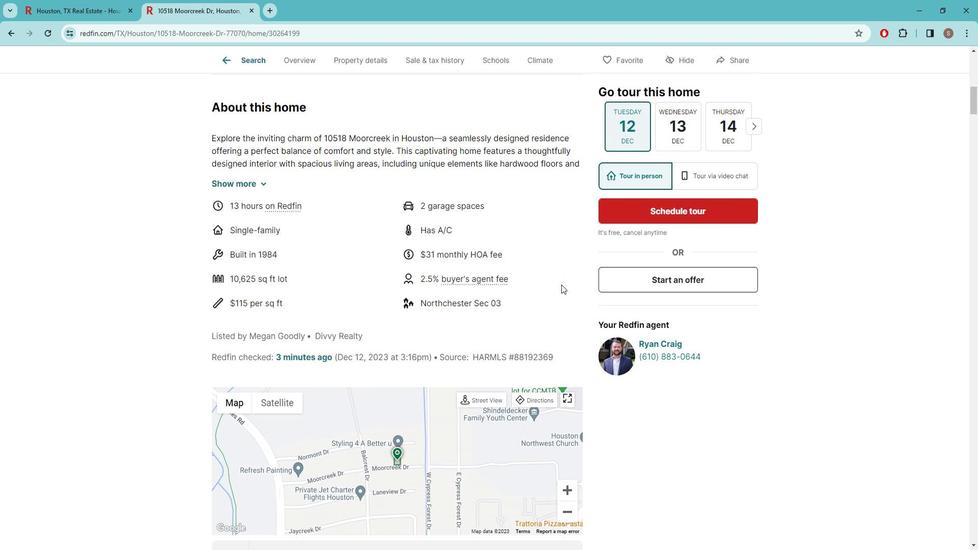 
Action: Mouse scrolled (570, 282) with delta (0, 0)
Screenshot: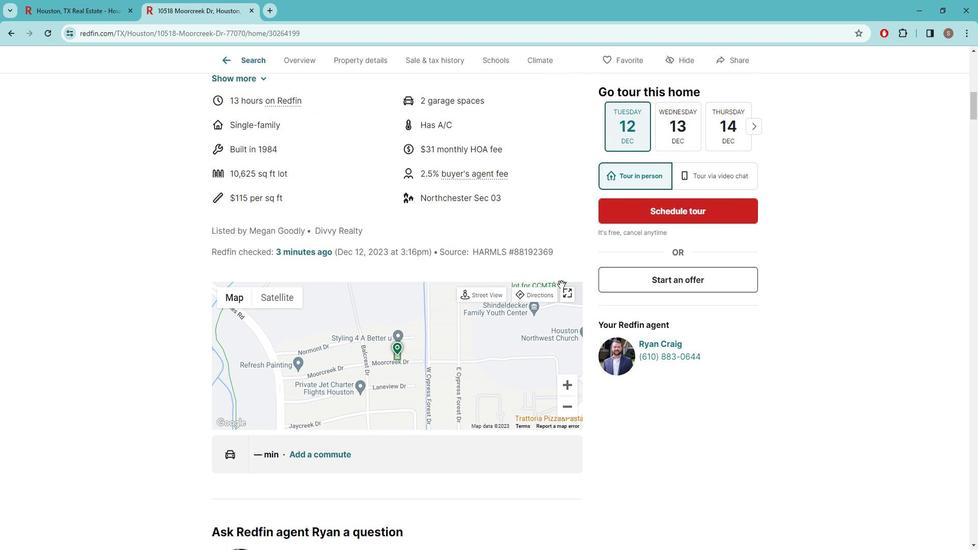 
Action: Mouse scrolled (570, 282) with delta (0, 0)
Screenshot: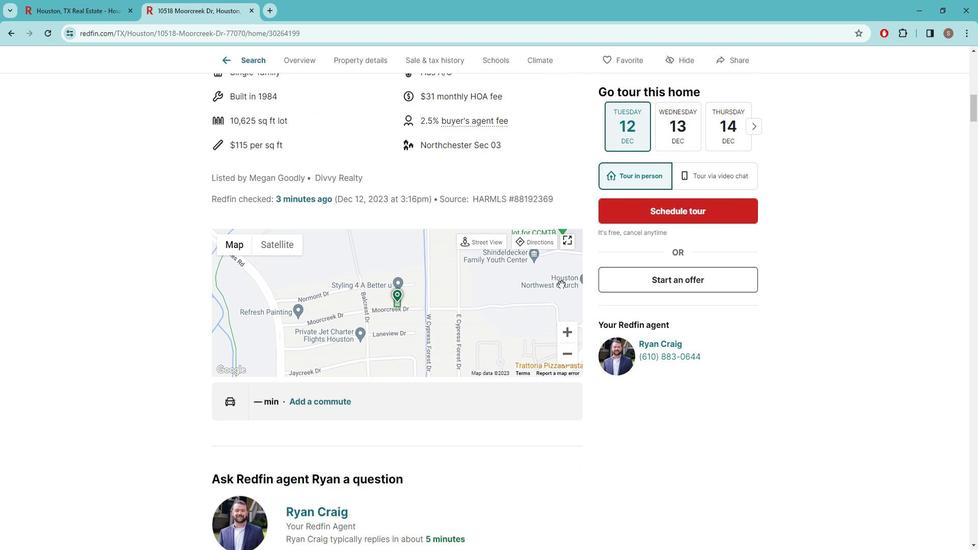 
Action: Mouse scrolled (570, 282) with delta (0, 0)
Screenshot: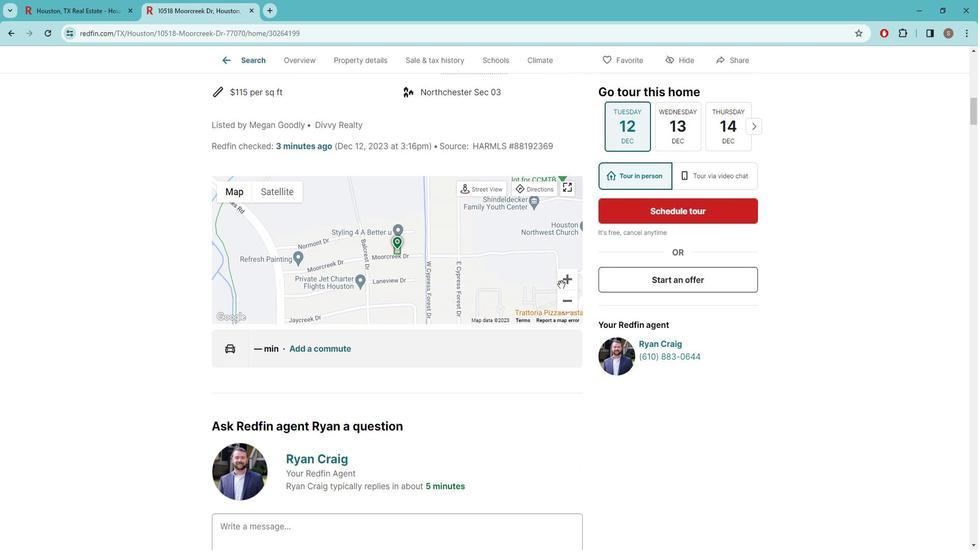 
Action: Mouse scrolled (570, 282) with delta (0, 0)
Screenshot: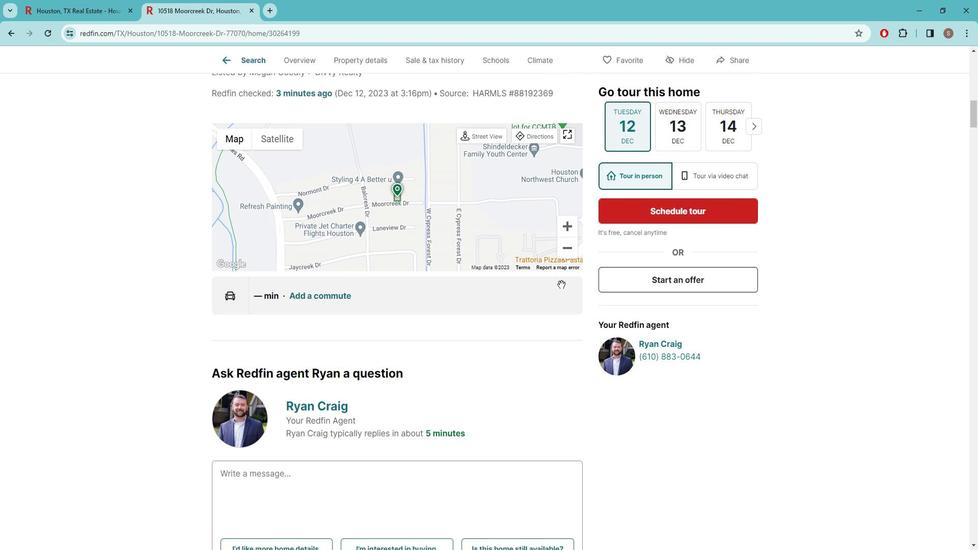 
Action: Mouse scrolled (570, 282) with delta (0, 0)
Screenshot: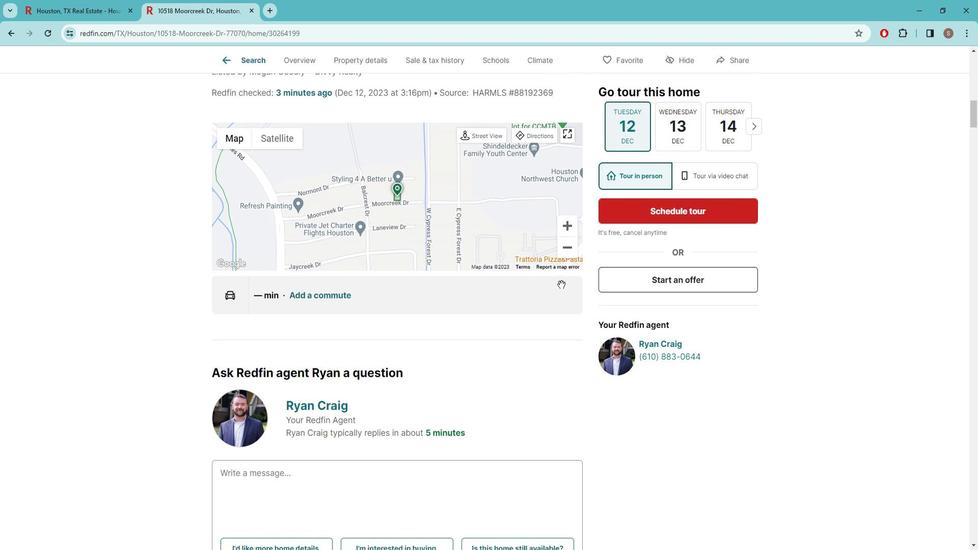 
Action: Mouse scrolled (570, 283) with delta (0, 0)
Screenshot: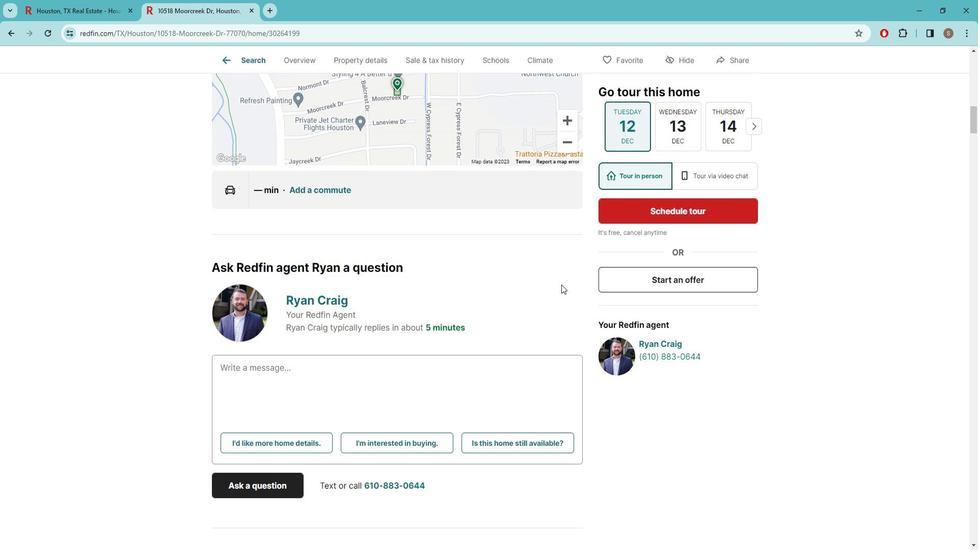 
Action: Mouse scrolled (570, 283) with delta (0, 0)
Screenshot: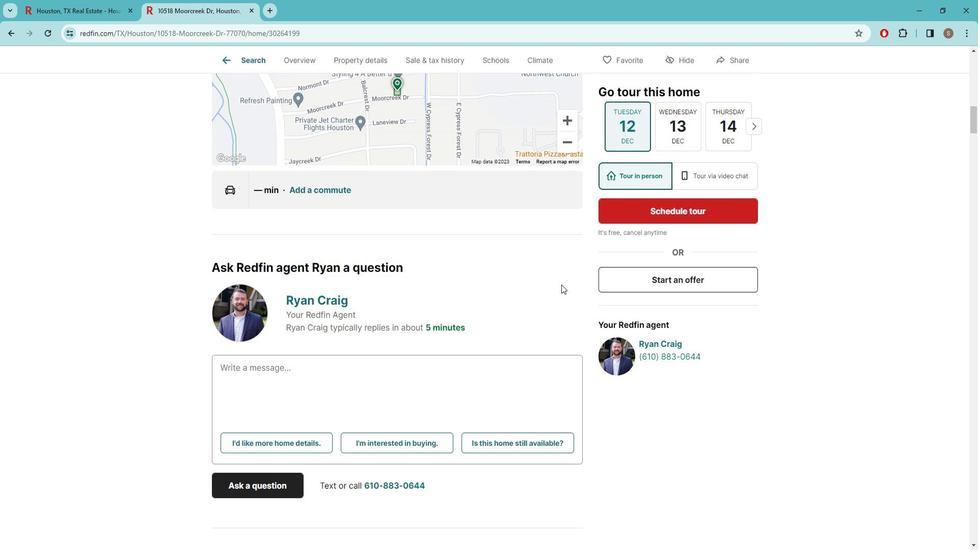 
Action: Mouse scrolled (570, 283) with delta (0, 0)
Screenshot: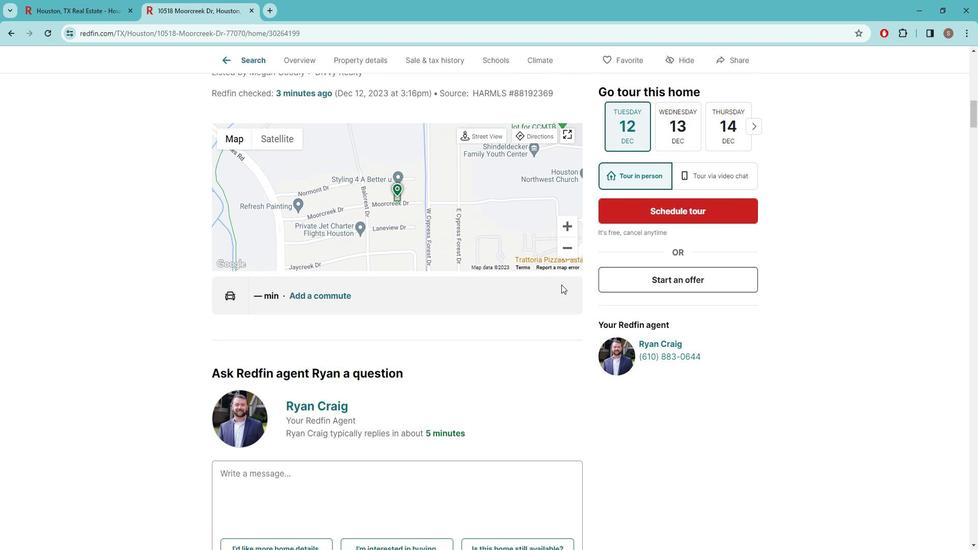 
Action: Mouse scrolled (570, 283) with delta (0, 0)
Screenshot: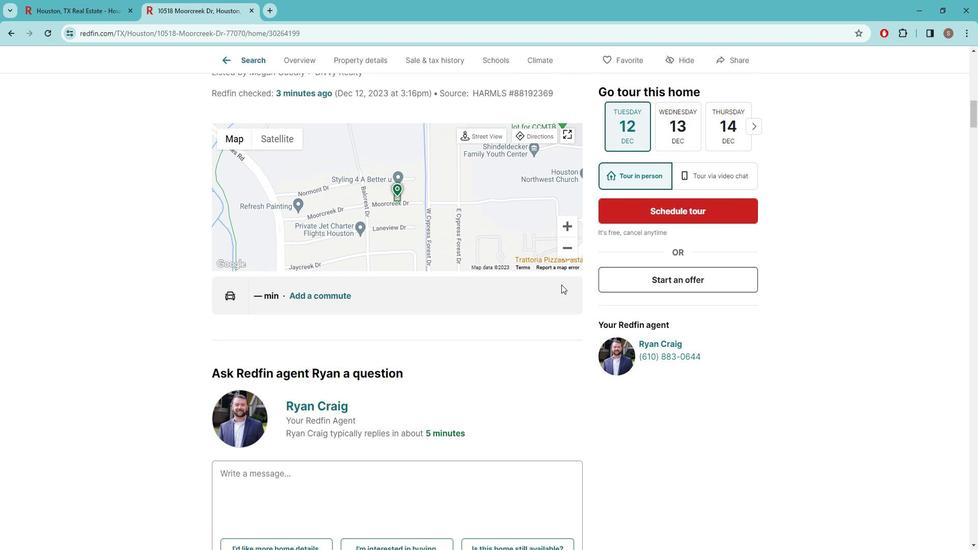
Action: Mouse scrolled (570, 283) with delta (0, 0)
Screenshot: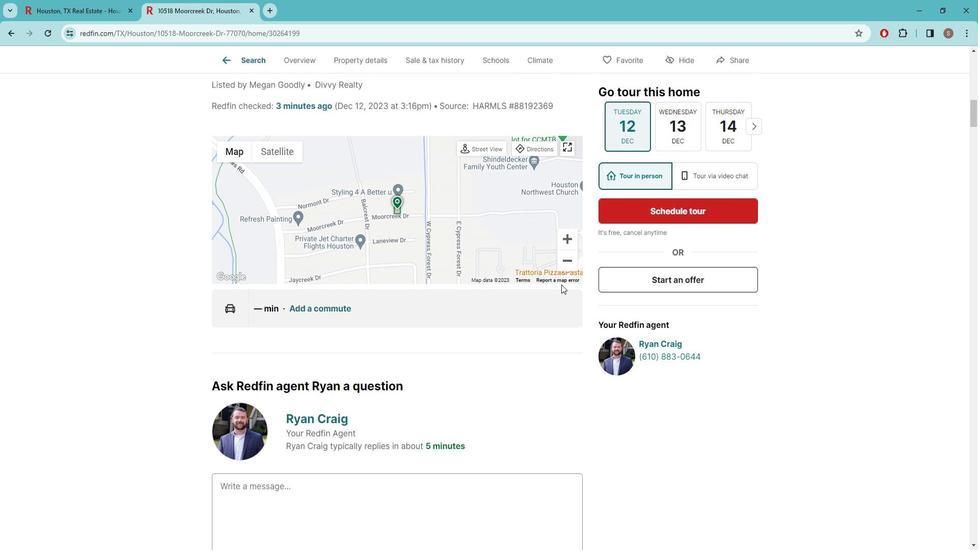 
Action: Mouse scrolled (570, 283) with delta (0, 0)
Screenshot: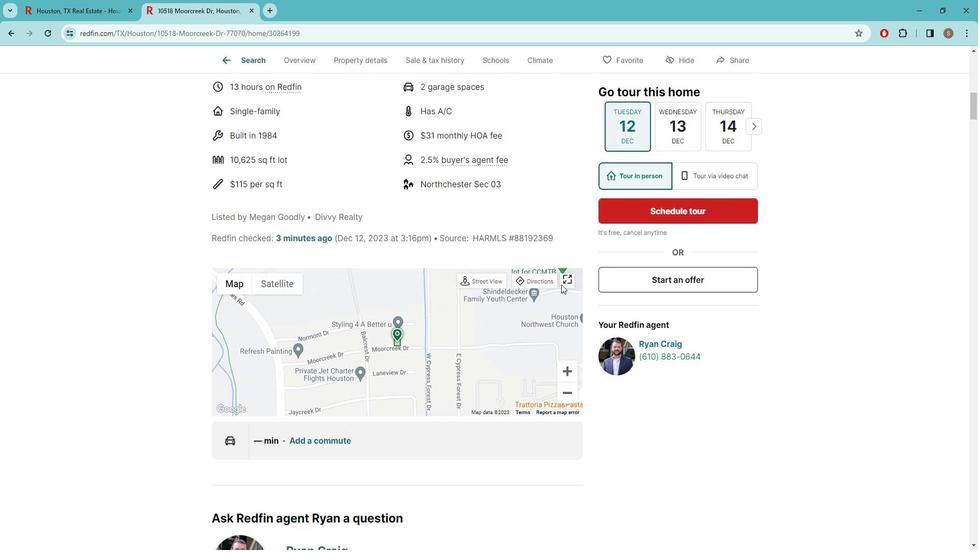 
Action: Mouse moved to (567, 283)
Screenshot: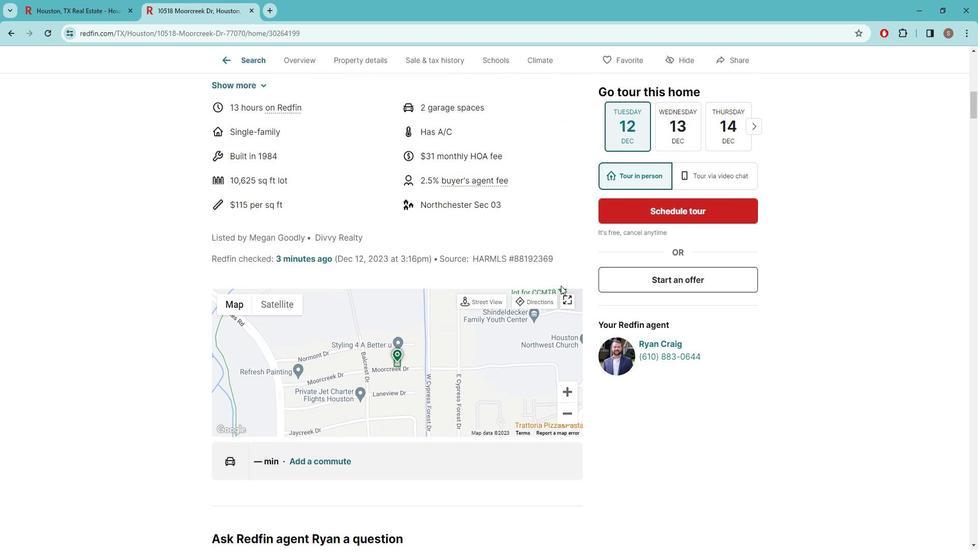 
Action: Mouse scrolled (567, 284) with delta (0, 0)
Screenshot: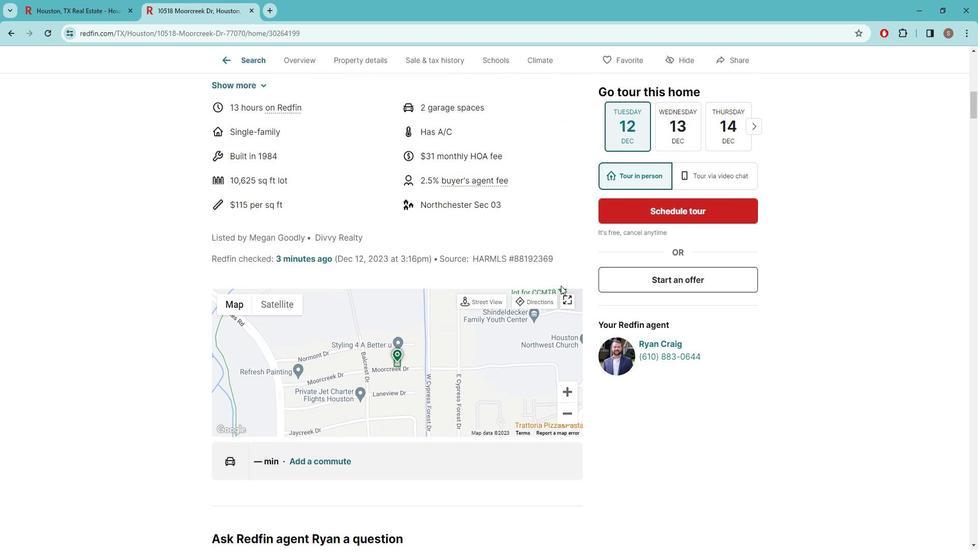 
Action: Mouse moved to (566, 283)
Screenshot: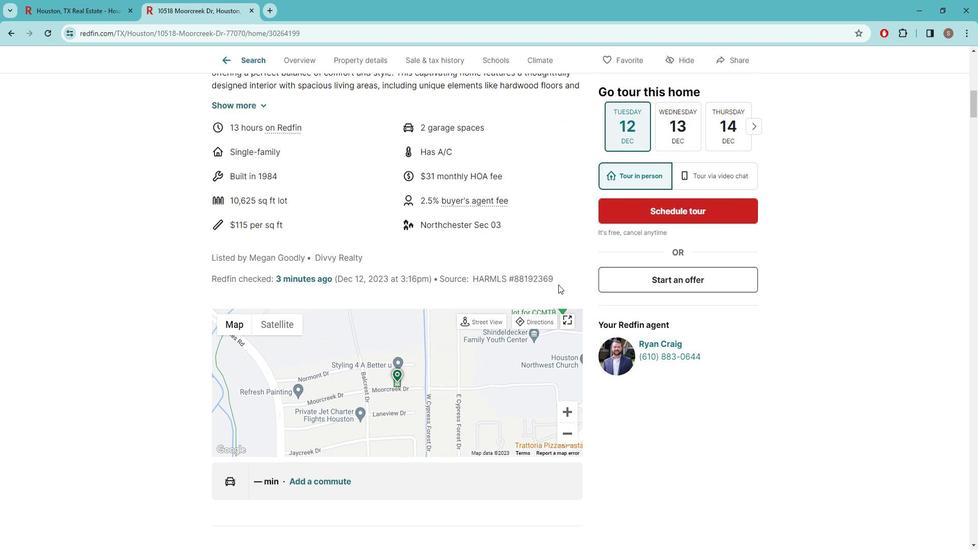 
Action: Mouse scrolled (566, 283) with delta (0, 0)
Screenshot: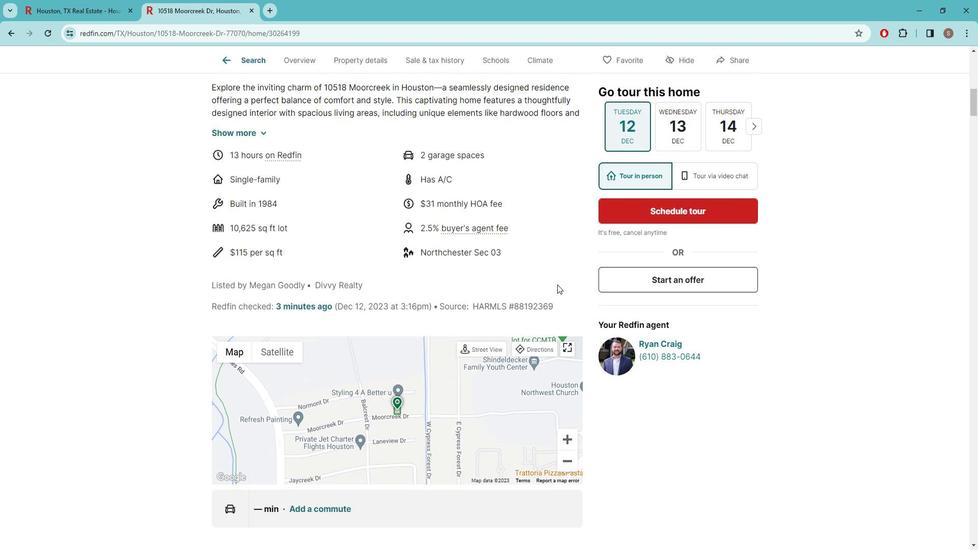 
Action: Mouse moved to (561, 283)
Screenshot: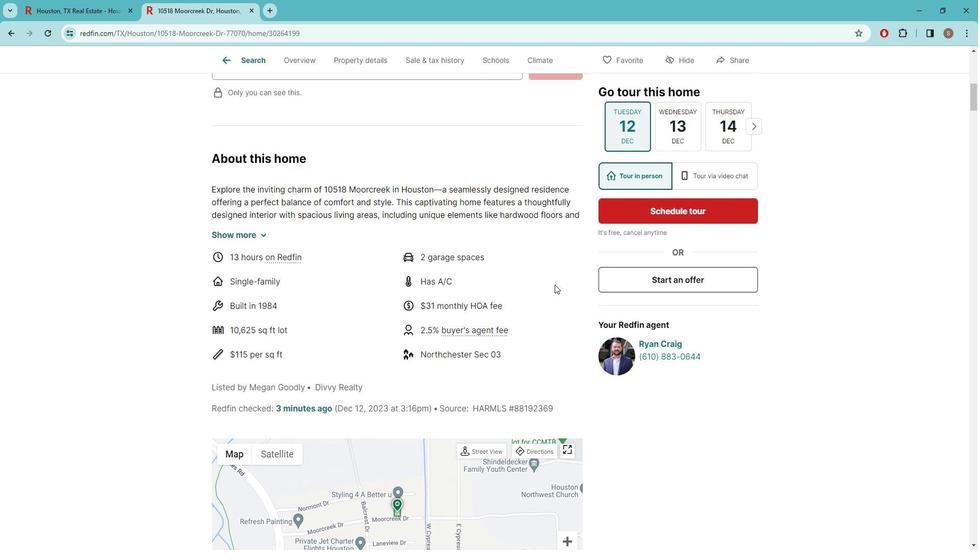 
Action: Mouse scrolled (561, 284) with delta (0, 0)
Screenshot: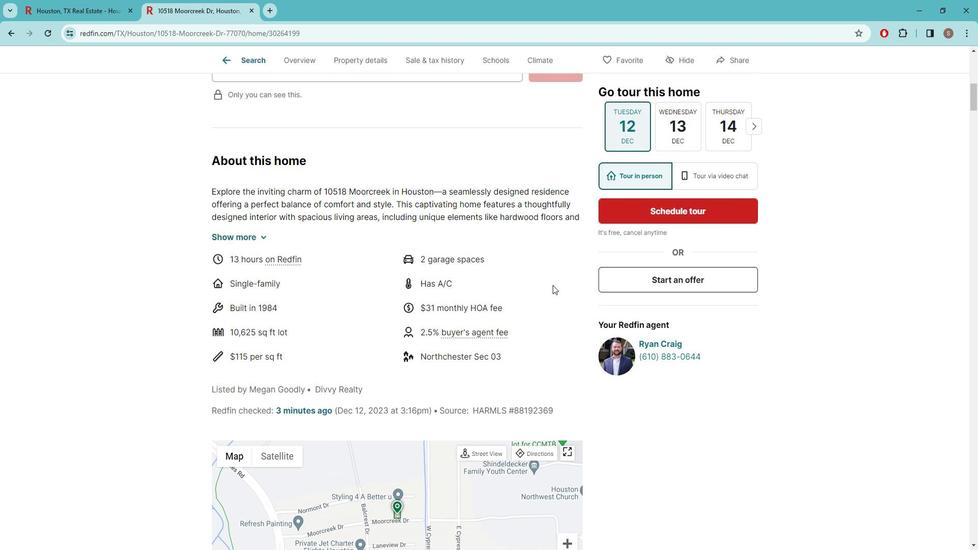 
Action: Mouse scrolled (561, 284) with delta (0, 0)
Screenshot: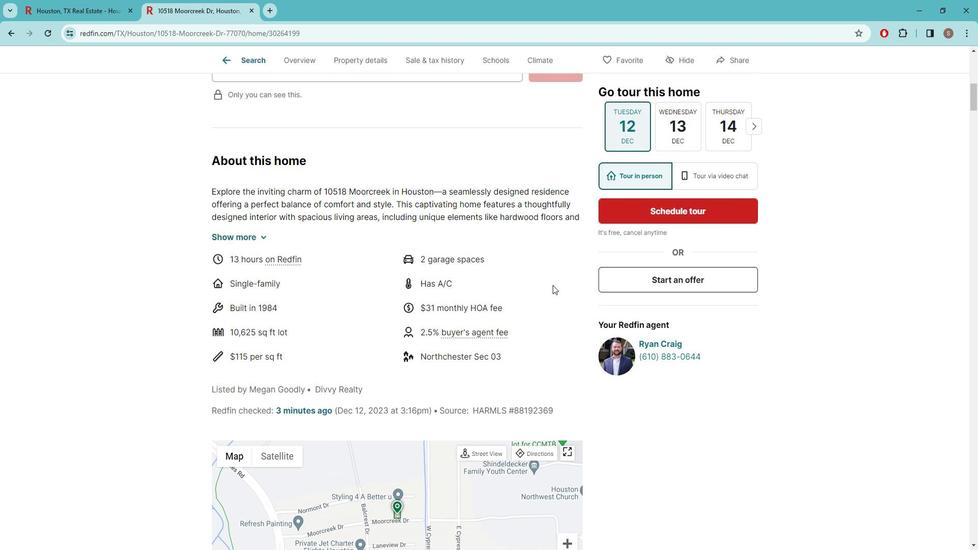 
Action: Mouse moved to (561, 284)
Screenshot: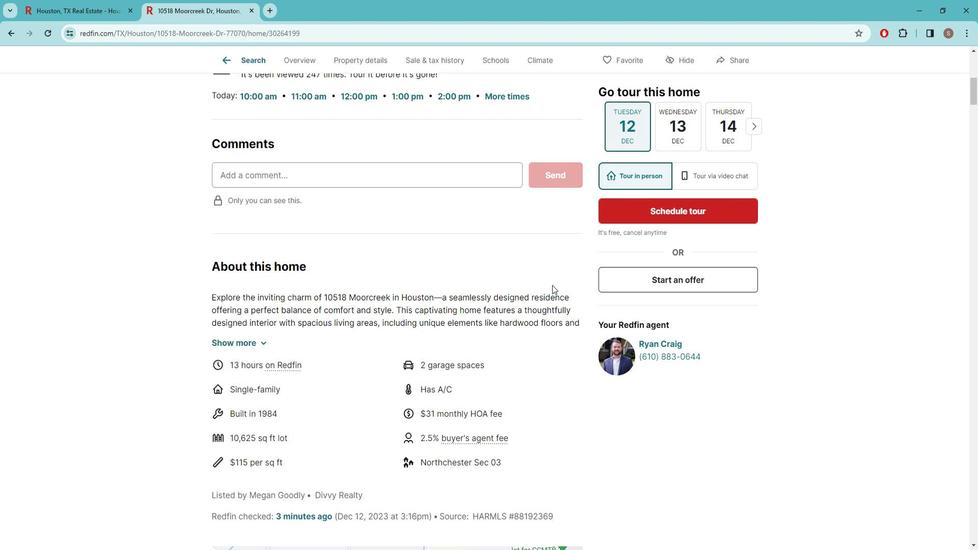 
Action: Mouse scrolled (561, 284) with delta (0, 0)
Screenshot: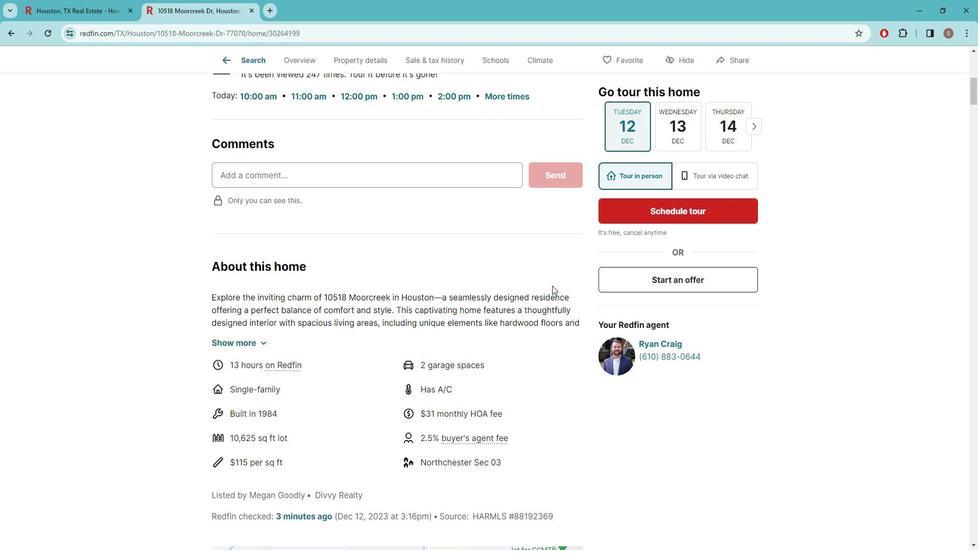 
Action: Mouse scrolled (561, 284) with delta (0, 0)
Screenshot: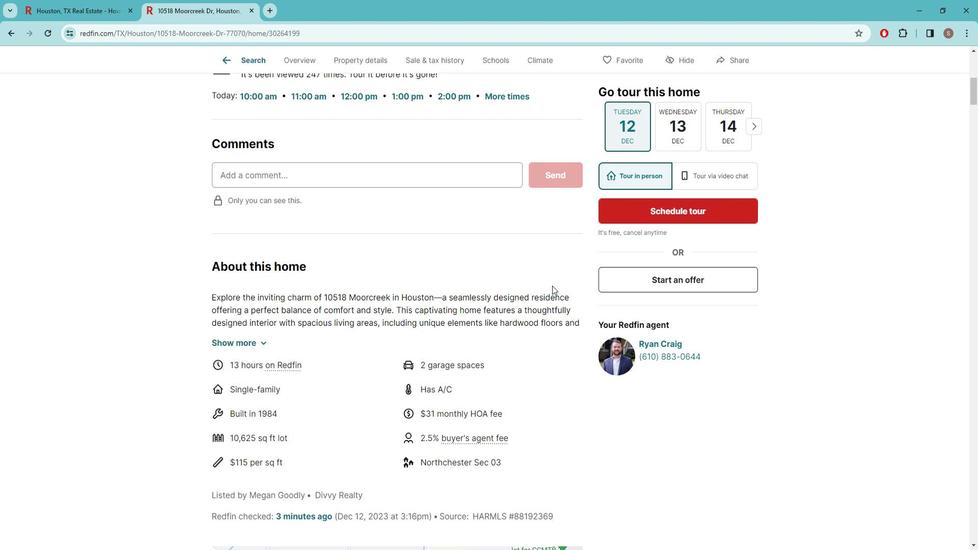 
Action: Mouse scrolled (561, 284) with delta (0, 0)
Screenshot: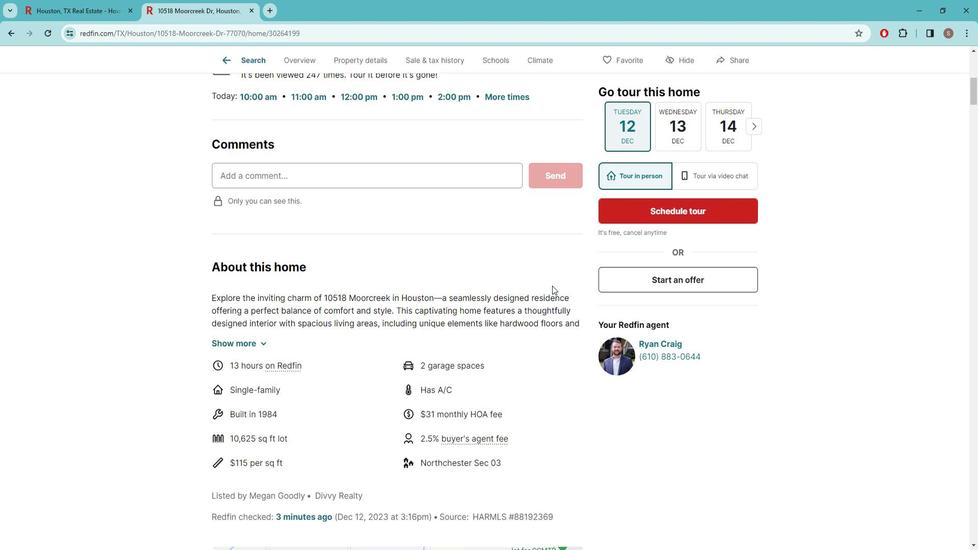 
Action: Mouse scrolled (561, 284) with delta (0, 0)
Screenshot: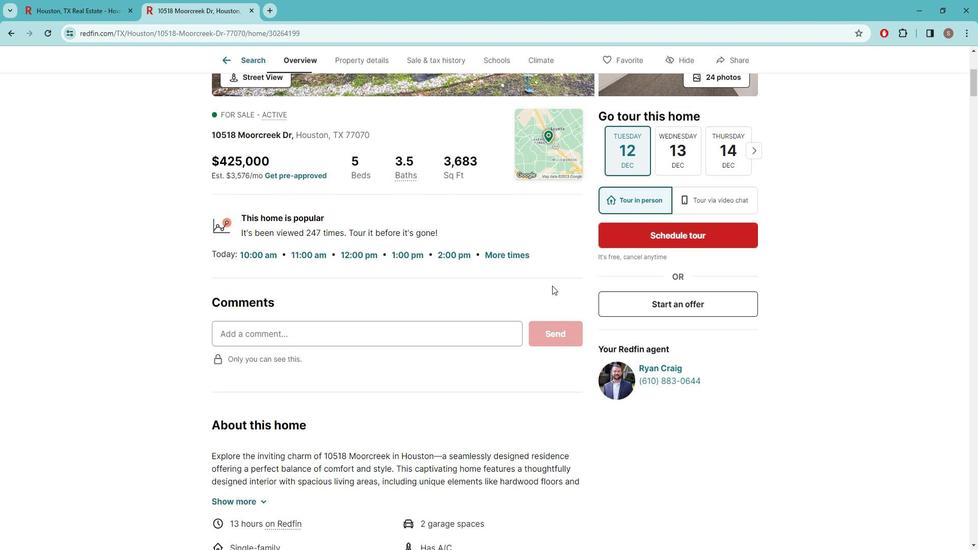 
Action: Mouse scrolled (561, 284) with delta (0, 0)
Screenshot: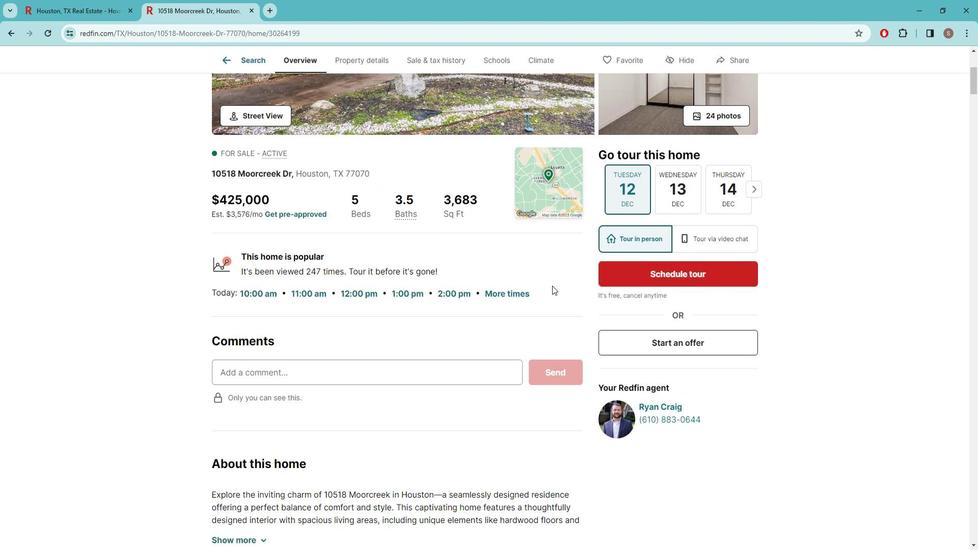 
Action: Mouse scrolled (561, 284) with delta (0, 0)
Screenshot: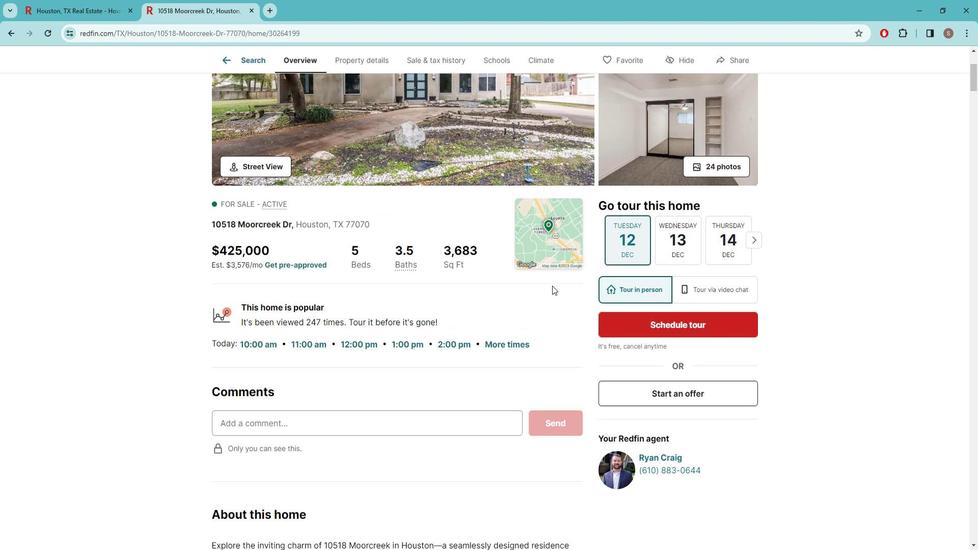 
Action: Mouse scrolled (561, 284) with delta (0, 0)
Screenshot: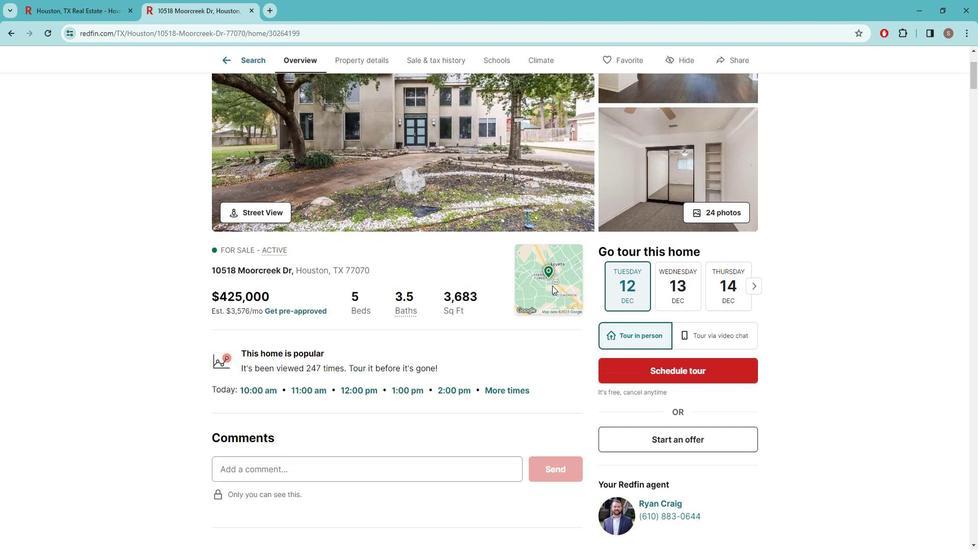 
Action: Mouse moved to (558, 285)
Screenshot: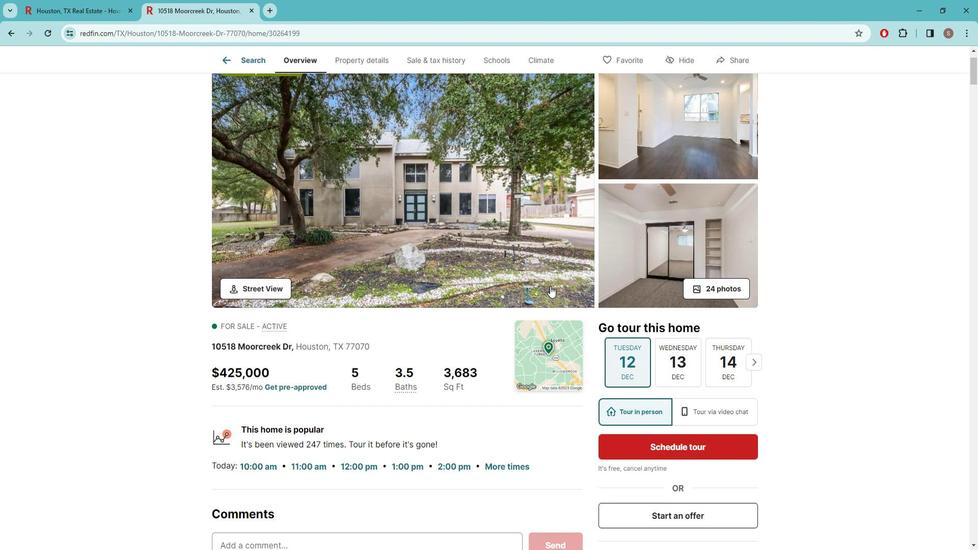
Action: Mouse scrolled (558, 285) with delta (0, 0)
Screenshot: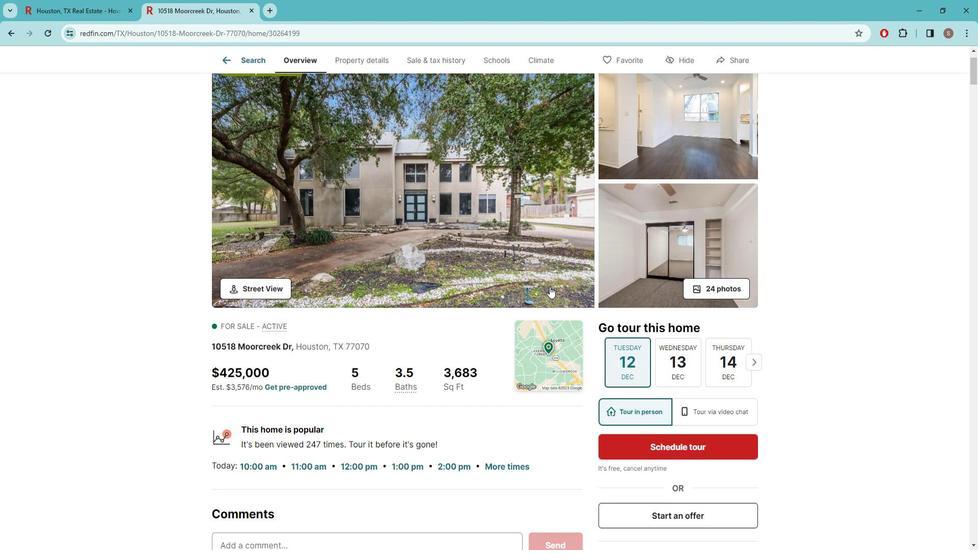 
Action: Mouse scrolled (558, 285) with delta (0, 0)
Screenshot: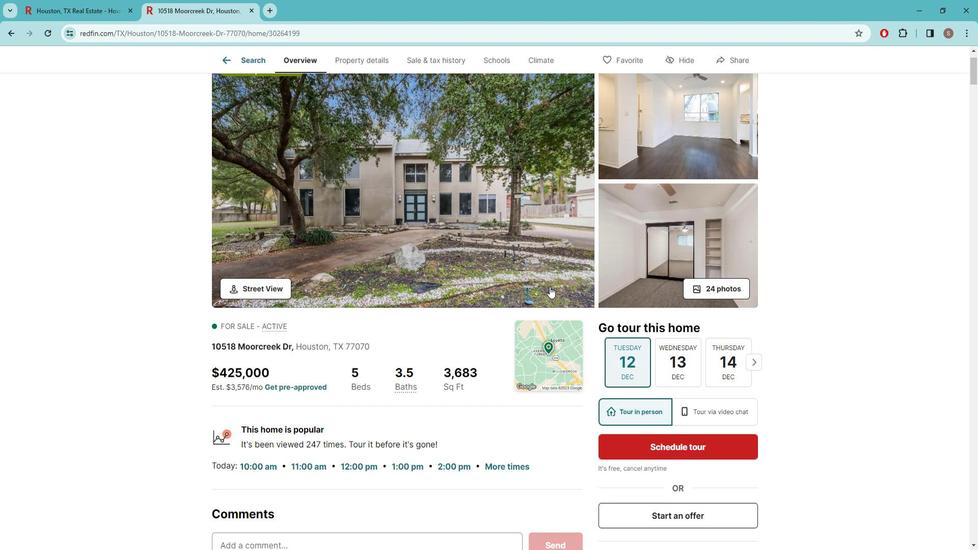 
Action: Mouse scrolled (558, 285) with delta (0, 0)
Screenshot: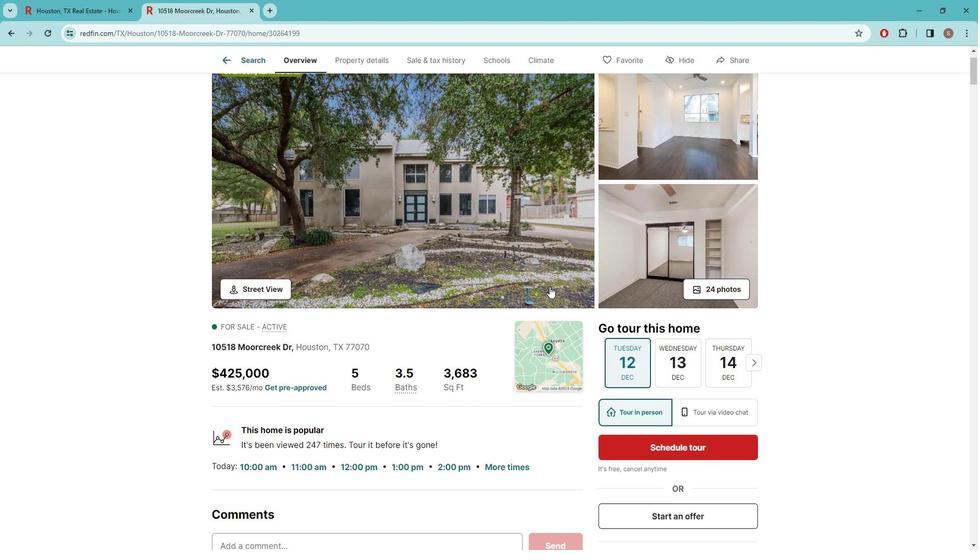 
Action: Mouse scrolled (558, 285) with delta (0, 0)
Screenshot: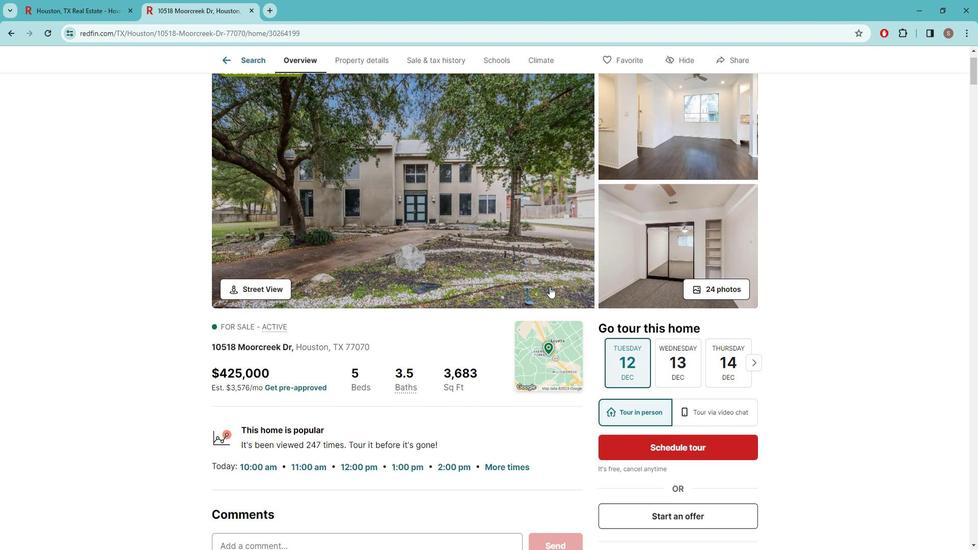 
Action: Mouse scrolled (558, 285) with delta (0, 0)
Screenshot: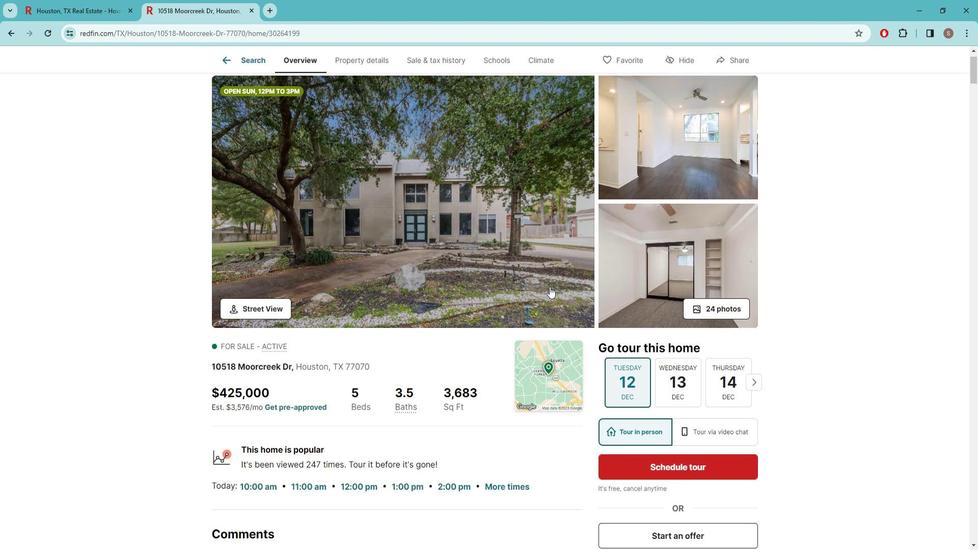 
Action: Mouse scrolled (558, 285) with delta (0, 0)
Screenshot: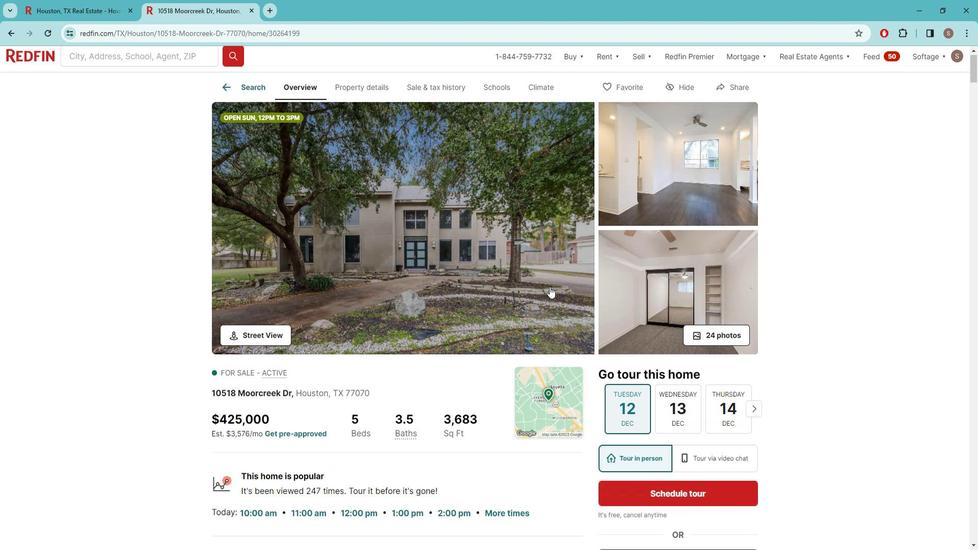 
Action: Mouse scrolled (558, 285) with delta (0, 0)
Screenshot: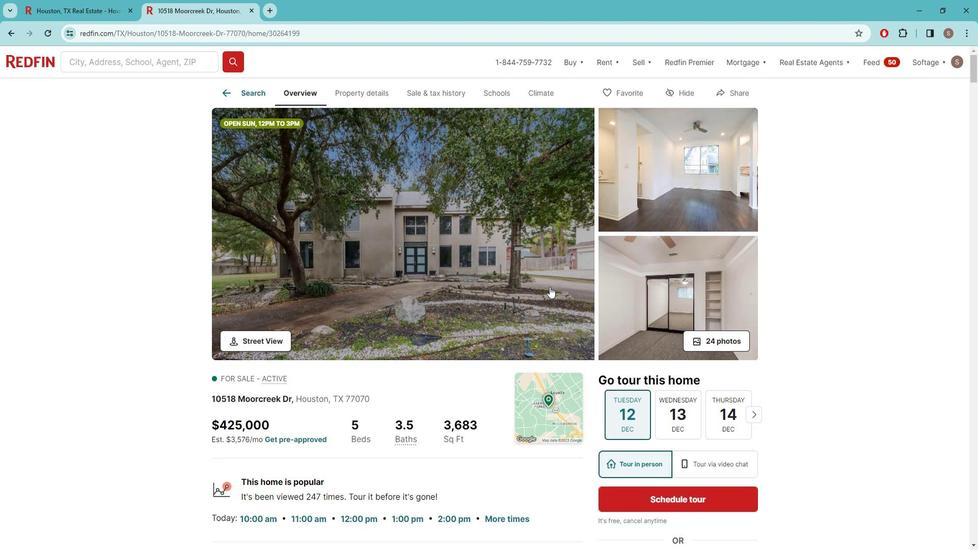 
Action: Mouse scrolled (558, 285) with delta (0, 0)
Screenshot: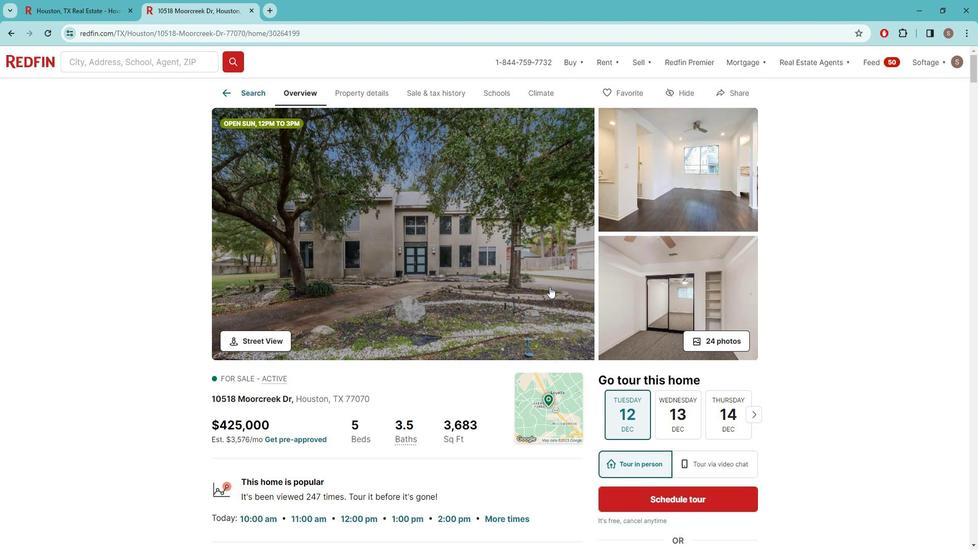 
Action: Mouse moved to (570, 282)
Screenshot: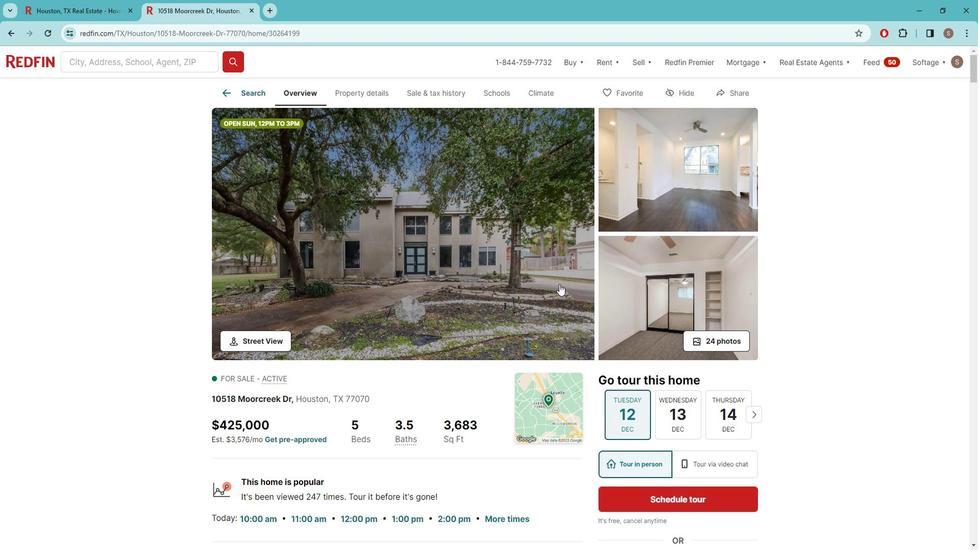 
